 Task: Check a user's "Stars" to find repositories of interest.
Action: Mouse moved to (522, 39)
Screenshot: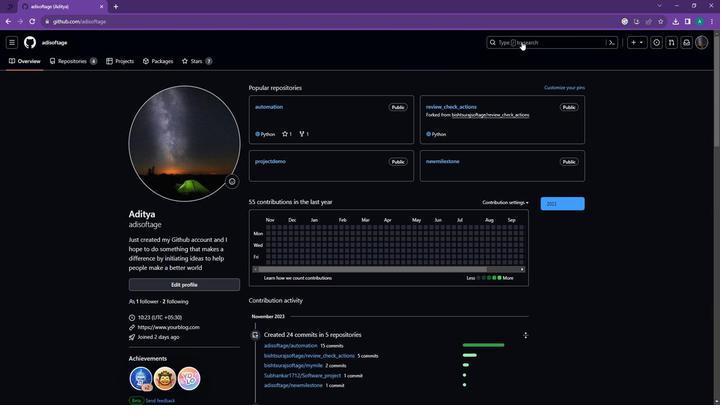 
Action: Mouse pressed left at (522, 39)
Screenshot: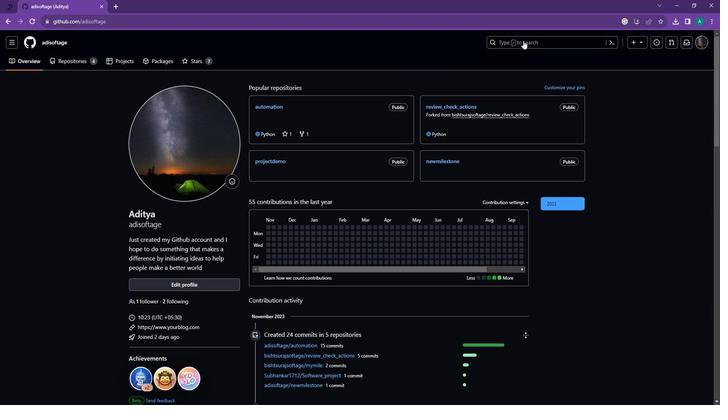 
Action: Key pressed <Key.backspace><Key.backspace><Key.backspace>cyber<Key.enter>
Screenshot: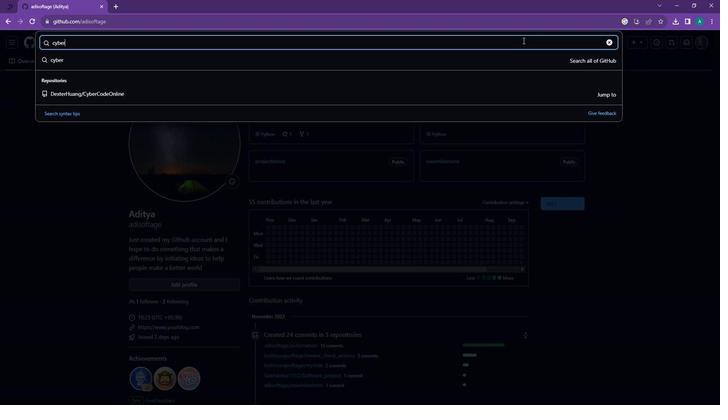 
Action: Mouse moved to (155, 152)
Screenshot: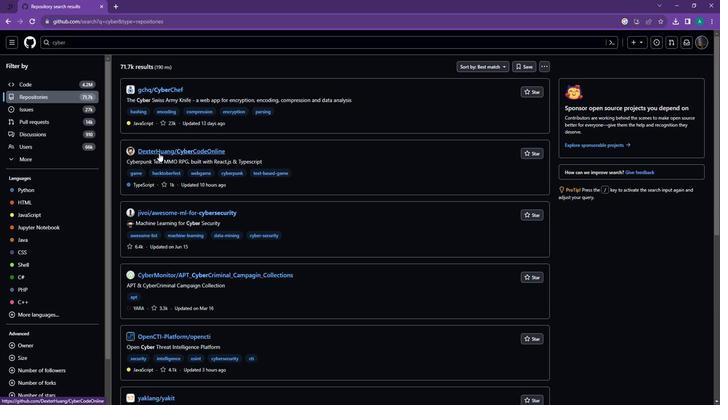 
Action: Mouse pressed left at (155, 152)
Screenshot: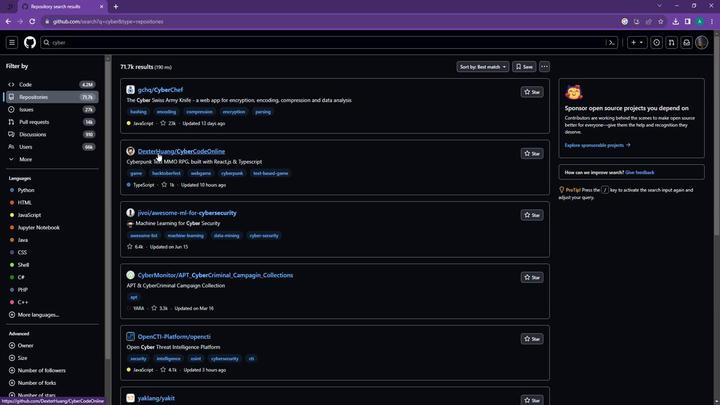 
Action: Mouse moved to (54, 46)
Screenshot: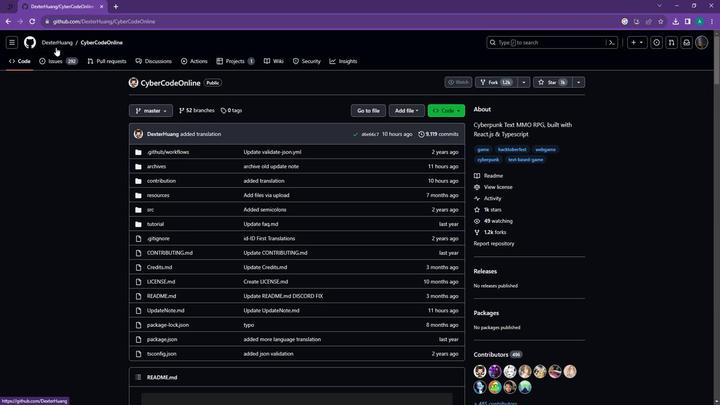
Action: Mouse pressed left at (54, 46)
Screenshot: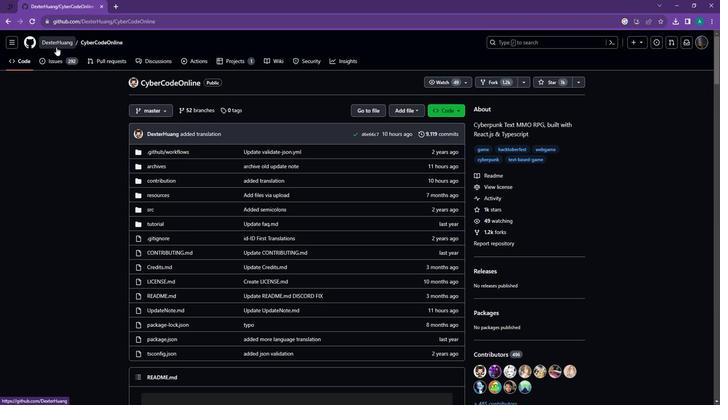 
Action: Mouse moved to (189, 59)
Screenshot: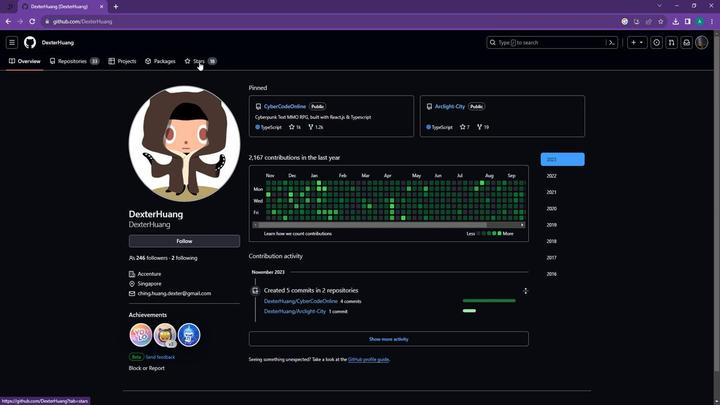 
Action: Mouse pressed left at (189, 59)
Screenshot: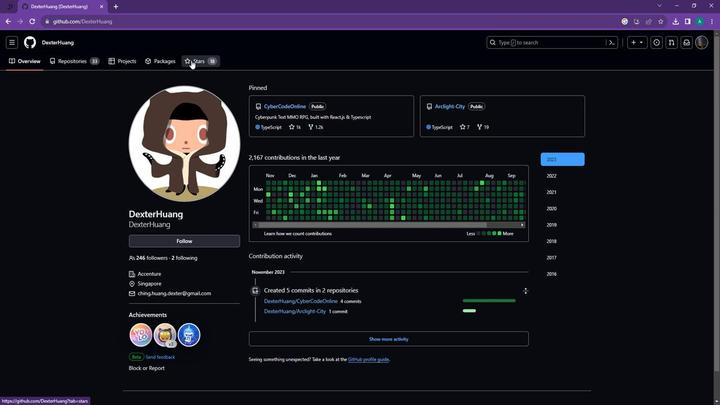 
Action: Mouse moved to (295, 129)
Screenshot: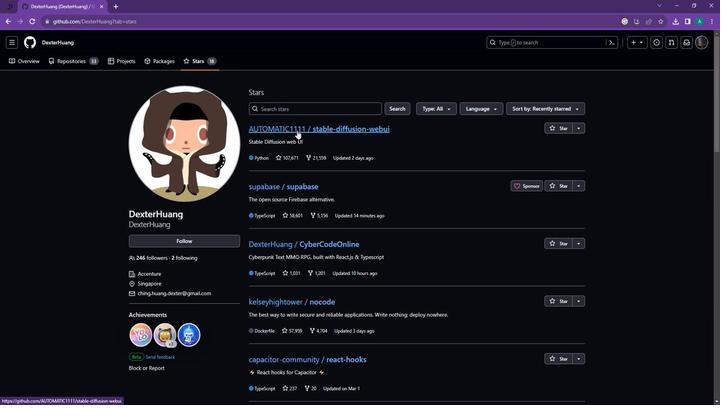 
Action: Mouse pressed left at (295, 129)
Screenshot: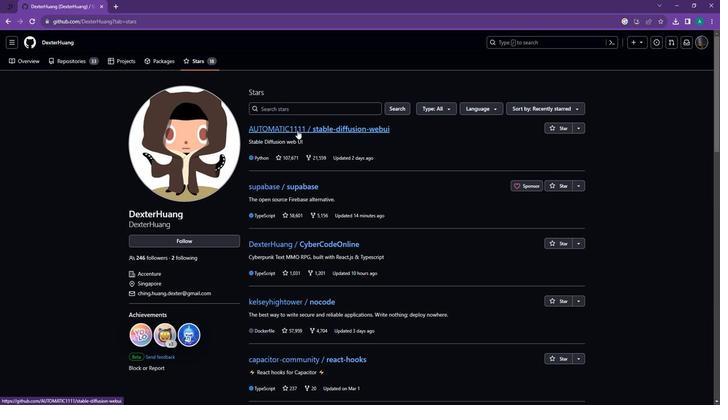 
Action: Mouse moved to (255, 138)
Screenshot: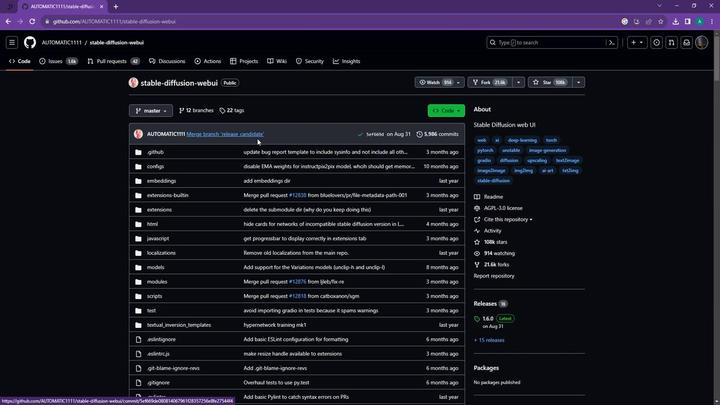 
Action: Mouse scrolled (255, 137) with delta (0, 0)
Screenshot: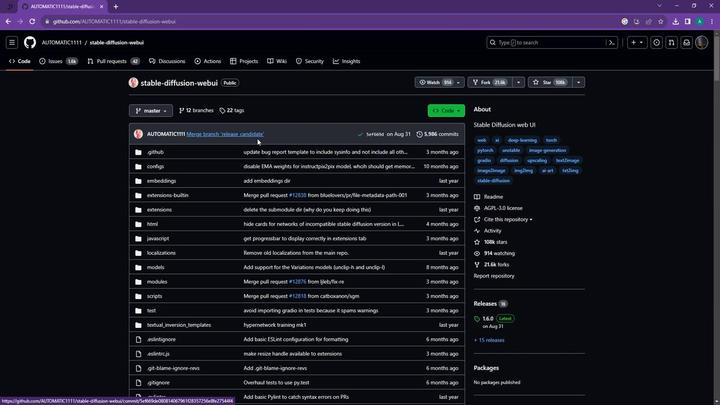 
Action: Mouse moved to (253, 142)
Screenshot: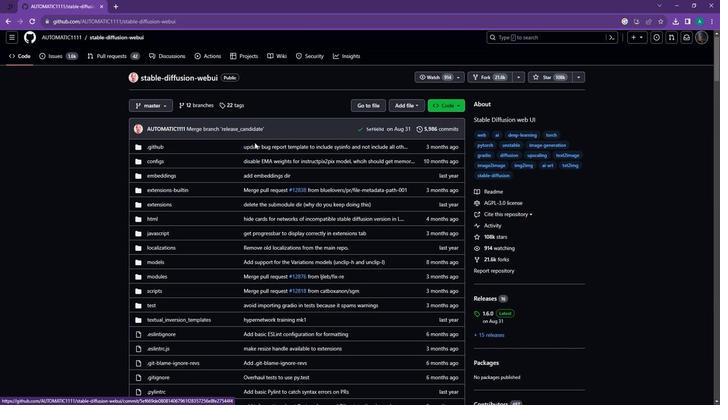 
Action: Mouse scrolled (253, 141) with delta (0, 0)
Screenshot: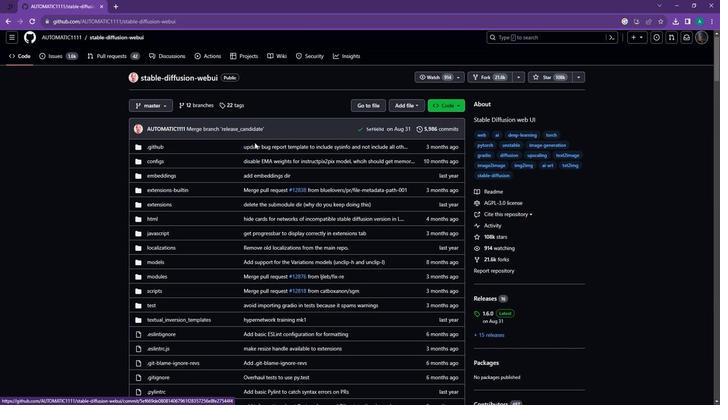 
Action: Mouse moved to (252, 142)
Screenshot: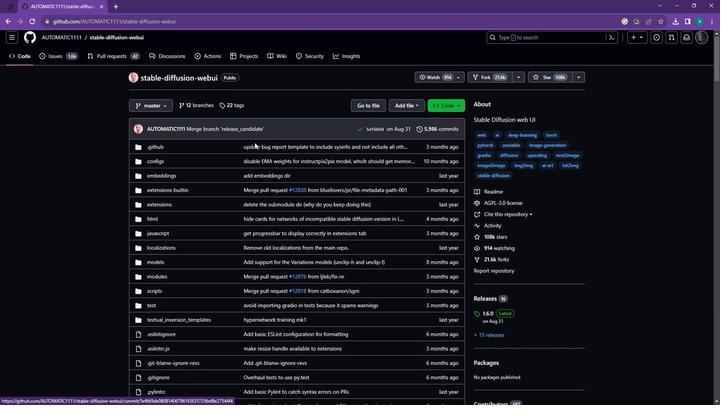 
Action: Mouse scrolled (252, 141) with delta (0, 0)
Screenshot: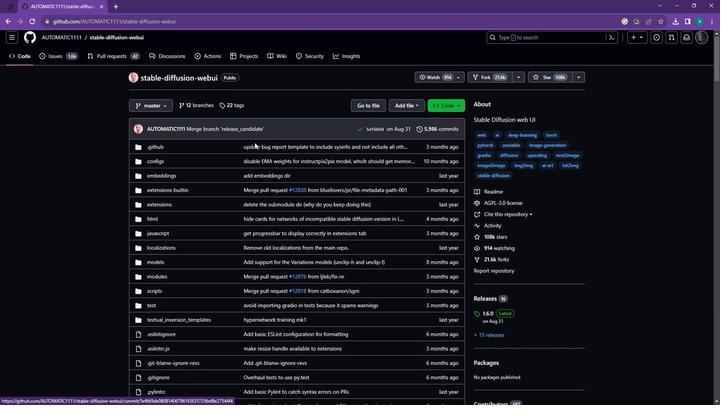 
Action: Mouse moved to (252, 143)
Screenshot: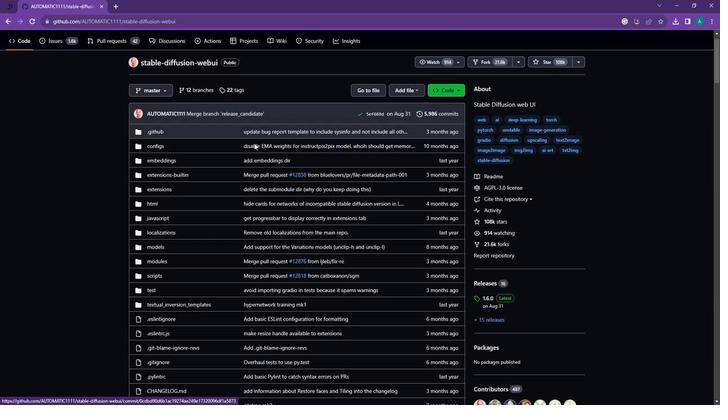 
Action: Mouse scrolled (252, 142) with delta (0, 0)
Screenshot: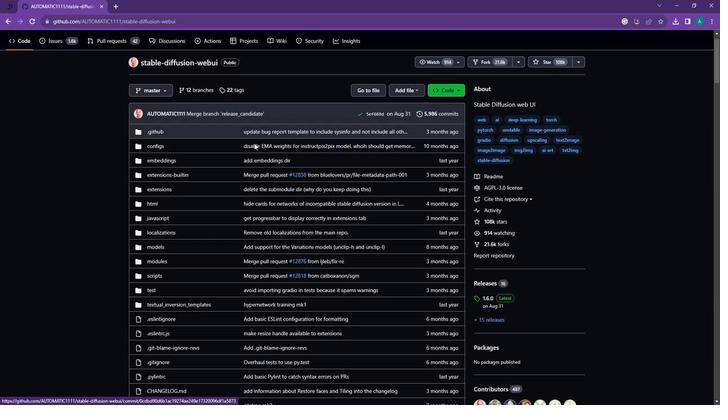 
Action: Mouse moved to (252, 146)
Screenshot: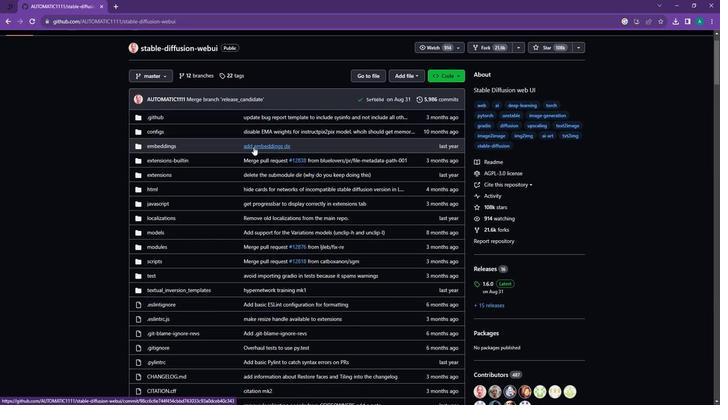 
Action: Mouse scrolled (252, 146) with delta (0, 0)
Screenshot: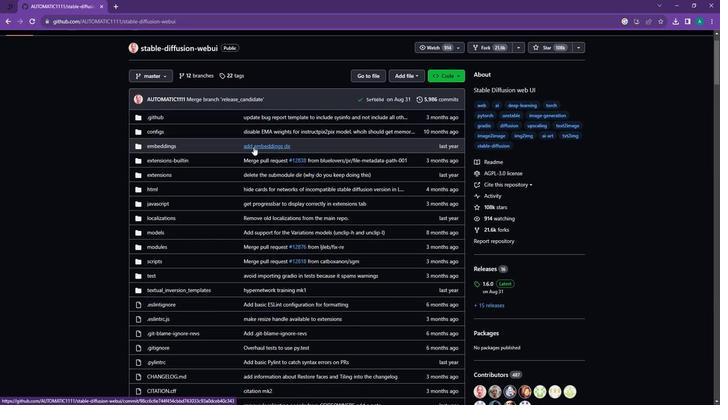 
Action: Mouse moved to (250, 151)
Screenshot: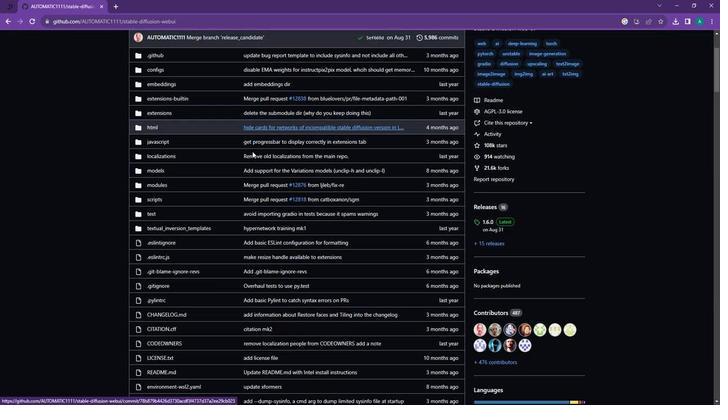 
Action: Mouse scrolled (250, 151) with delta (0, 0)
Screenshot: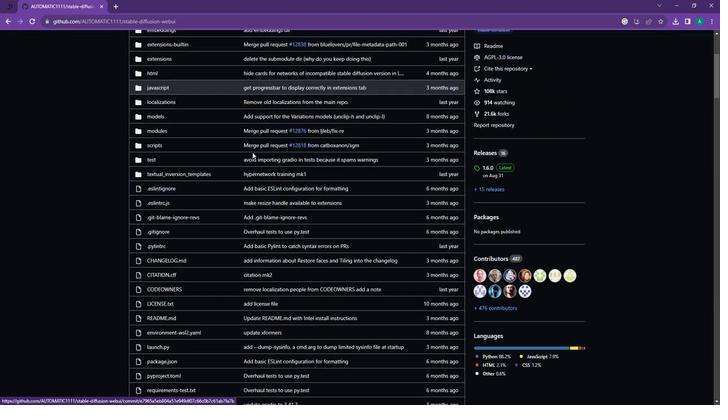 
Action: Mouse moved to (250, 165)
Screenshot: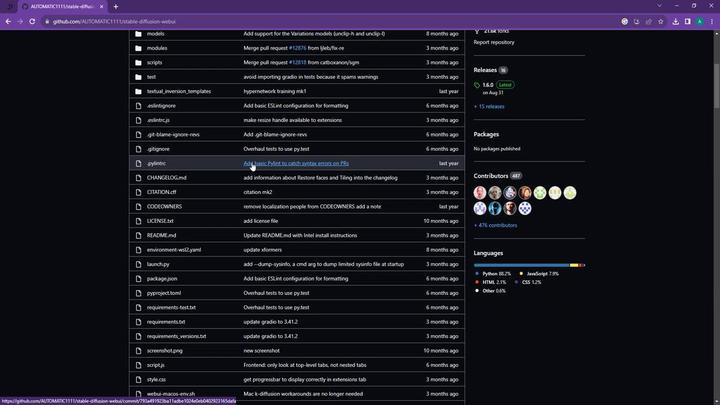 
Action: Mouse scrolled (250, 164) with delta (0, 0)
Screenshot: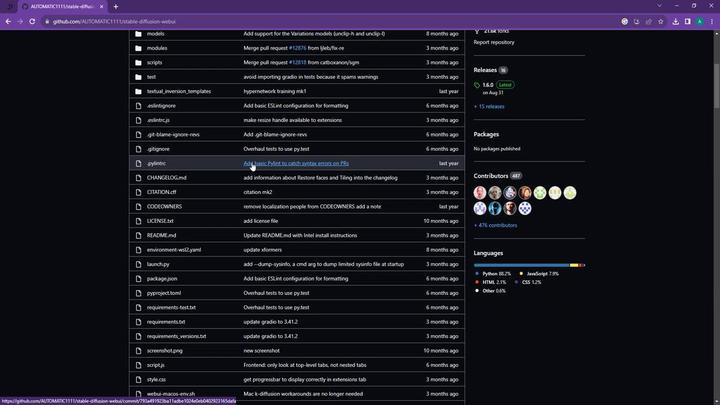 
Action: Mouse moved to (250, 165)
Screenshot: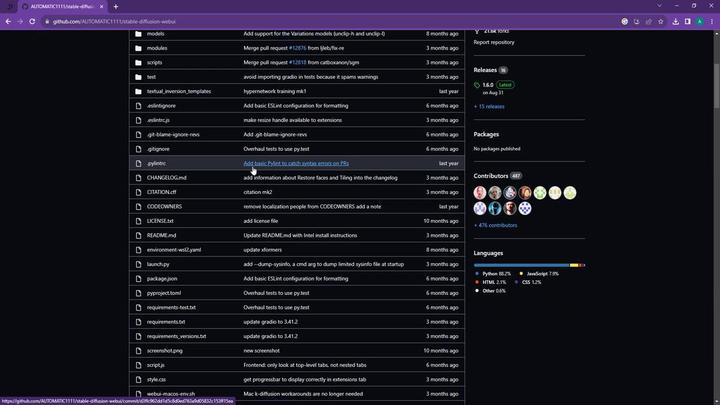 
Action: Mouse scrolled (250, 165) with delta (0, 0)
Screenshot: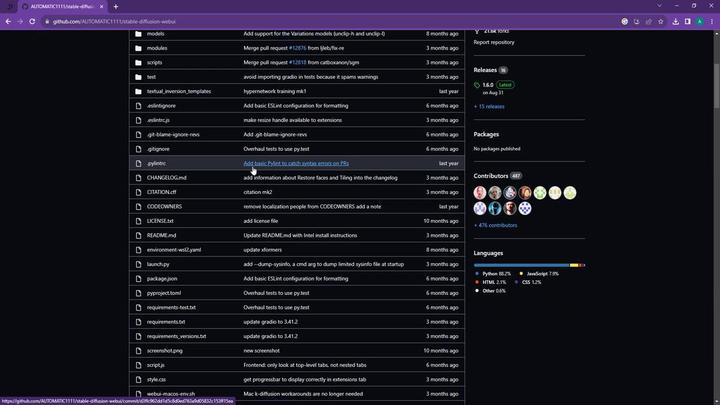 
Action: Mouse scrolled (250, 165) with delta (0, 0)
Screenshot: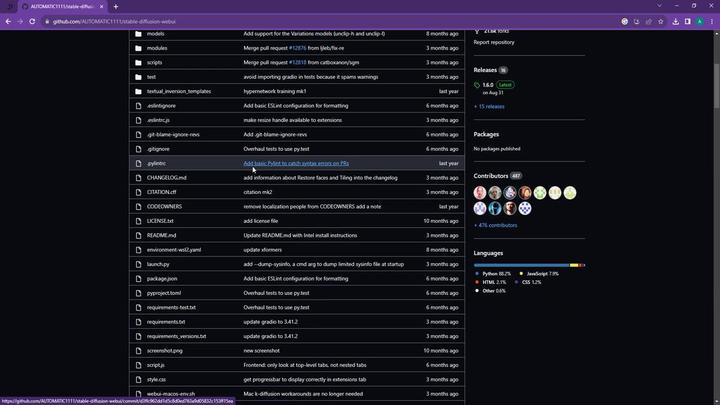 
Action: Mouse scrolled (250, 165) with delta (0, 0)
Screenshot: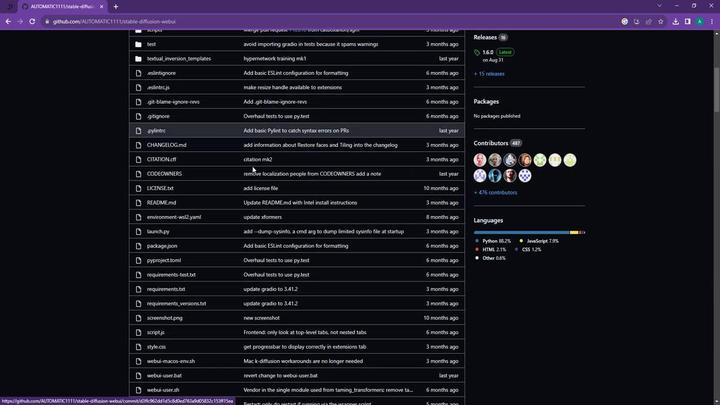 
Action: Mouse moved to (270, 151)
Screenshot: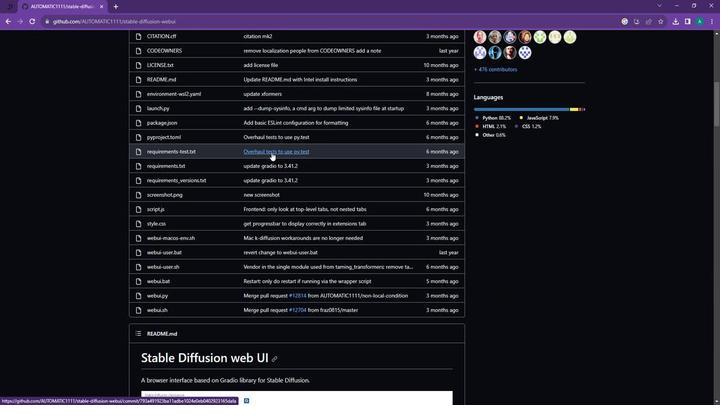 
Action: Mouse scrolled (270, 151) with delta (0, 0)
Screenshot: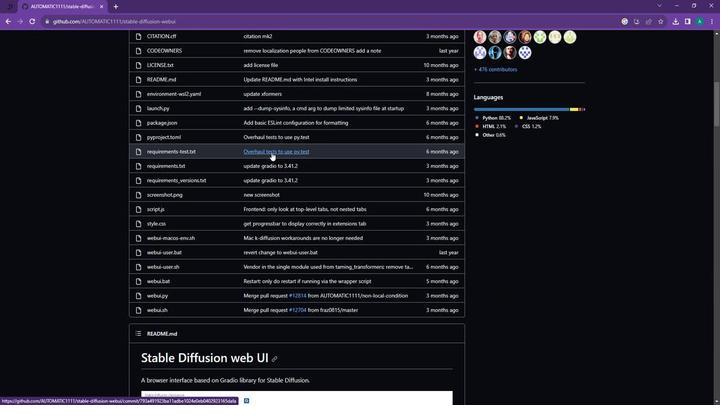 
Action: Mouse moved to (271, 151)
Screenshot: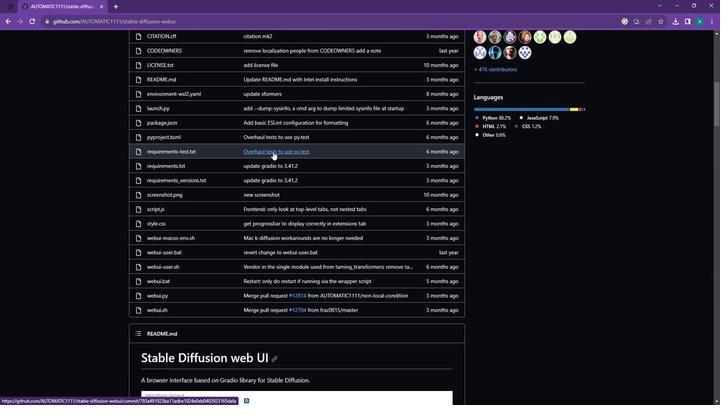 
Action: Mouse scrolled (271, 150) with delta (0, 0)
Screenshot: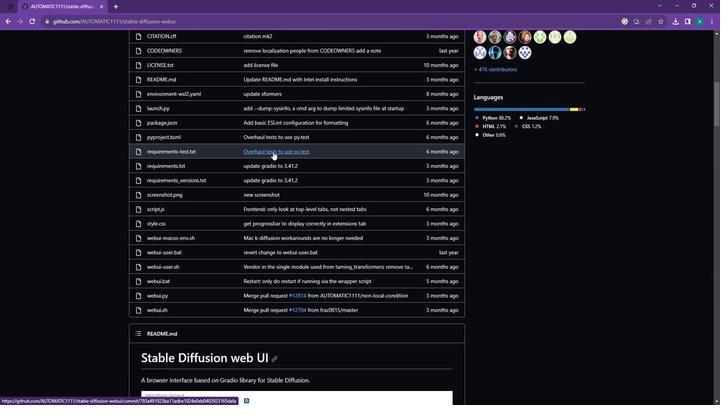 
Action: Mouse moved to (271, 150)
Screenshot: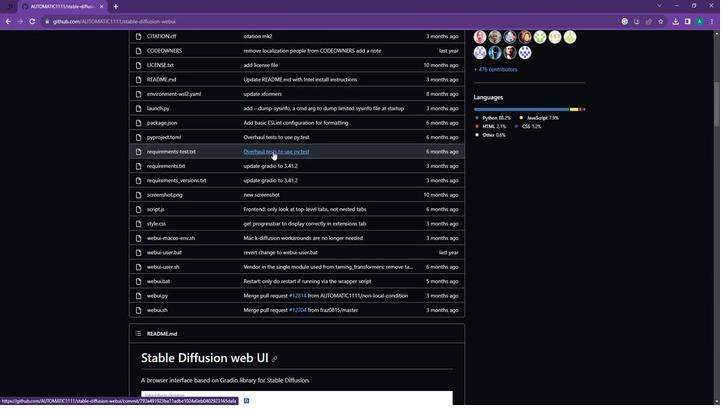 
Action: Mouse scrolled (271, 150) with delta (0, 0)
Screenshot: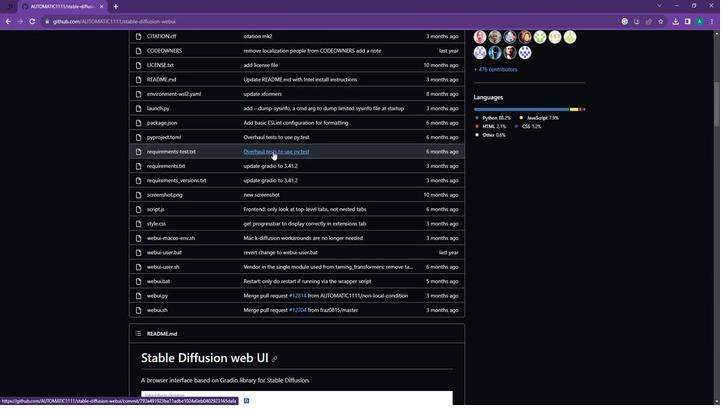 
Action: Mouse scrolled (271, 150) with delta (0, 0)
Screenshot: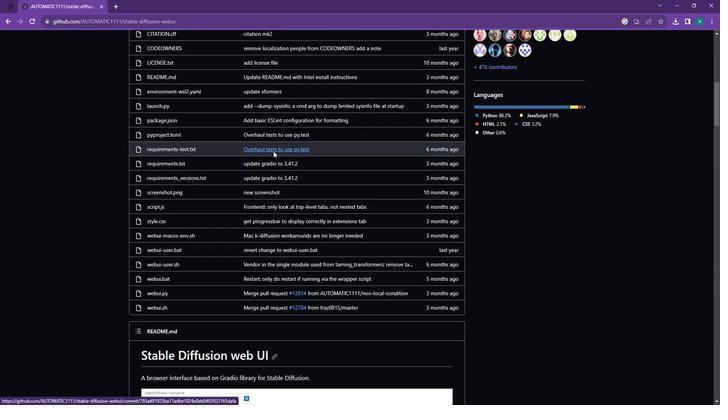 
Action: Mouse moved to (273, 153)
Screenshot: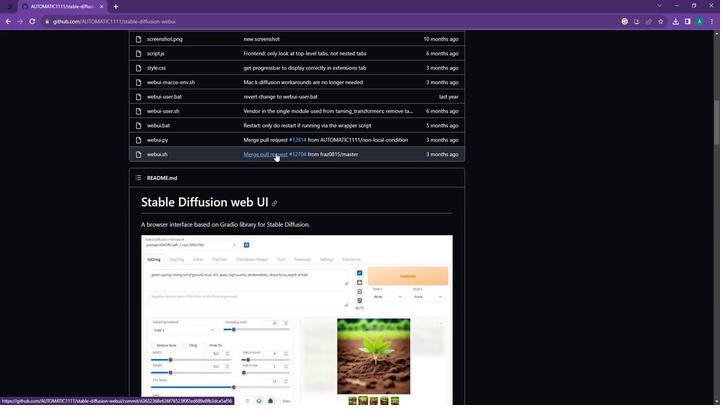 
Action: Mouse scrolled (273, 153) with delta (0, 0)
Screenshot: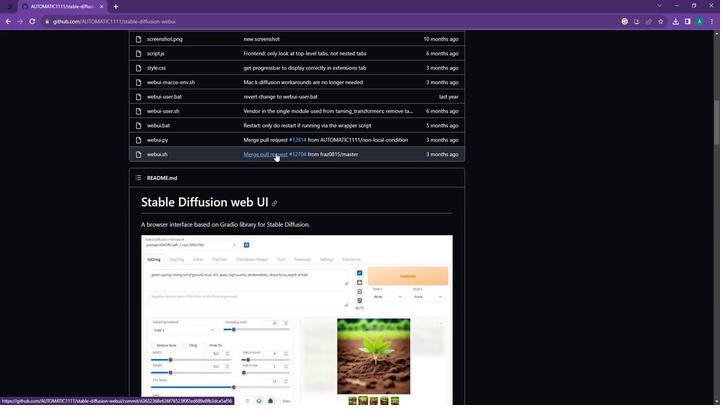 
Action: Mouse moved to (274, 154)
Screenshot: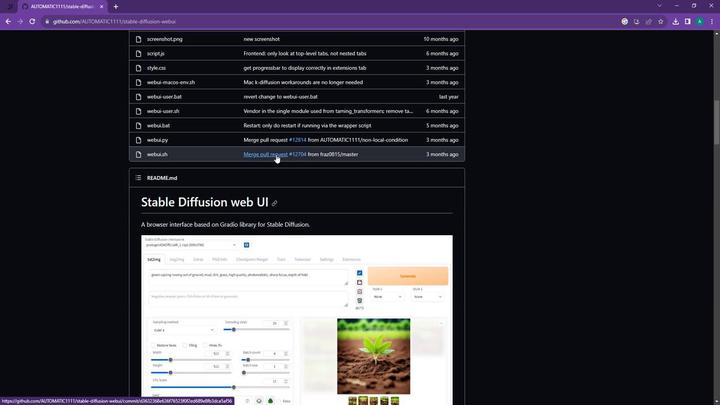 
Action: Mouse scrolled (274, 154) with delta (0, 0)
Screenshot: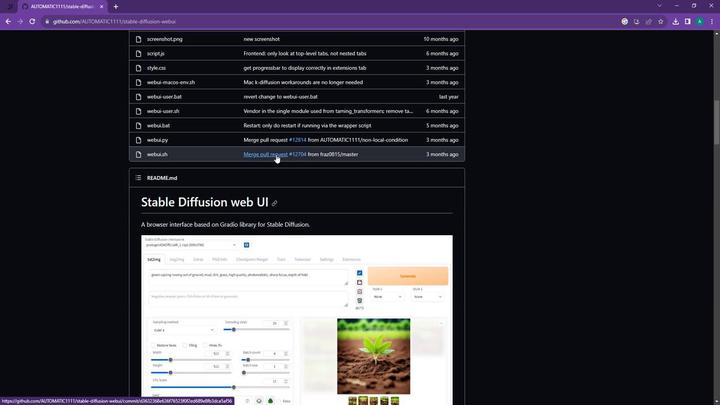 
Action: Mouse moved to (275, 156)
Screenshot: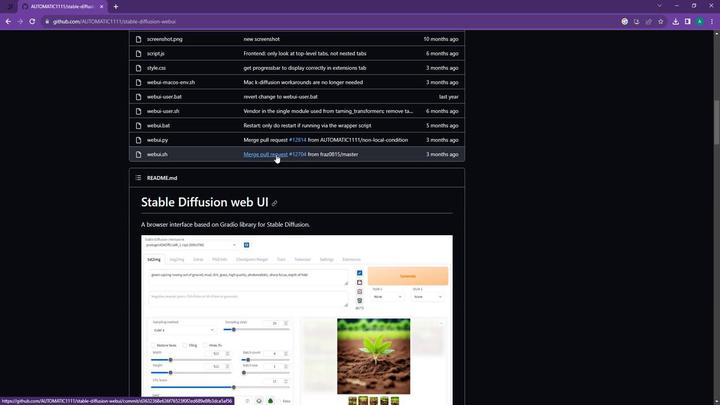 
Action: Mouse scrolled (275, 155) with delta (0, 0)
Screenshot: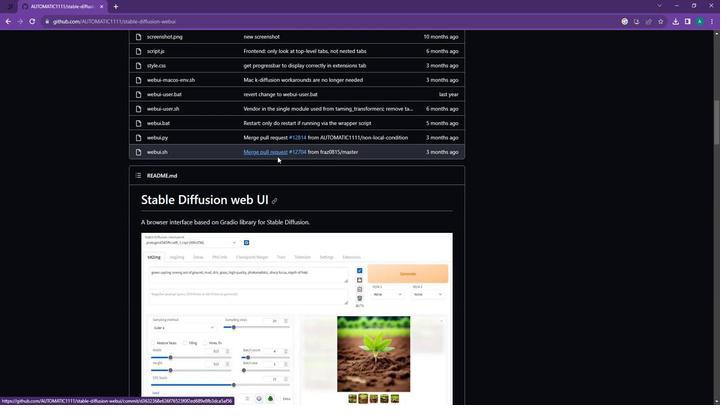 
Action: Mouse moved to (291, 197)
Screenshot: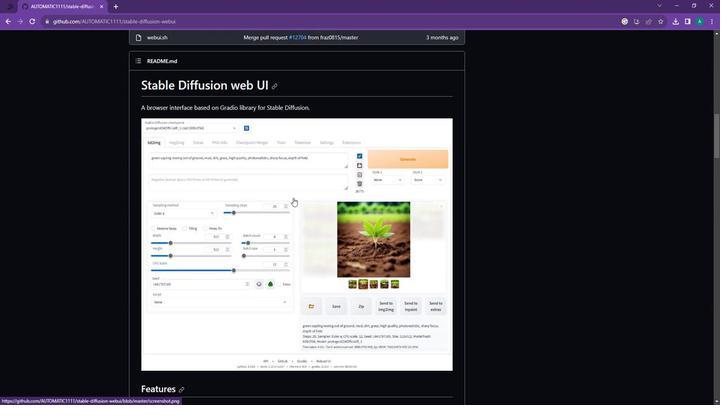 
Action: Mouse scrolled (291, 197) with delta (0, 0)
Screenshot: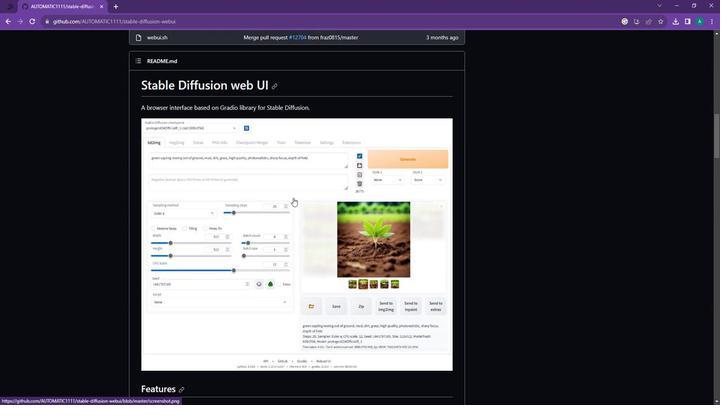 
Action: Mouse scrolled (291, 197) with delta (0, 0)
Screenshot: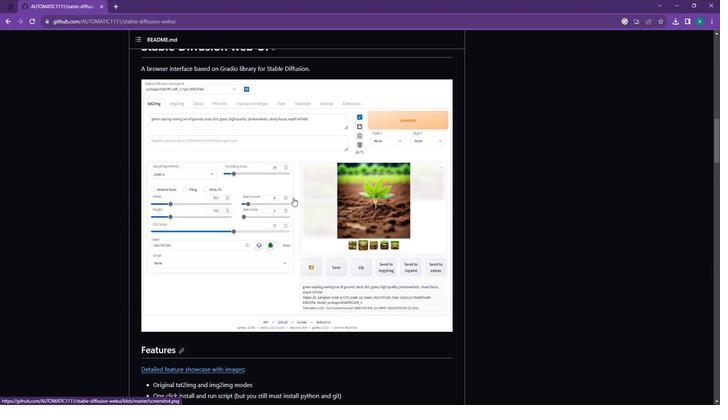 
Action: Mouse scrolled (291, 197) with delta (0, 0)
Screenshot: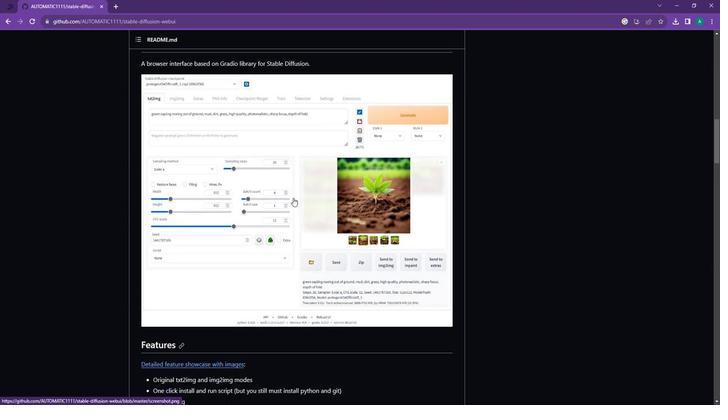 
Action: Mouse moved to (291, 203)
Screenshot: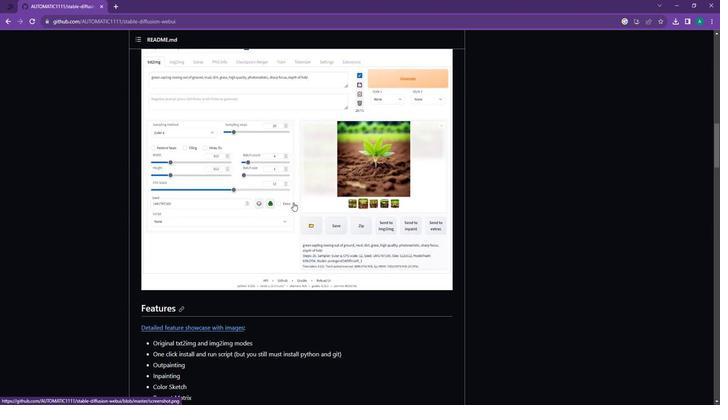 
Action: Mouse scrolled (291, 202) with delta (0, 0)
Screenshot: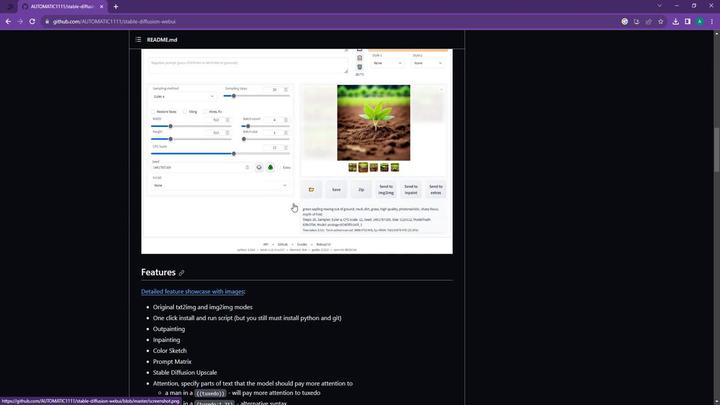 
Action: Mouse scrolled (291, 202) with delta (0, 0)
Screenshot: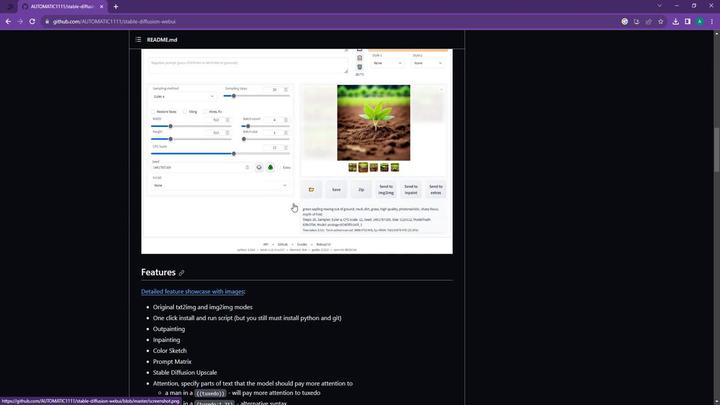 
Action: Mouse scrolled (291, 202) with delta (0, 0)
Screenshot: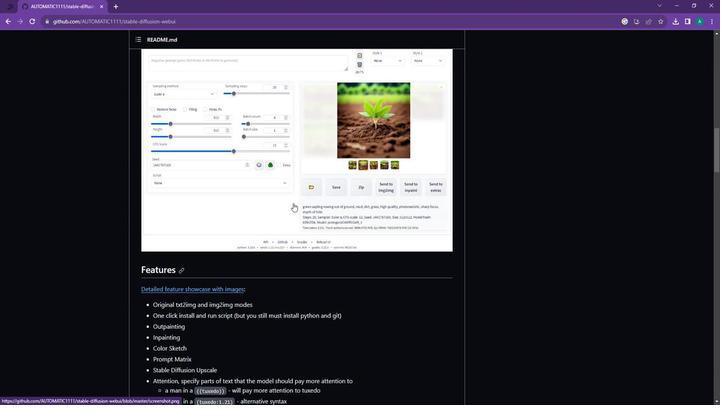 
Action: Mouse scrolled (291, 203) with delta (0, 0)
Screenshot: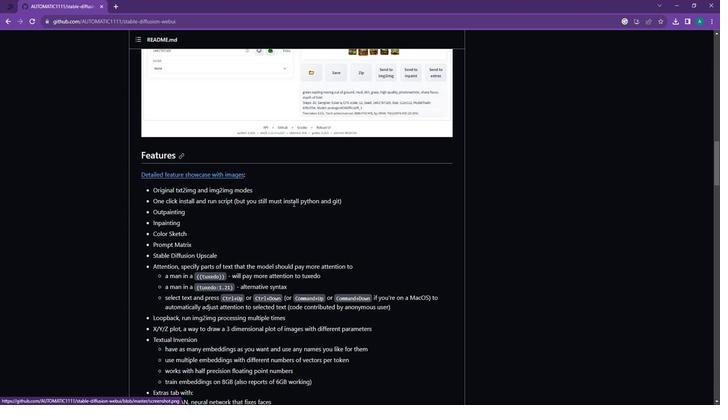 
Action: Mouse scrolled (291, 203) with delta (0, 0)
Screenshot: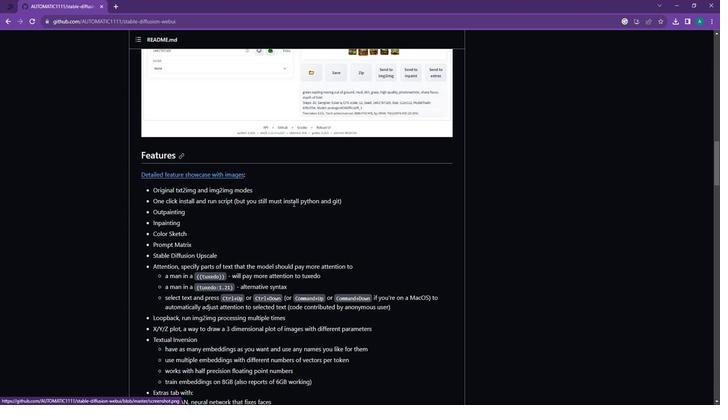 
Action: Mouse scrolled (291, 203) with delta (0, 0)
Screenshot: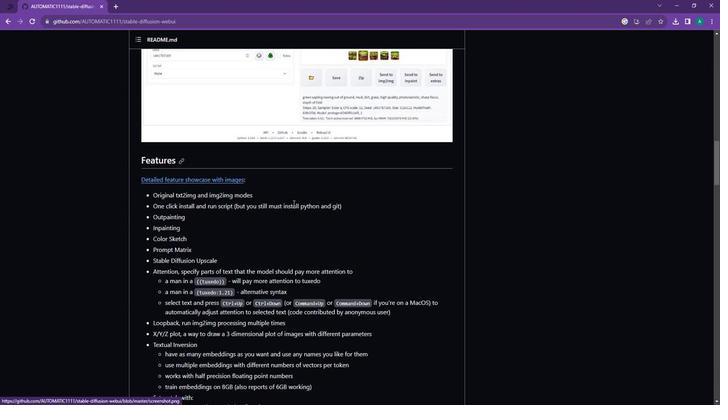 
Action: Mouse scrolled (291, 202) with delta (0, 0)
Screenshot: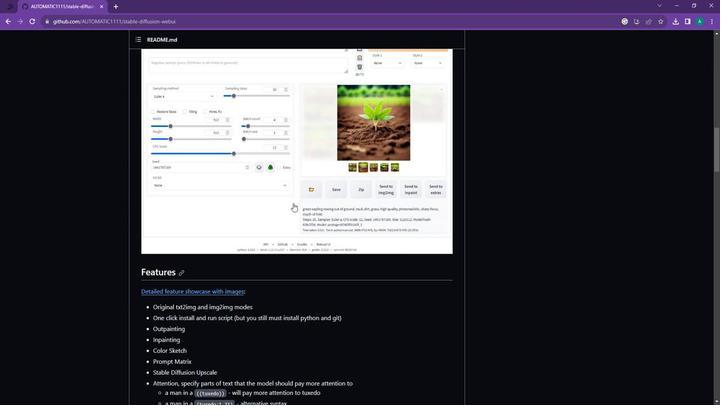 
Action: Mouse scrolled (291, 202) with delta (0, 0)
Screenshot: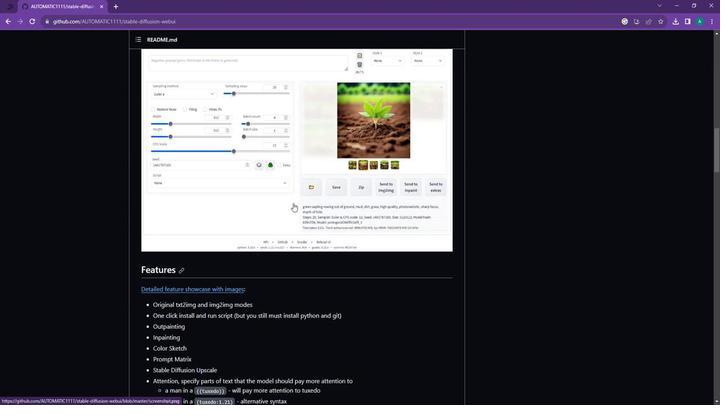 
Action: Mouse scrolled (291, 202) with delta (0, 0)
Screenshot: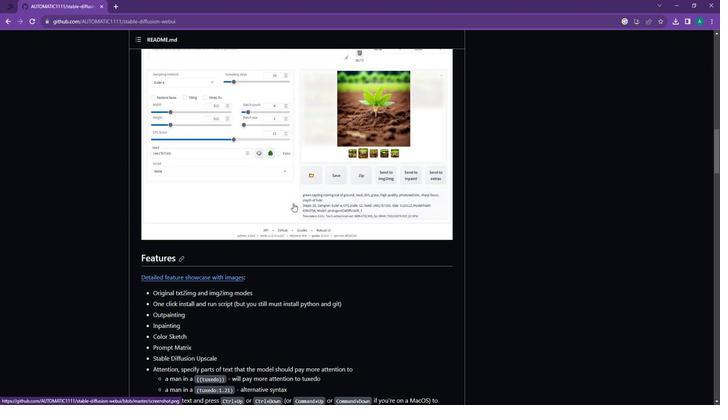 
Action: Mouse scrolled (291, 202) with delta (0, 0)
Screenshot: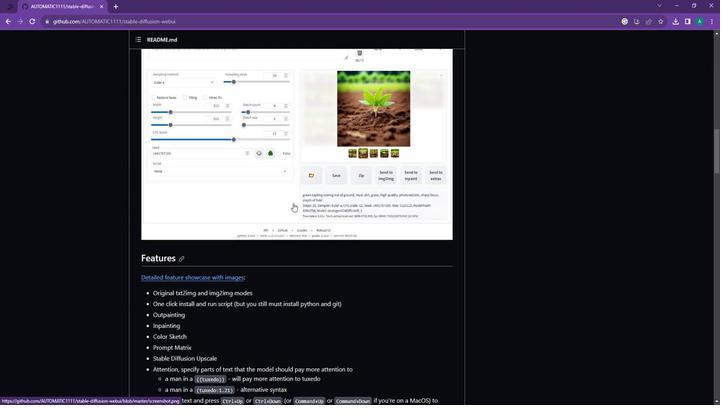 
Action: Mouse scrolled (291, 202) with delta (0, 0)
Screenshot: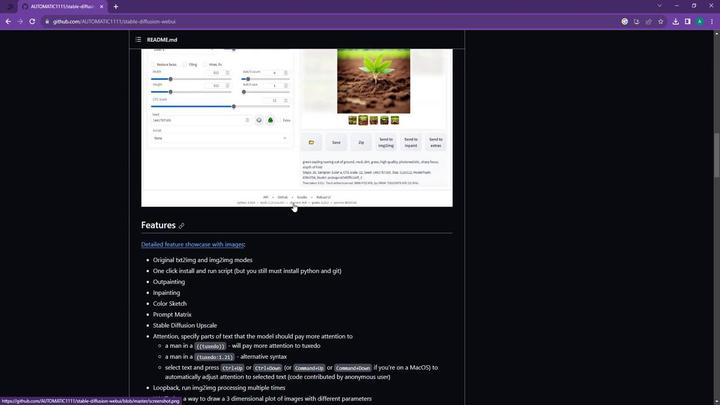 
Action: Mouse scrolled (291, 202) with delta (0, 0)
Screenshot: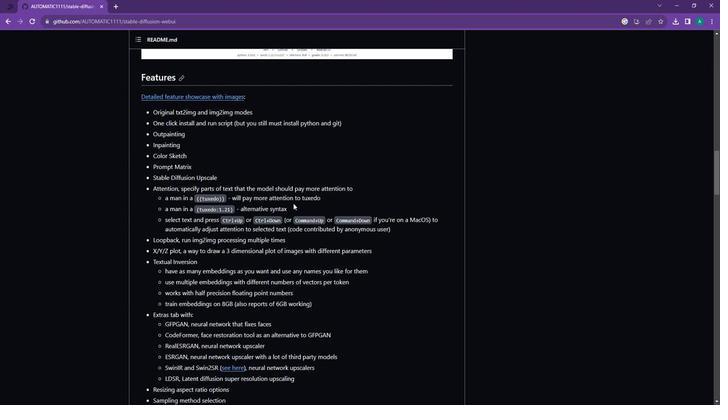 
Action: Mouse scrolled (291, 202) with delta (0, 0)
Screenshot: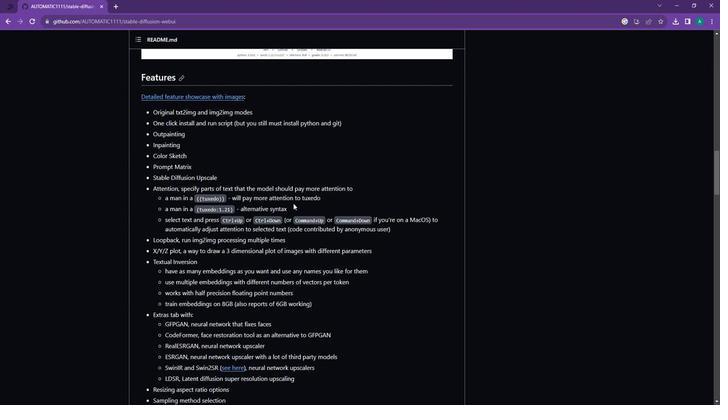 
Action: Mouse moved to (291, 205)
Screenshot: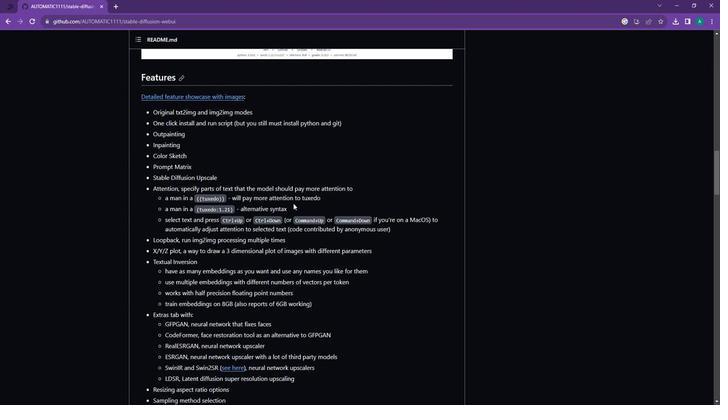
Action: Mouse scrolled (291, 204) with delta (0, 0)
Screenshot: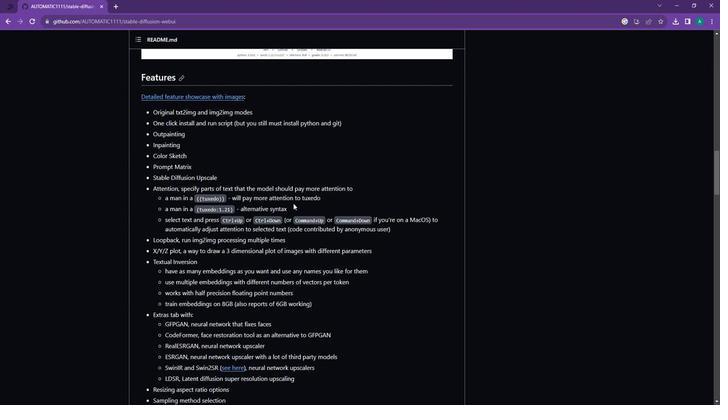 
Action: Mouse moved to (290, 205)
Screenshot: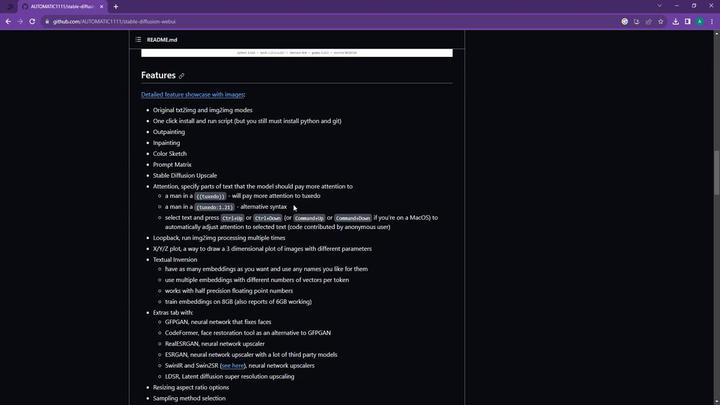 
Action: Mouse scrolled (290, 205) with delta (0, 0)
Screenshot: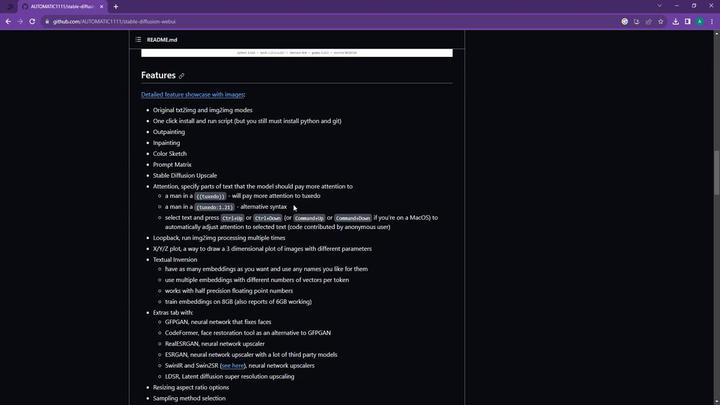 
Action: Mouse moved to (289, 206)
Screenshot: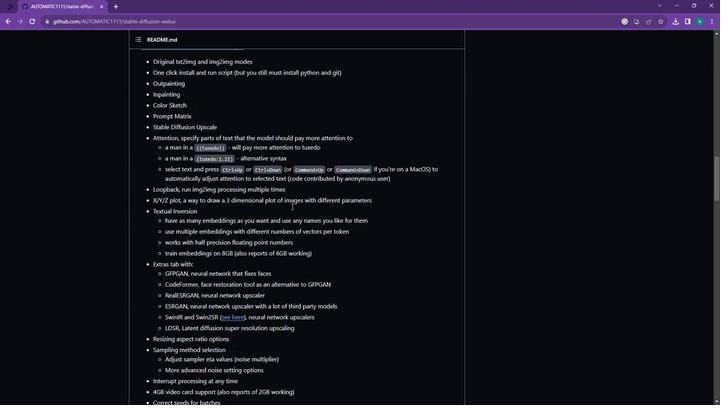 
Action: Mouse scrolled (289, 206) with delta (0, 0)
Screenshot: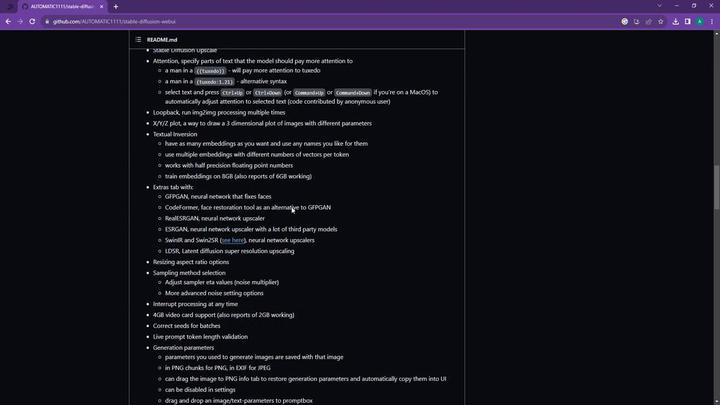 
Action: Mouse moved to (289, 206)
Screenshot: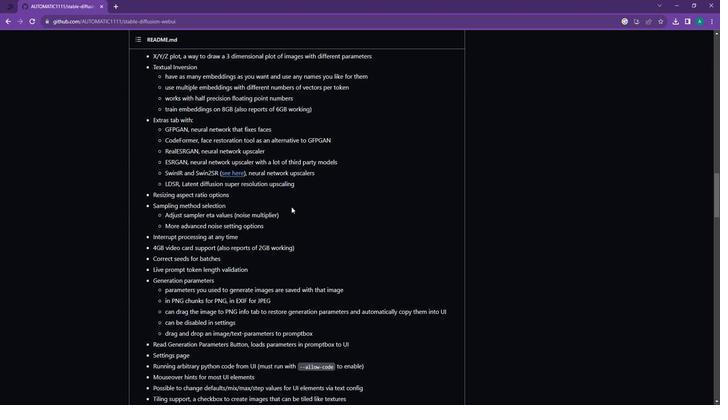 
Action: Mouse scrolled (289, 206) with delta (0, 0)
Screenshot: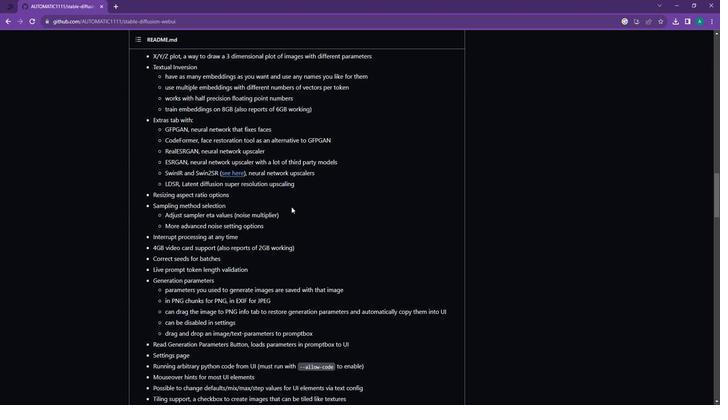 
Action: Mouse scrolled (289, 206) with delta (0, 0)
Screenshot: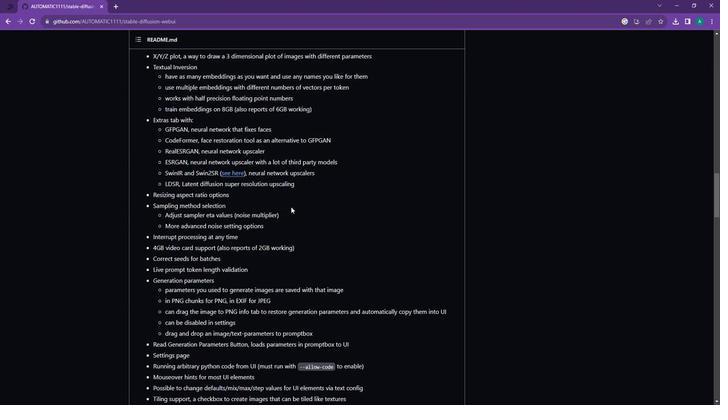 
Action: Mouse scrolled (289, 206) with delta (0, 0)
Screenshot: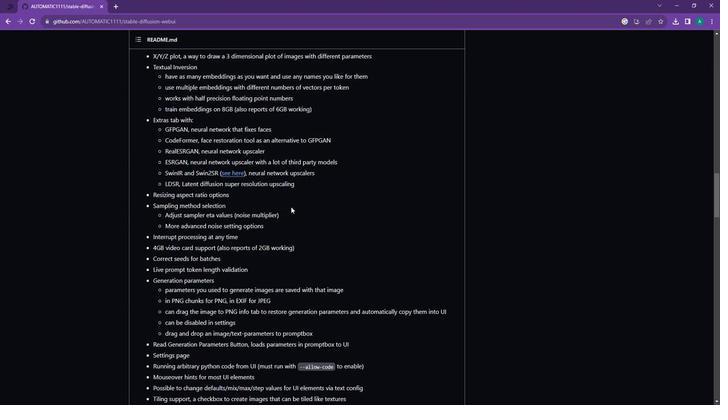 
Action: Mouse moved to (289, 207)
Screenshot: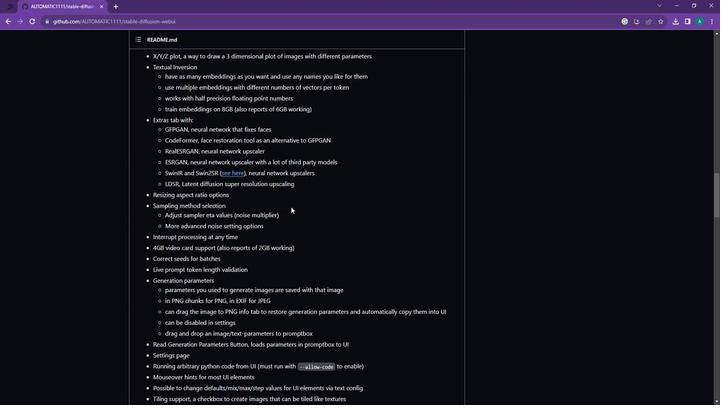 
Action: Mouse scrolled (289, 206) with delta (0, 0)
Screenshot: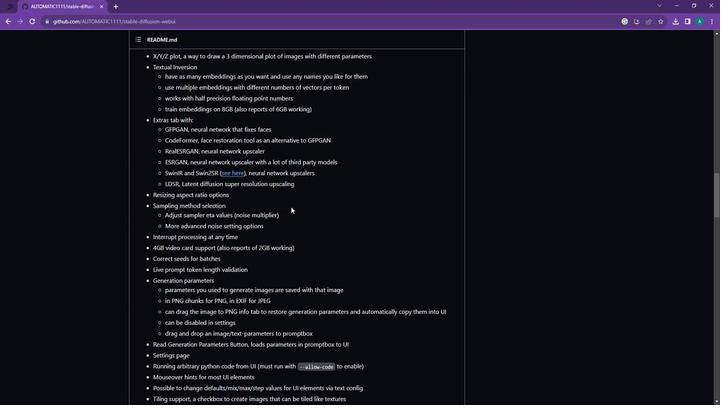 
Action: Mouse scrolled (289, 206) with delta (0, 0)
Screenshot: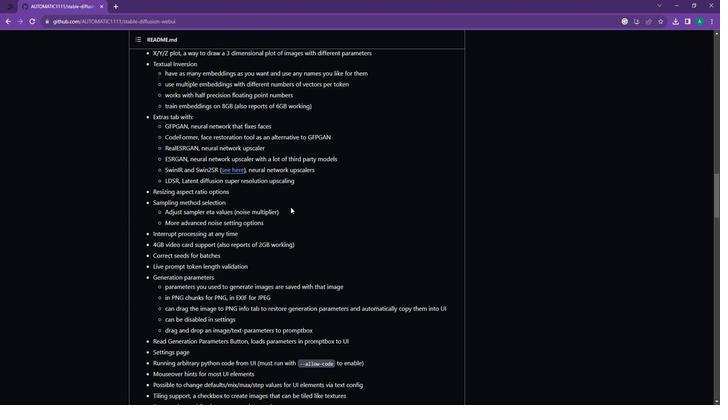 
Action: Mouse moved to (281, 205)
Screenshot: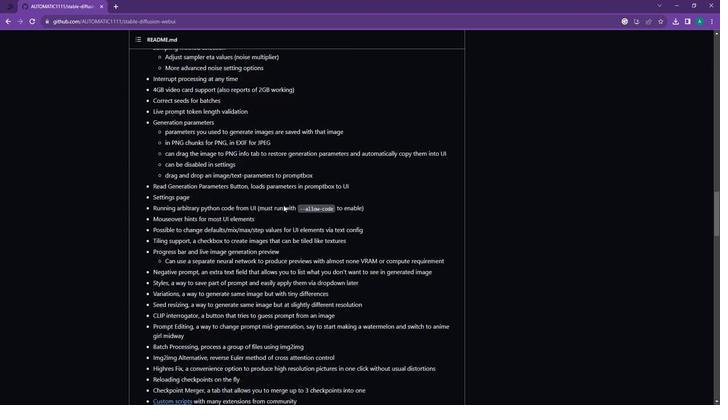 
Action: Mouse scrolled (281, 204) with delta (0, 0)
Screenshot: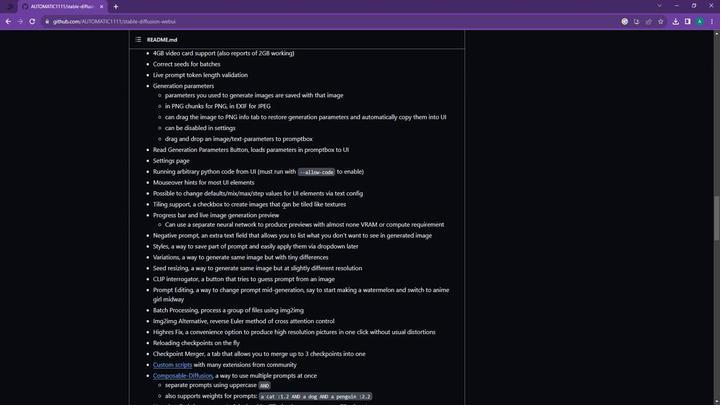 
Action: Mouse scrolled (281, 204) with delta (0, 0)
Screenshot: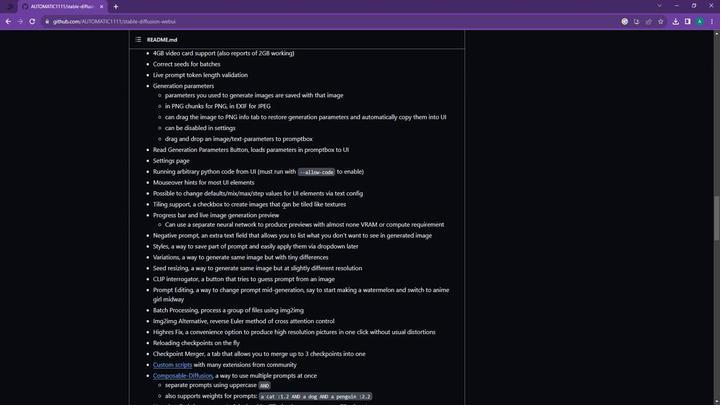
Action: Mouse moved to (281, 205)
Screenshot: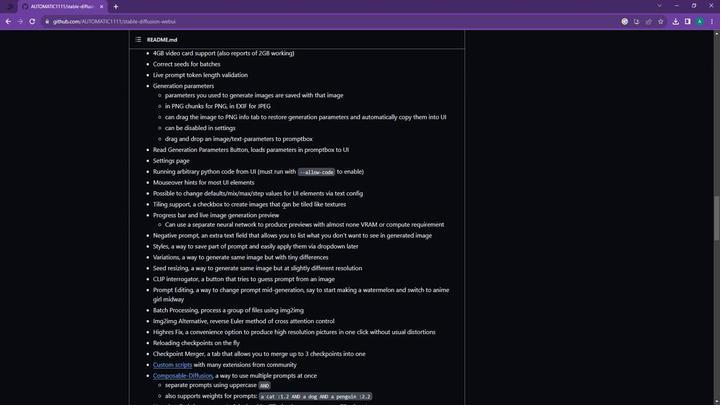 
Action: Mouse scrolled (281, 204) with delta (0, 0)
Screenshot: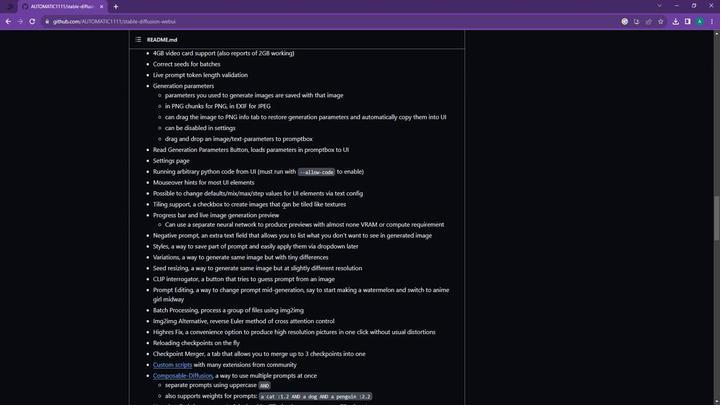
Action: Mouse moved to (251, 182)
Screenshot: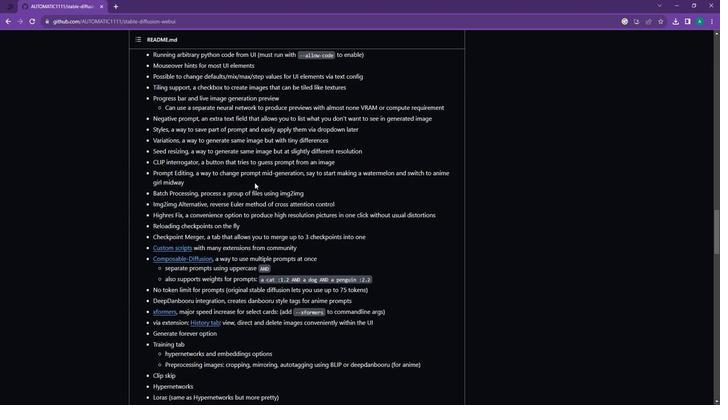 
Action: Mouse scrolled (251, 182) with delta (0, 0)
Screenshot: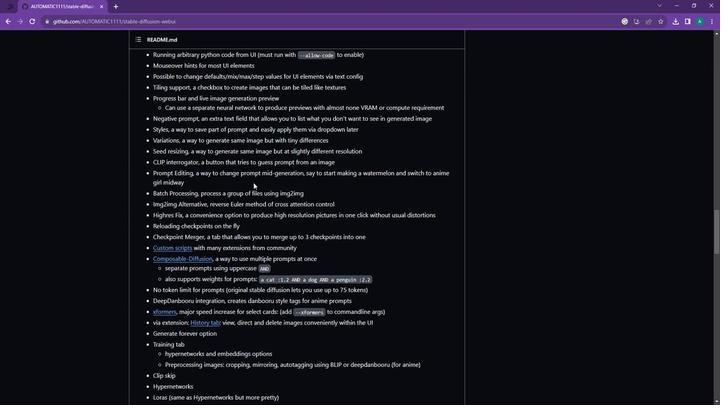 
Action: Mouse moved to (251, 182)
Screenshot: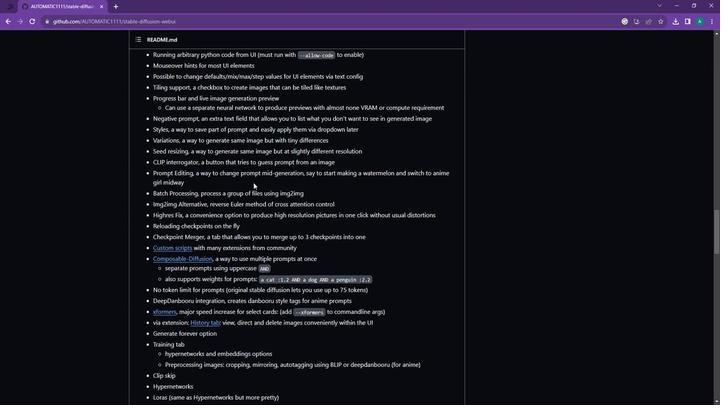 
Action: Mouse scrolled (251, 182) with delta (0, 0)
Screenshot: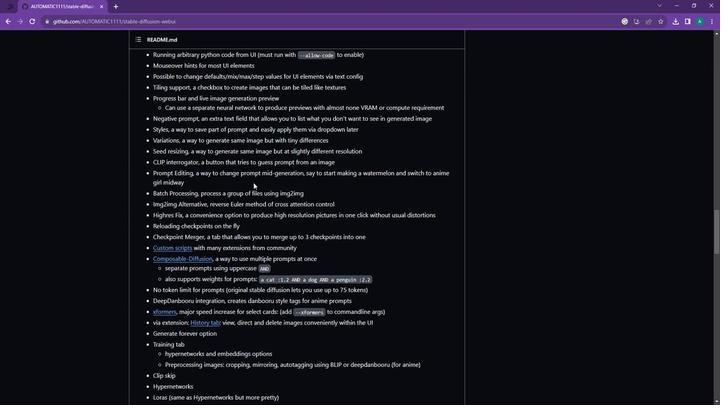 
Action: Mouse moved to (245, 181)
Screenshot: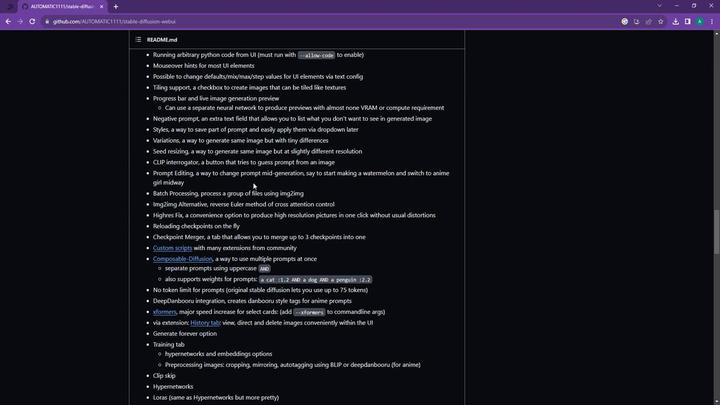 
Action: Mouse scrolled (245, 181) with delta (0, 0)
Screenshot: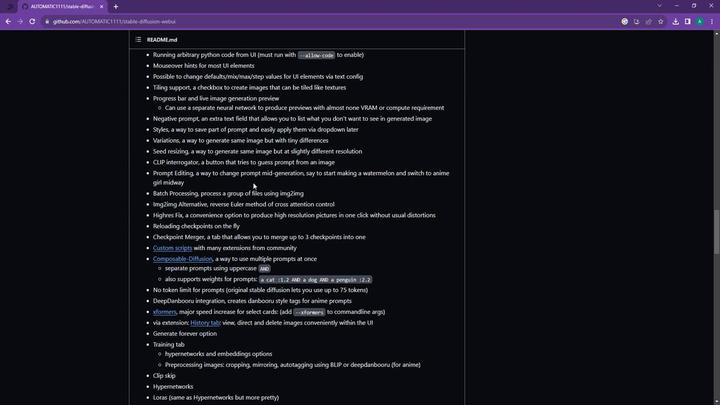 
Action: Mouse moved to (3, 22)
Screenshot: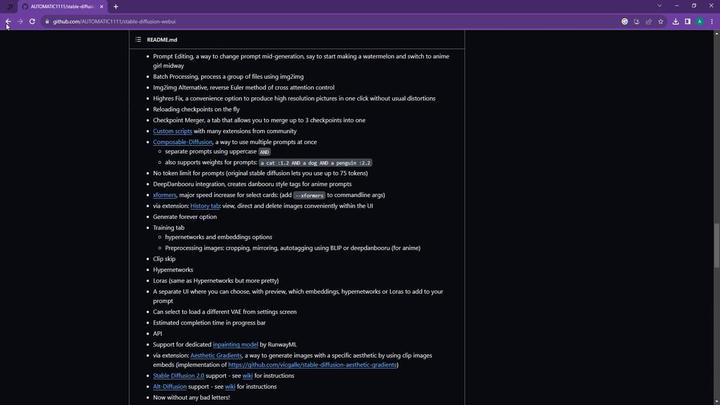 
Action: Mouse pressed left at (3, 22)
Screenshot: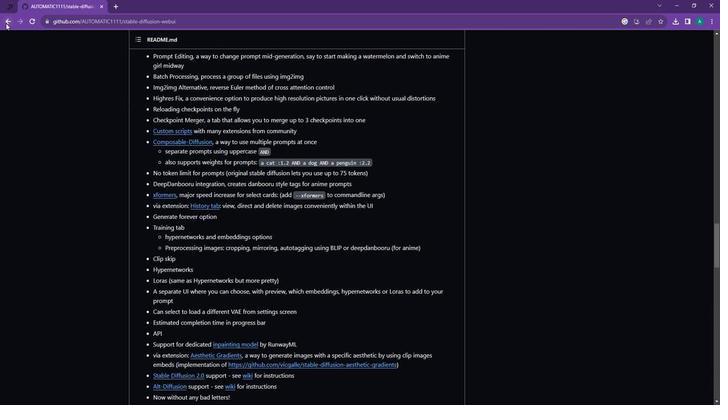
Action: Mouse moved to (299, 189)
Screenshot: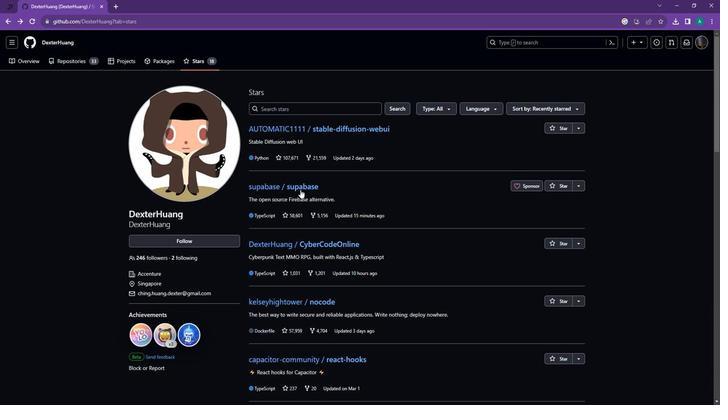 
Action: Mouse pressed left at (299, 189)
Screenshot: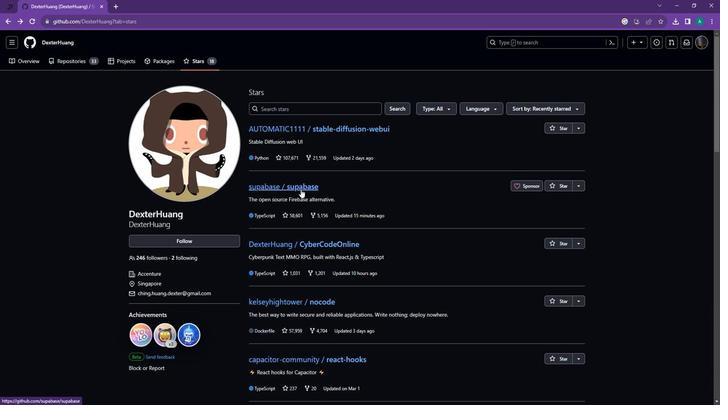 
Action: Mouse moved to (289, 185)
Screenshot: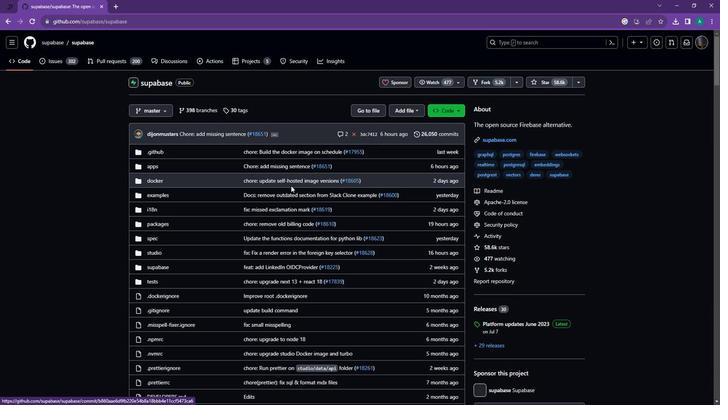 
Action: Mouse scrolled (289, 185) with delta (0, 0)
Screenshot: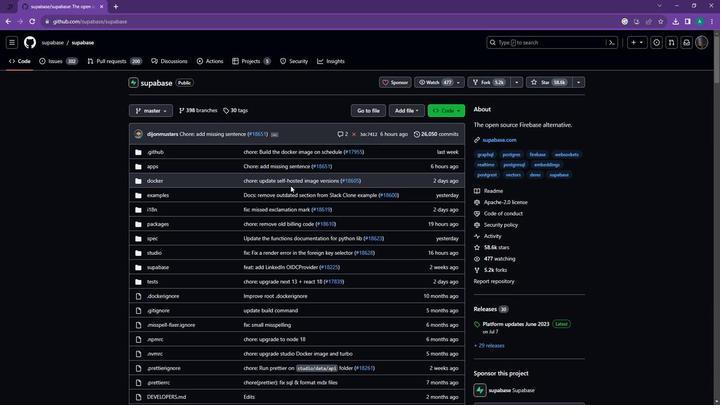 
Action: Mouse scrolled (289, 185) with delta (0, 0)
Screenshot: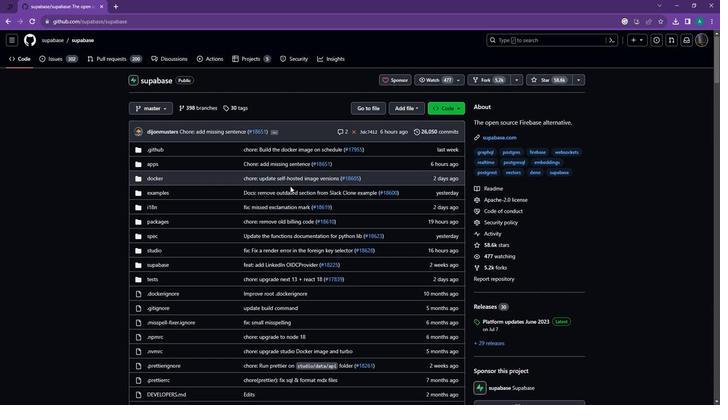 
Action: Mouse moved to (288, 186)
Screenshot: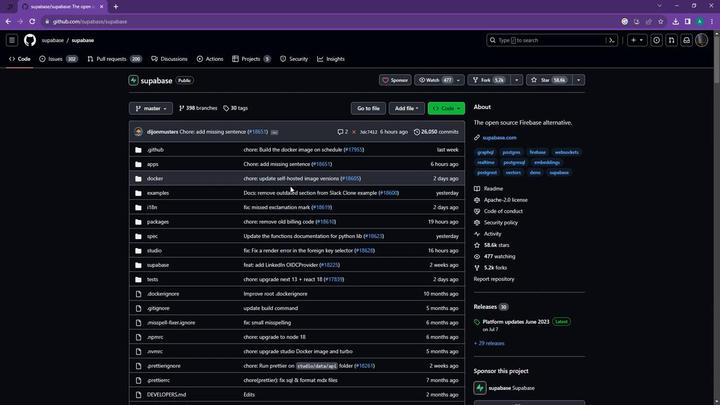 
Action: Mouse scrolled (288, 185) with delta (0, 0)
Screenshot: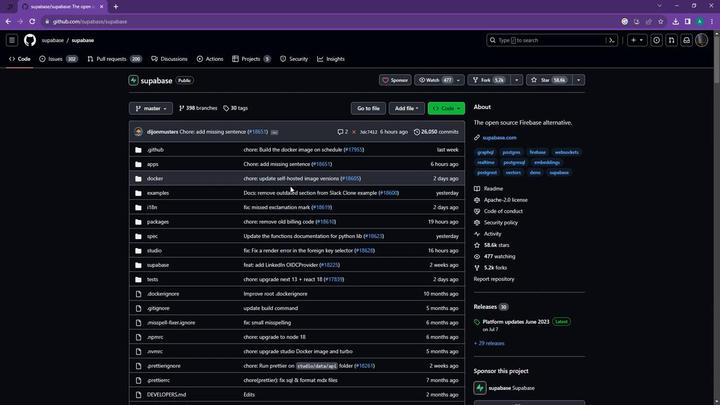 
Action: Mouse moved to (289, 189)
Screenshot: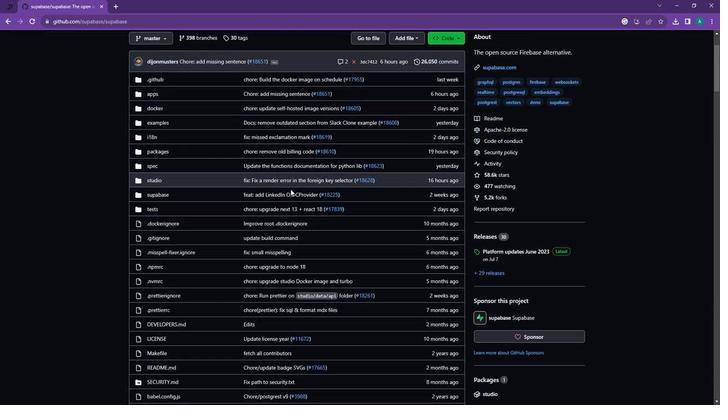
Action: Mouse scrolled (289, 188) with delta (0, 0)
Screenshot: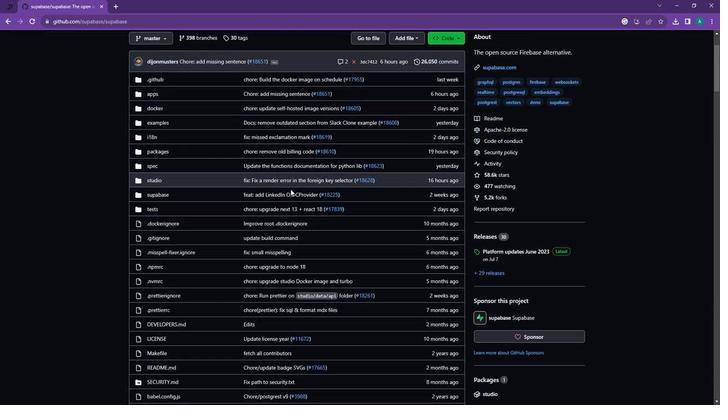 
Action: Mouse scrolled (289, 188) with delta (0, 0)
Screenshot: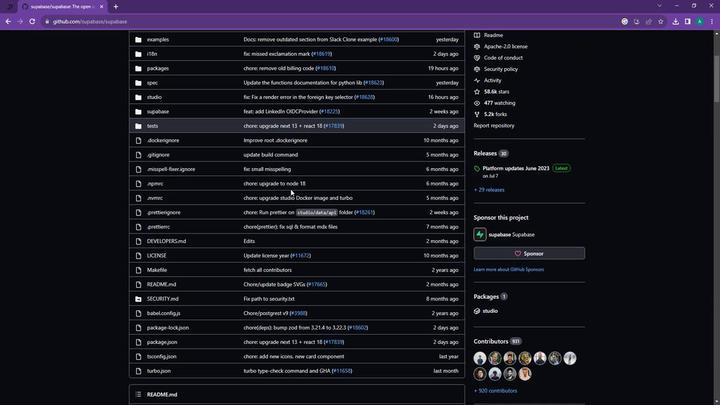
Action: Mouse scrolled (289, 188) with delta (0, 0)
Screenshot: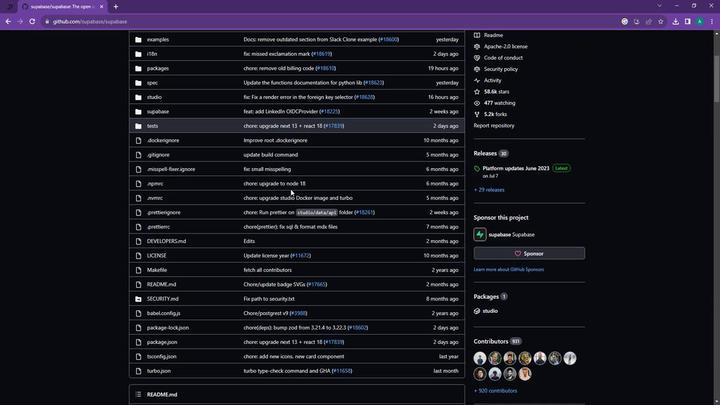 
Action: Mouse moved to (289, 189)
Screenshot: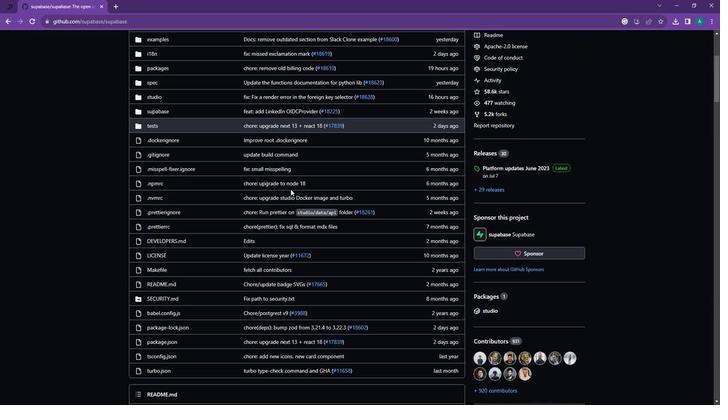 
Action: Mouse scrolled (289, 188) with delta (0, 0)
Screenshot: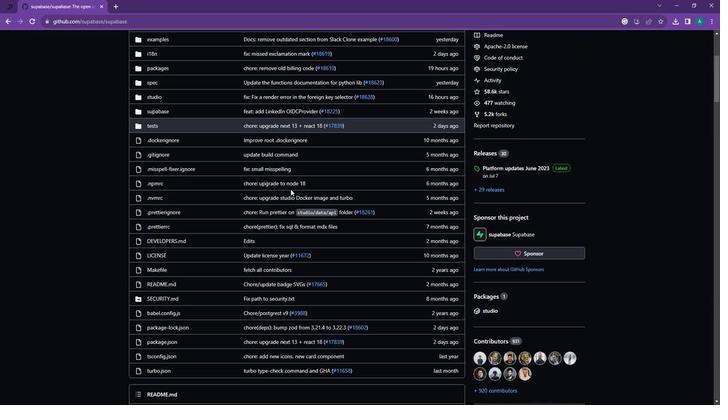 
Action: Mouse moved to (289, 189)
Screenshot: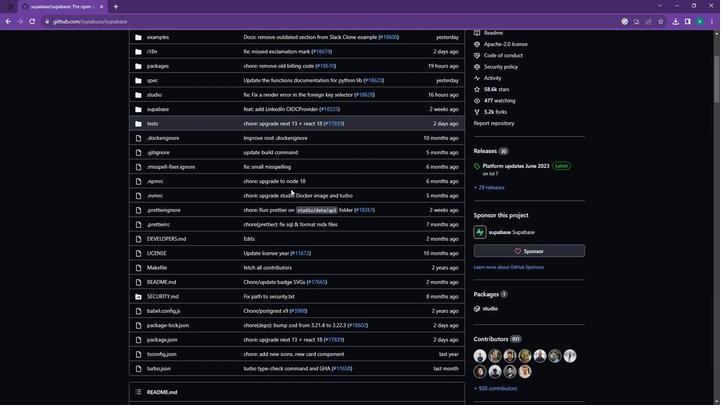
Action: Mouse scrolled (289, 188) with delta (0, 0)
Screenshot: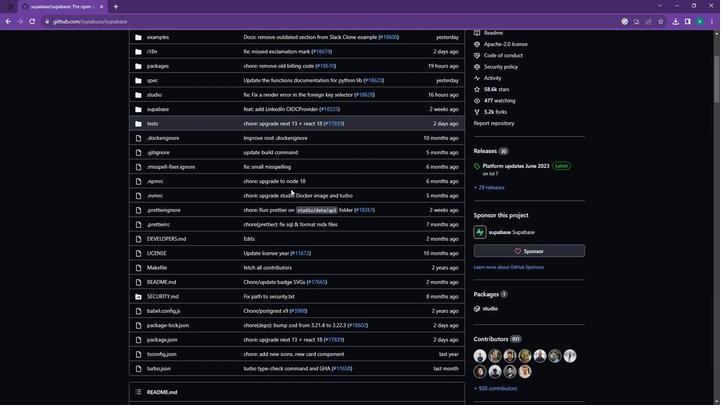 
Action: Mouse moved to (290, 189)
Screenshot: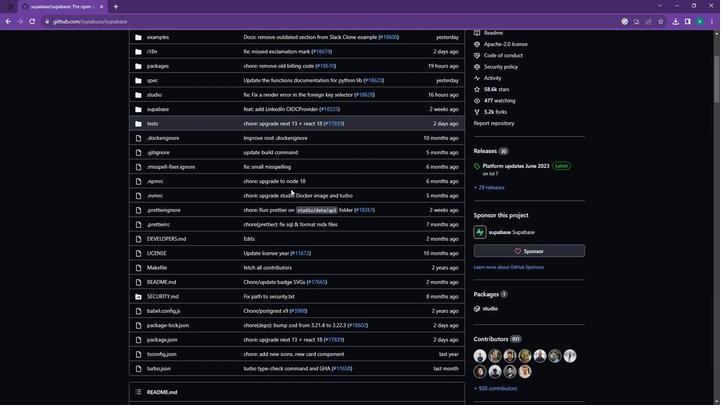 
Action: Mouse scrolled (290, 188) with delta (0, 0)
Screenshot: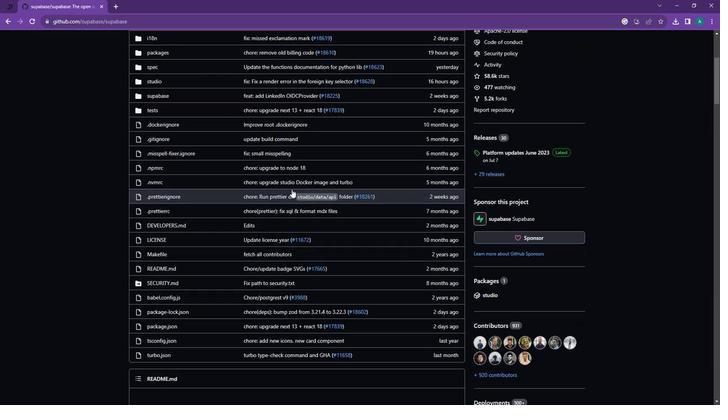 
Action: Mouse moved to (290, 189)
Screenshot: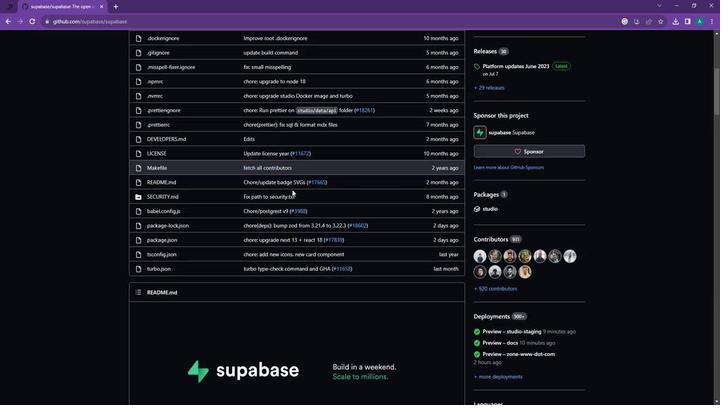 
Action: Mouse scrolled (290, 189) with delta (0, 0)
Screenshot: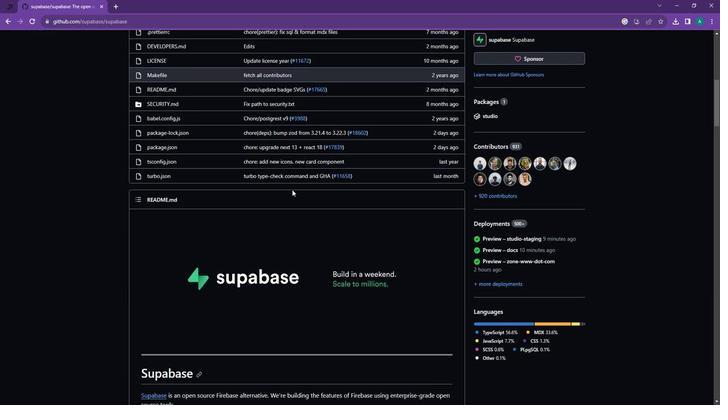 
Action: Mouse scrolled (290, 189) with delta (0, 0)
Screenshot: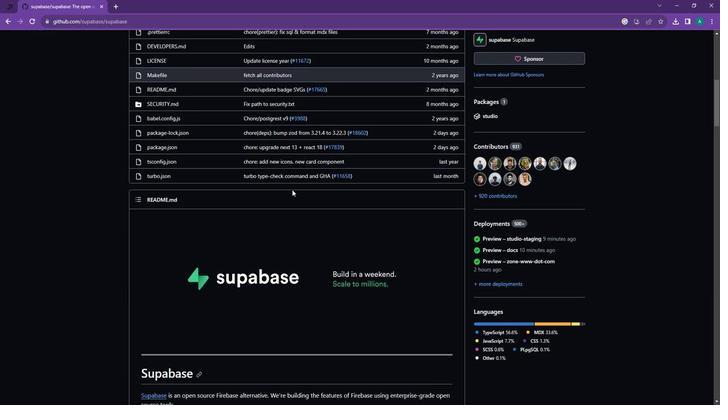 
Action: Mouse scrolled (290, 189) with delta (0, 0)
Screenshot: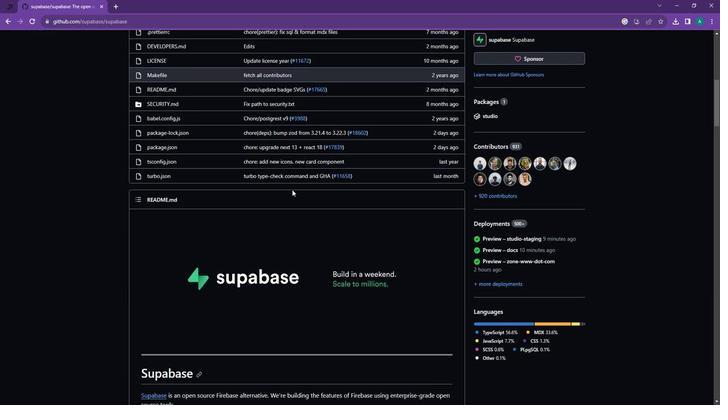 
Action: Mouse scrolled (290, 189) with delta (0, 0)
Screenshot: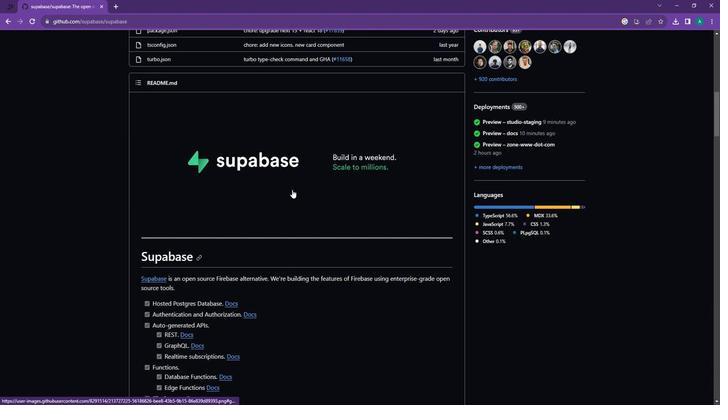 
Action: Mouse scrolled (290, 189) with delta (0, 0)
Screenshot: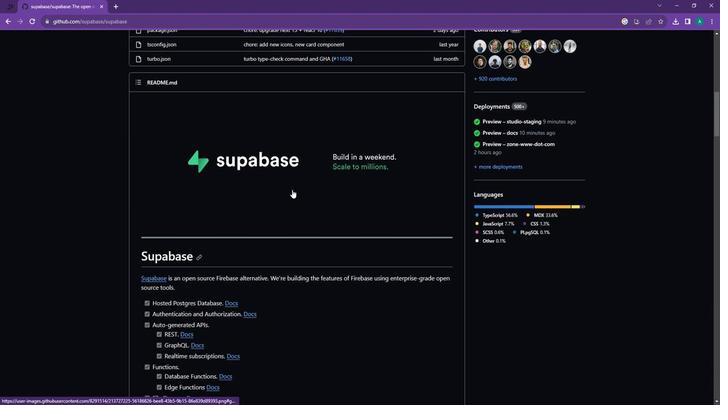 
Action: Mouse scrolled (290, 189) with delta (0, 0)
Screenshot: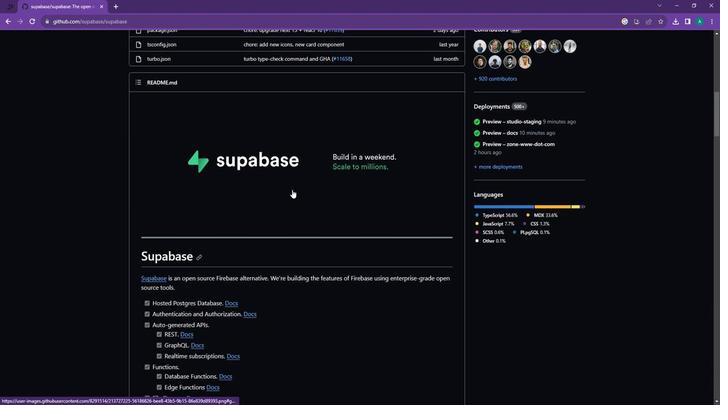 
Action: Mouse scrolled (290, 189) with delta (0, 0)
Screenshot: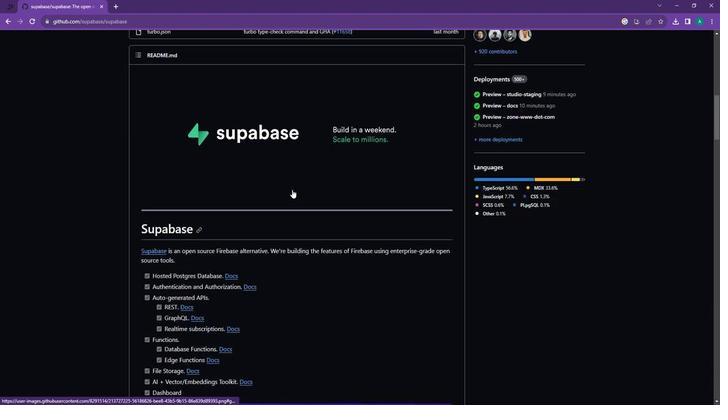 
Action: Mouse scrolled (290, 189) with delta (0, 0)
Screenshot: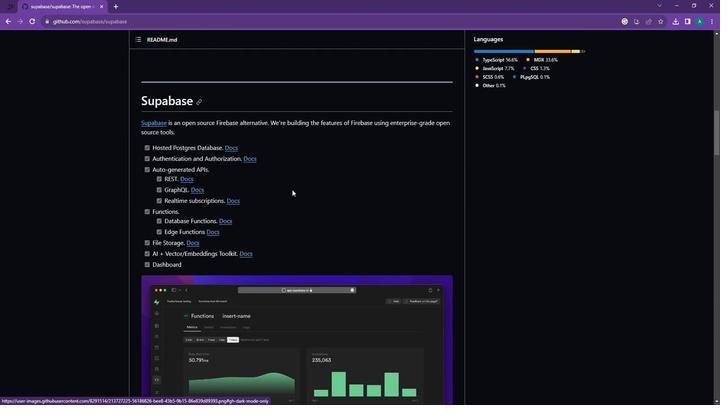 
Action: Mouse scrolled (290, 189) with delta (0, 0)
Screenshot: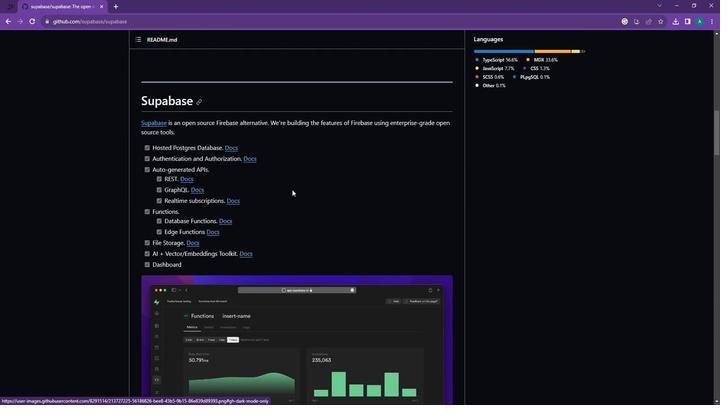 
Action: Mouse scrolled (290, 189) with delta (0, 0)
Screenshot: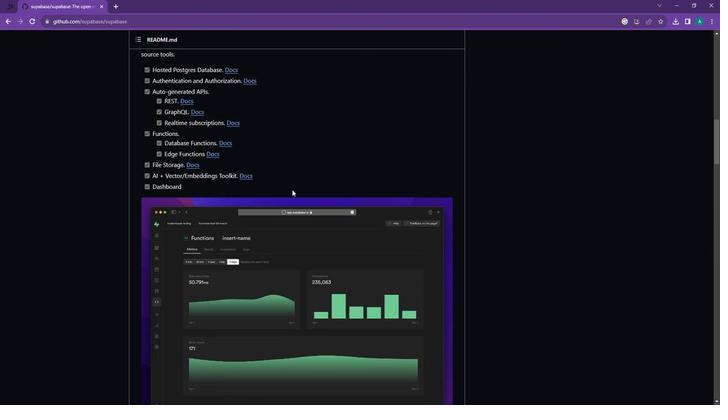 
Action: Mouse scrolled (290, 189) with delta (0, 0)
Screenshot: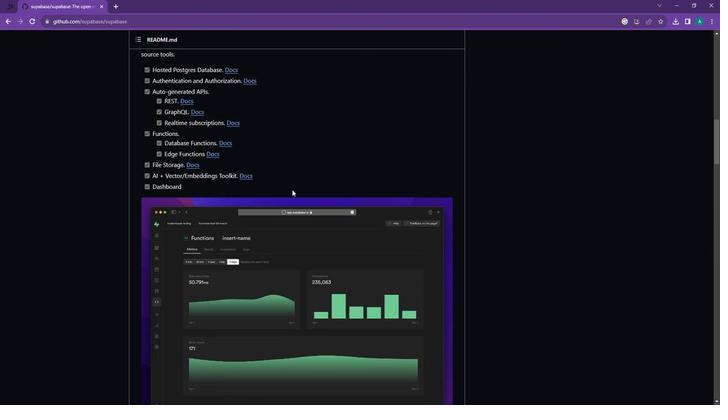 
Action: Mouse moved to (290, 189)
Screenshot: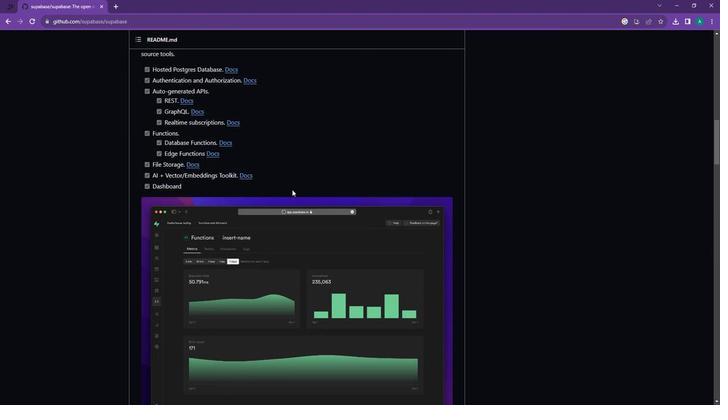 
Action: Mouse scrolled (290, 189) with delta (0, 0)
Screenshot: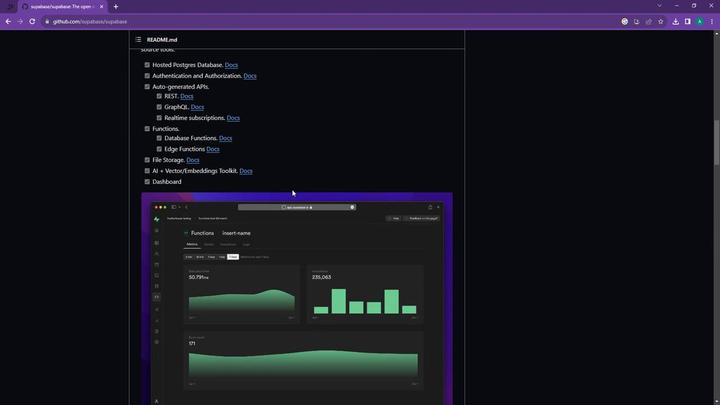 
Action: Mouse moved to (290, 191)
Screenshot: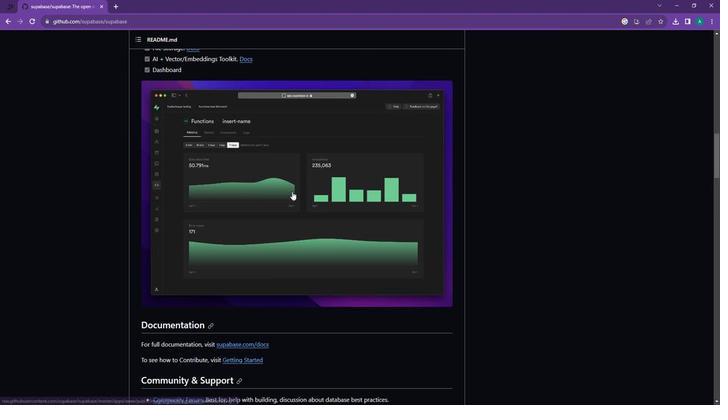 
Action: Mouse scrolled (290, 191) with delta (0, 0)
Screenshot: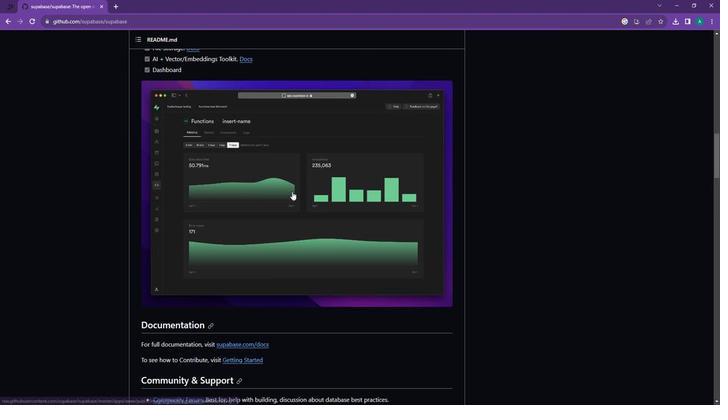 
Action: Mouse scrolled (290, 191) with delta (0, 0)
Screenshot: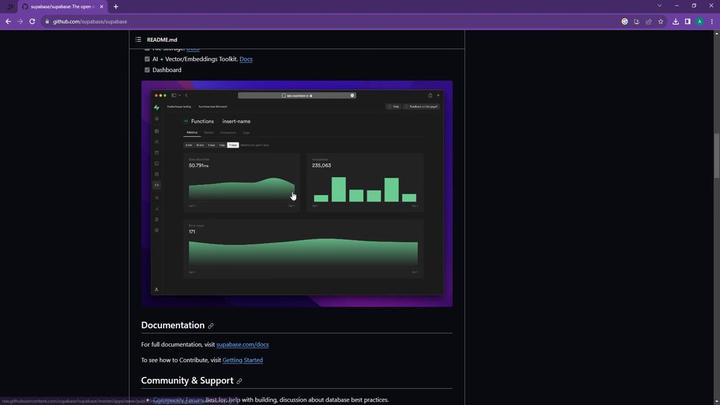 
Action: Mouse scrolled (290, 191) with delta (0, 0)
Screenshot: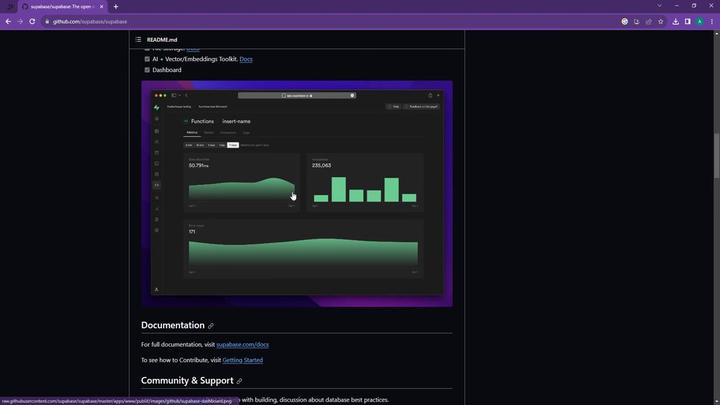 
Action: Mouse scrolled (290, 191) with delta (0, 0)
Screenshot: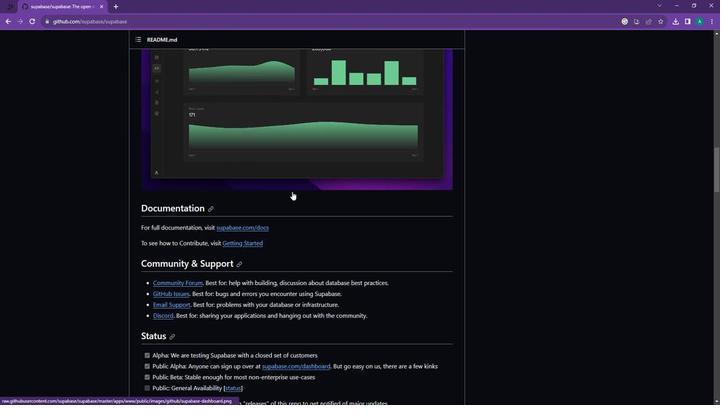 
Action: Mouse scrolled (290, 191) with delta (0, 0)
Screenshot: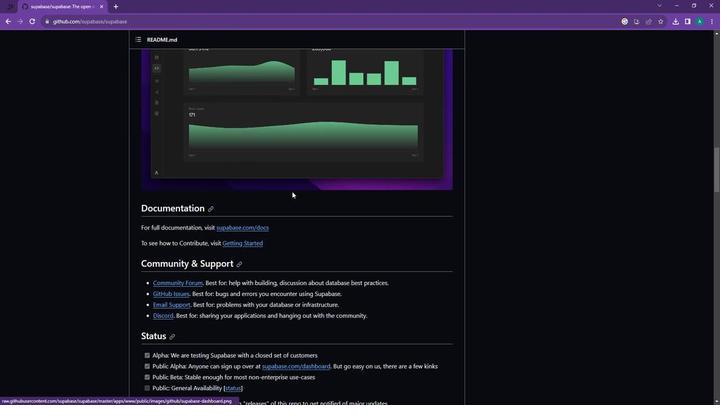 
Action: Mouse scrolled (290, 191) with delta (0, 0)
Screenshot: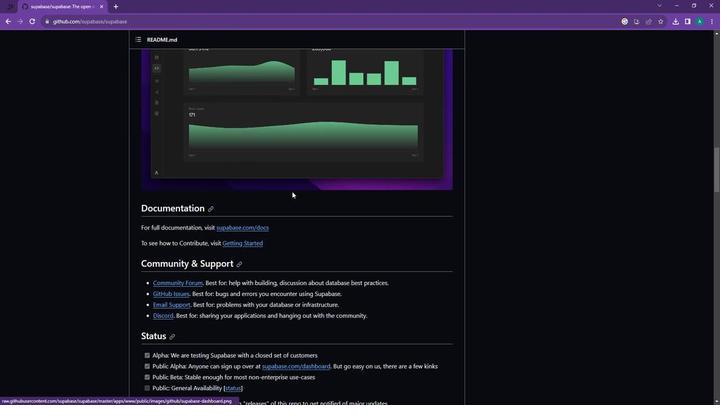
Action: Mouse scrolled (290, 191) with delta (0, 0)
Screenshot: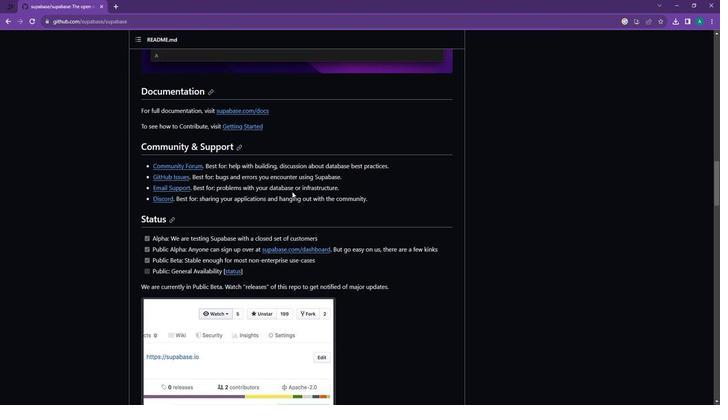 
Action: Mouse scrolled (290, 191) with delta (0, 0)
Screenshot: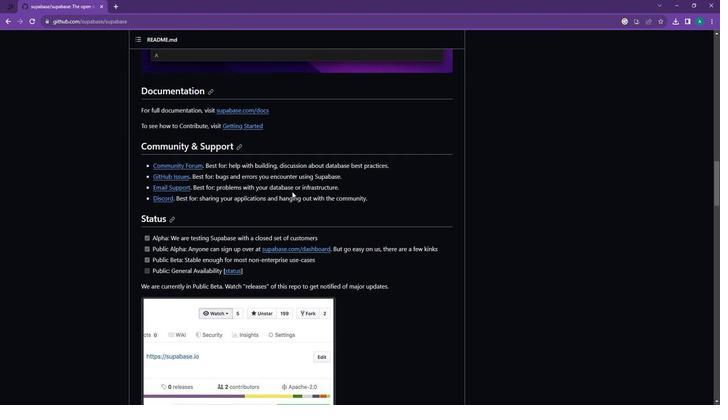
Action: Mouse scrolled (290, 191) with delta (0, 0)
Screenshot: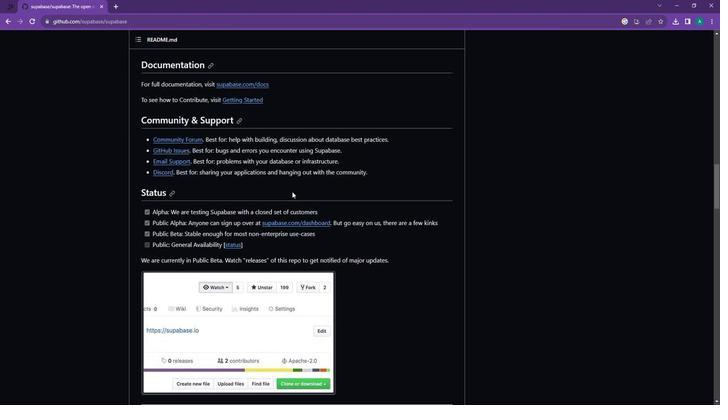
Action: Mouse scrolled (290, 191) with delta (0, 0)
Screenshot: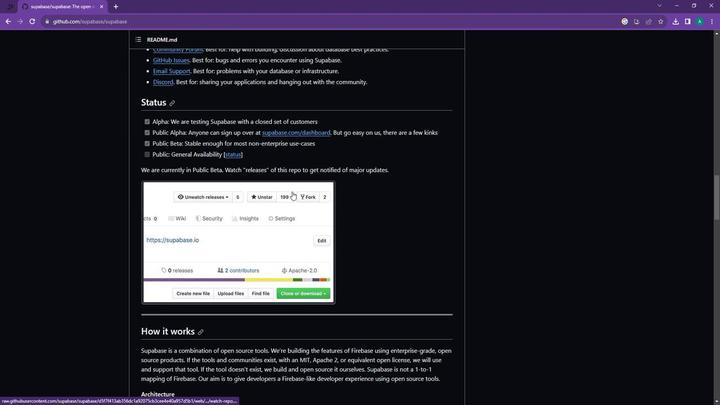 
Action: Mouse scrolled (290, 191) with delta (0, 0)
Screenshot: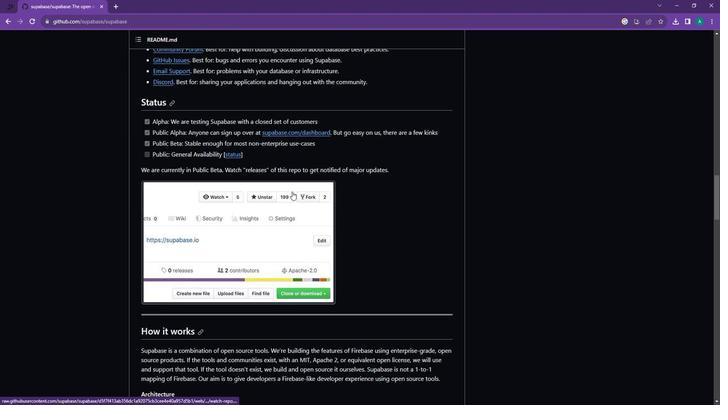 
Action: Mouse scrolled (290, 191) with delta (0, 0)
Screenshot: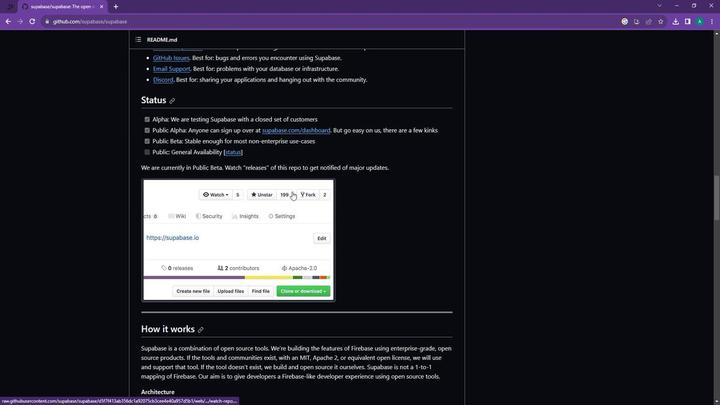 
Action: Mouse scrolled (290, 191) with delta (0, 0)
Screenshot: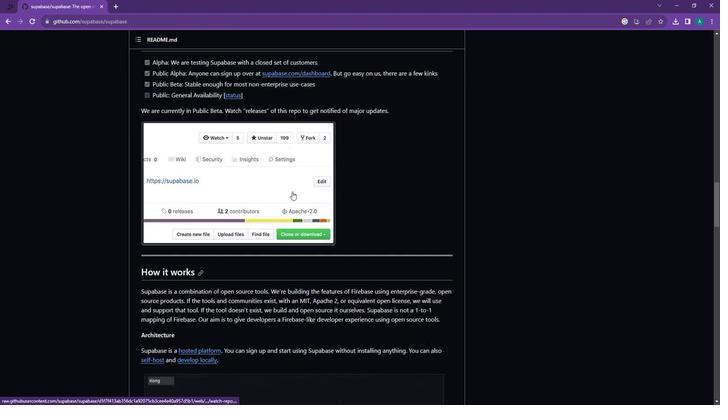 
Action: Mouse moved to (290, 192)
Screenshot: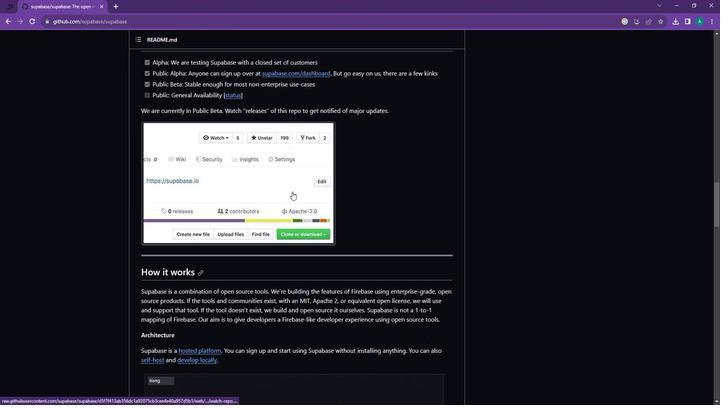 
Action: Mouse scrolled (290, 191) with delta (0, 0)
Screenshot: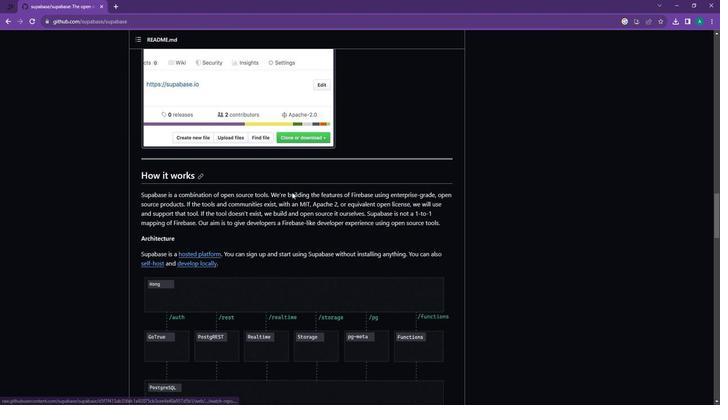 
Action: Mouse scrolled (290, 191) with delta (0, 0)
Screenshot: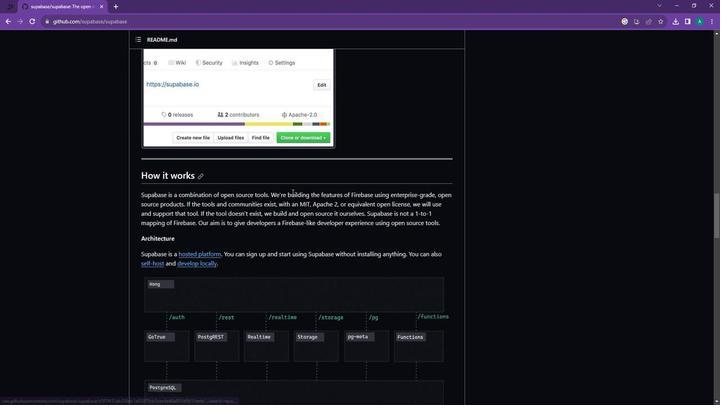 
Action: Mouse scrolled (290, 191) with delta (0, 0)
Screenshot: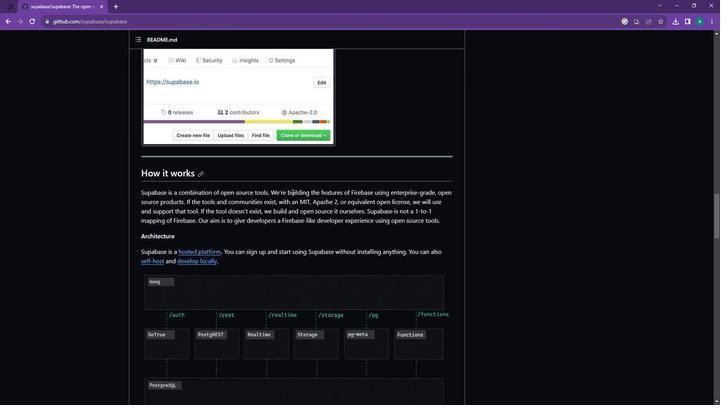 
Action: Mouse scrolled (290, 191) with delta (0, 0)
Screenshot: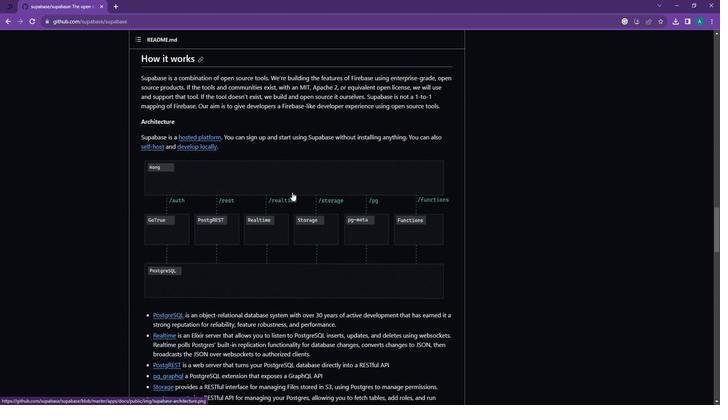 
Action: Mouse scrolled (290, 191) with delta (0, 0)
Screenshot: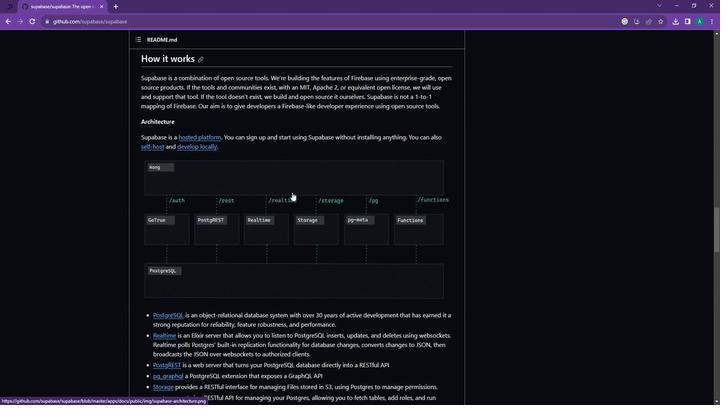 
Action: Mouse scrolled (290, 191) with delta (0, 0)
Screenshot: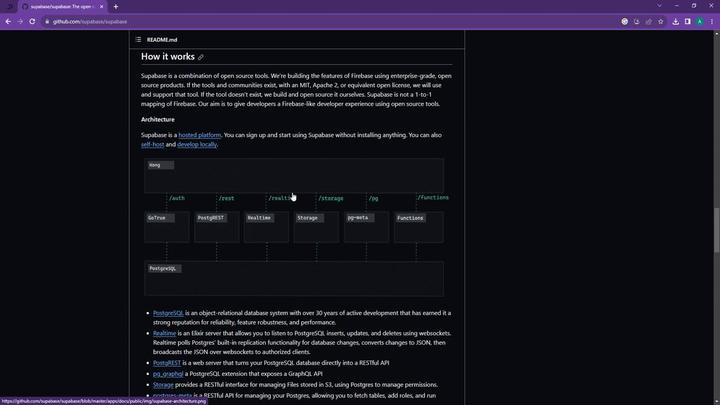 
Action: Mouse scrolled (290, 191) with delta (0, 0)
Screenshot: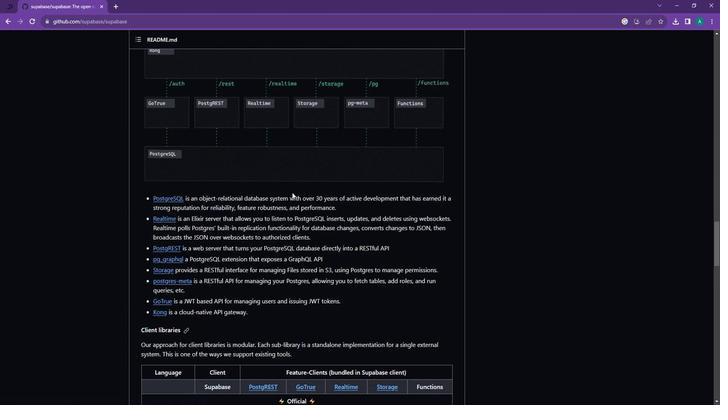 
Action: Mouse scrolled (290, 191) with delta (0, 0)
Screenshot: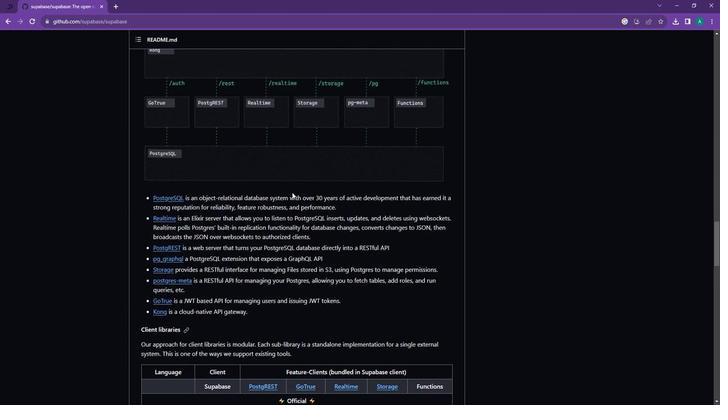 
Action: Mouse scrolled (290, 191) with delta (0, 0)
Screenshot: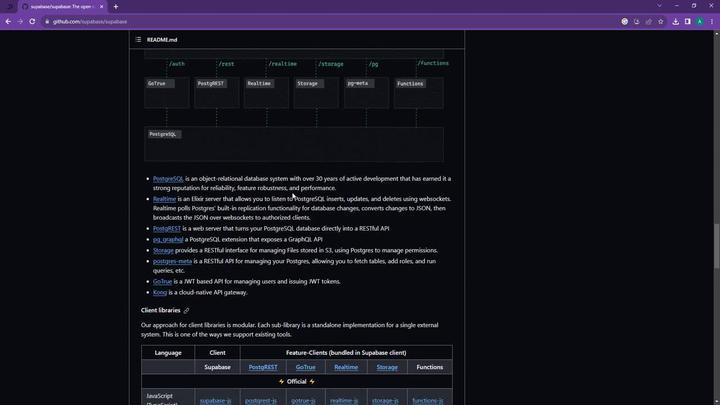 
Action: Mouse moved to (273, 186)
Screenshot: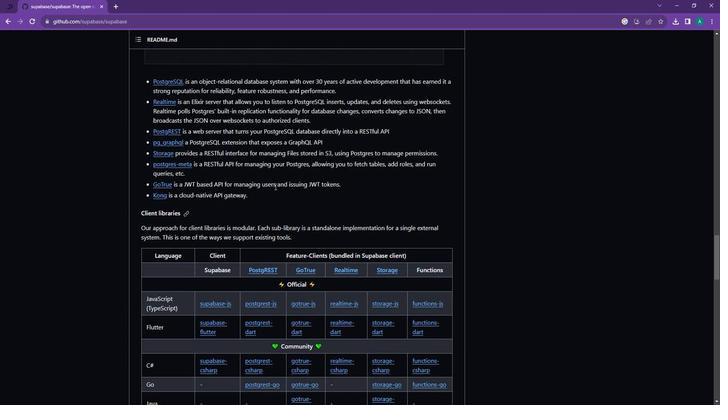 
Action: Mouse scrolled (273, 186) with delta (0, 0)
Screenshot: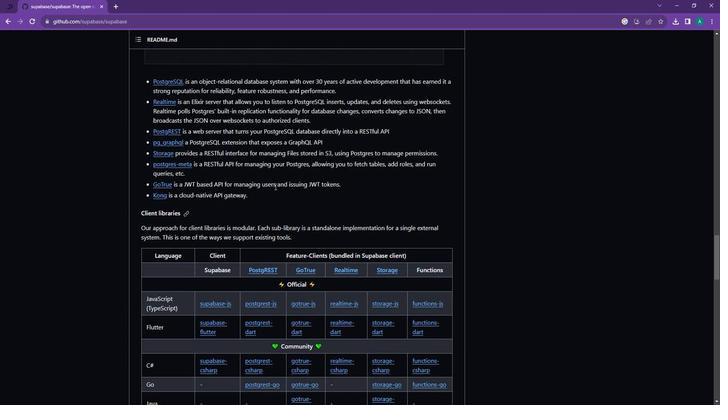 
Action: Mouse moved to (273, 186)
Screenshot: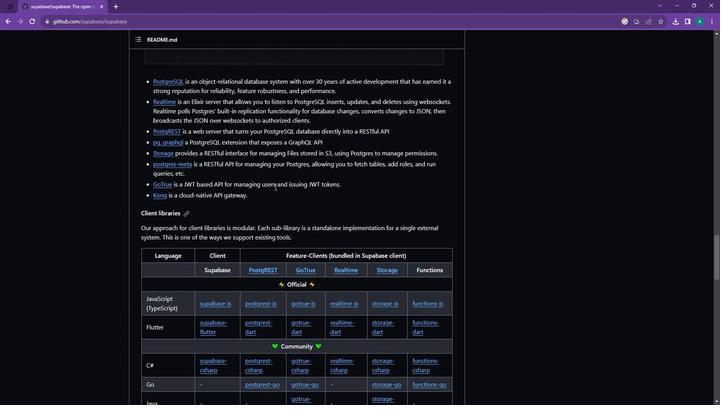 
Action: Mouse scrolled (273, 186) with delta (0, 0)
Screenshot: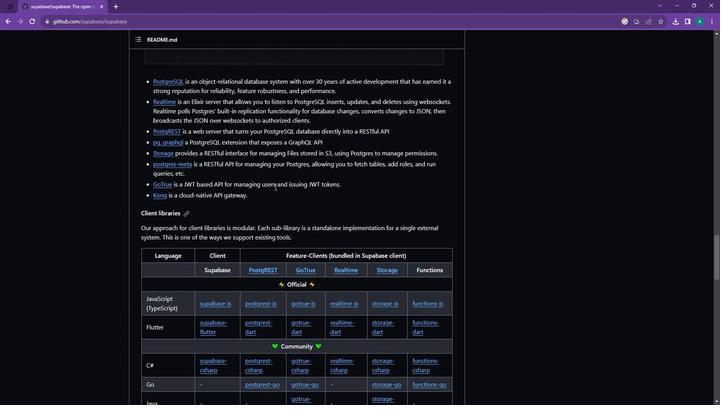 
Action: Mouse moved to (273, 189)
Screenshot: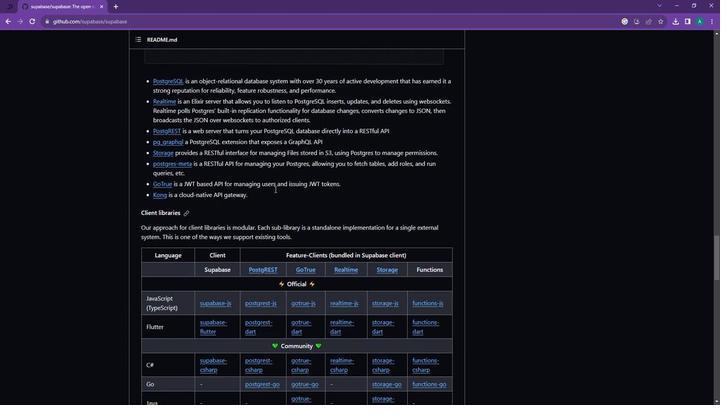 
Action: Mouse scrolled (273, 188) with delta (0, 0)
Screenshot: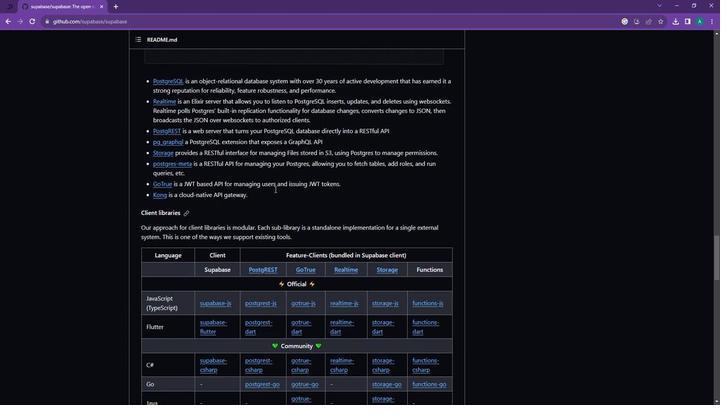 
Action: Mouse moved to (273, 190)
Screenshot: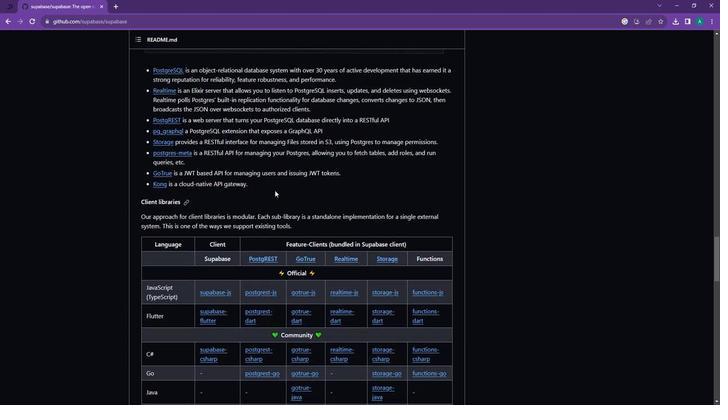 
Action: Mouse scrolled (273, 189) with delta (0, 0)
Screenshot: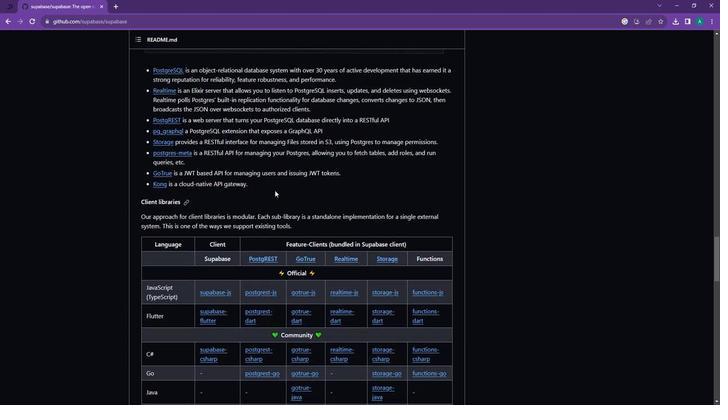 
Action: Mouse moved to (273, 190)
Screenshot: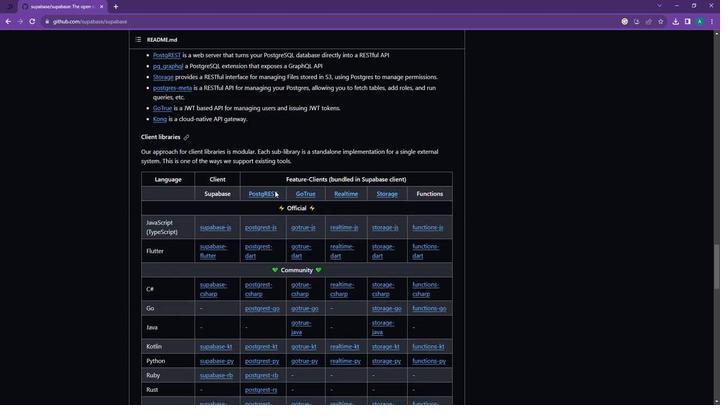 
Action: Mouse scrolled (273, 190) with delta (0, 0)
Screenshot: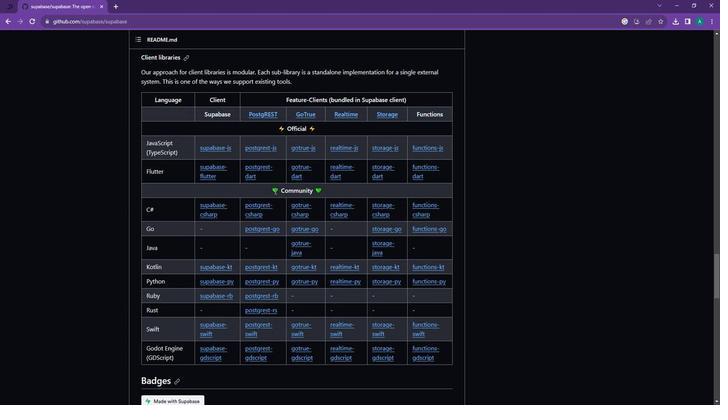 
Action: Mouse scrolled (273, 190) with delta (0, 0)
Screenshot: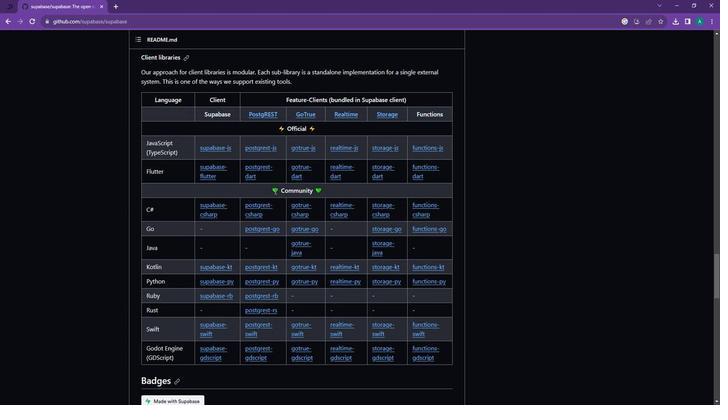 
Action: Mouse scrolled (273, 190) with delta (0, 0)
Screenshot: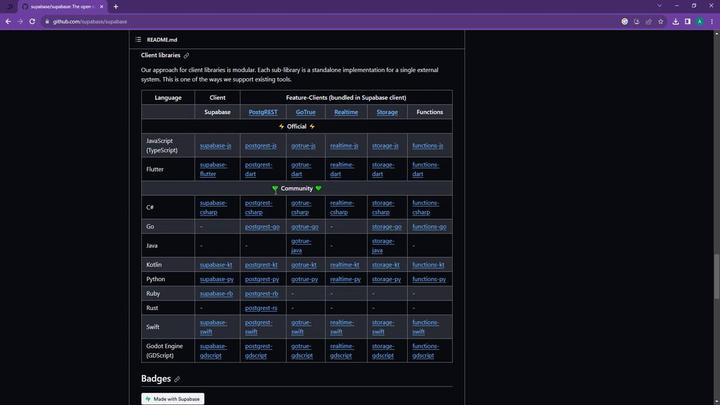 
Action: Mouse scrolled (273, 190) with delta (0, 0)
Screenshot: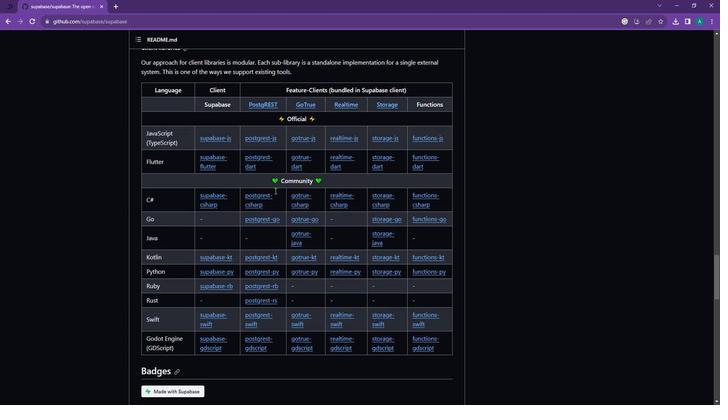 
Action: Mouse scrolled (273, 190) with delta (0, 0)
Screenshot: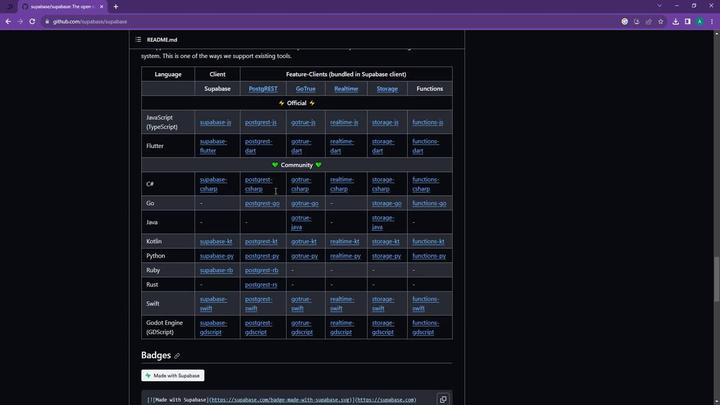 
Action: Mouse scrolled (273, 190) with delta (0, 0)
Screenshot: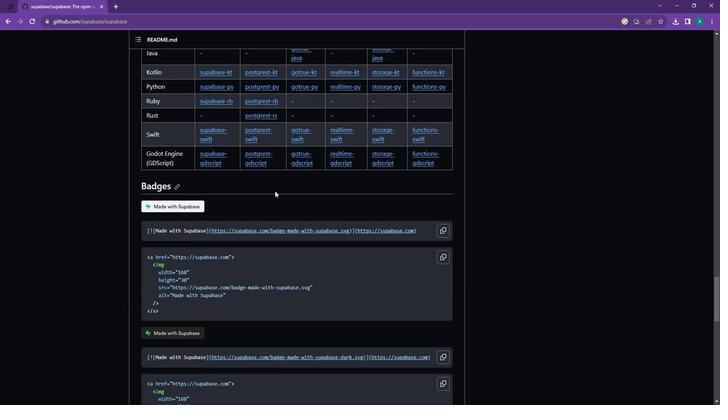 
Action: Mouse scrolled (273, 190) with delta (0, 0)
Screenshot: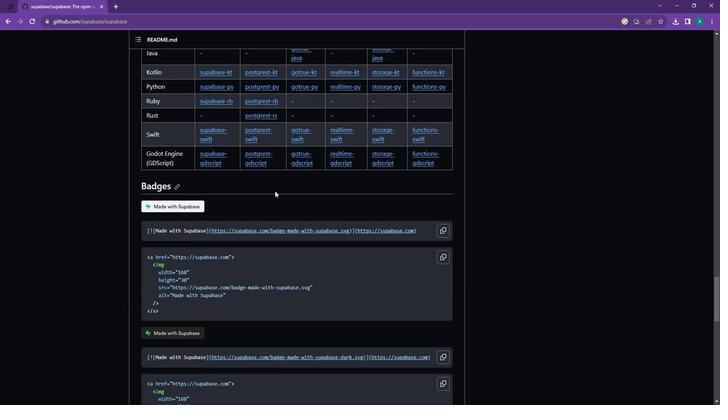 
Action: Mouse scrolled (273, 190) with delta (0, 0)
Screenshot: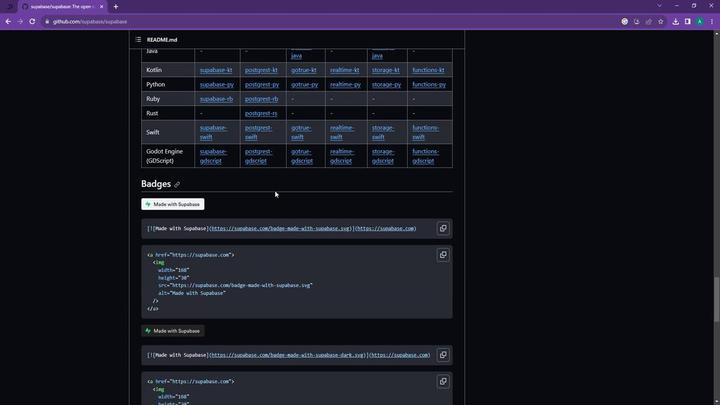 
Action: Mouse moved to (273, 191)
Screenshot: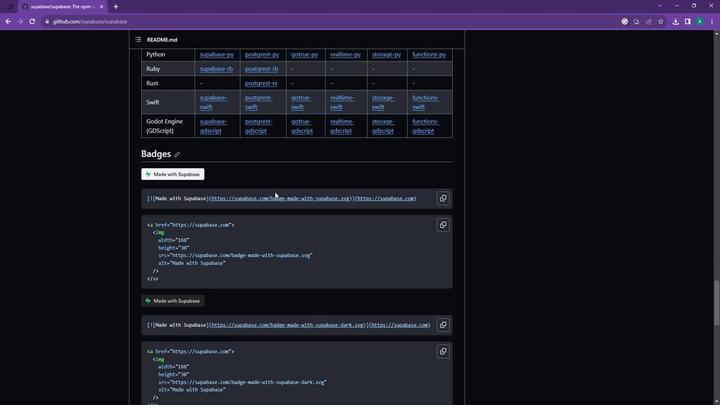 
Action: Mouse scrolled (273, 191) with delta (0, 0)
Screenshot: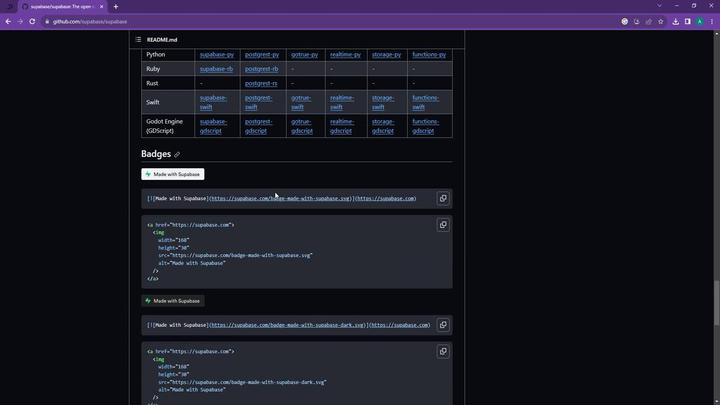 
Action: Mouse scrolled (273, 191) with delta (0, 0)
Screenshot: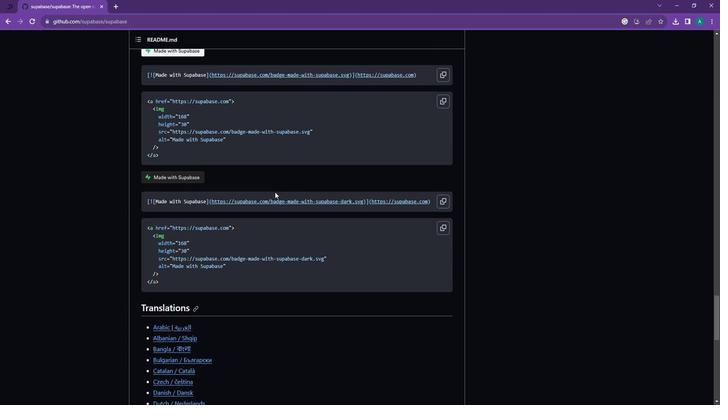 
Action: Mouse scrolled (273, 191) with delta (0, 0)
Screenshot: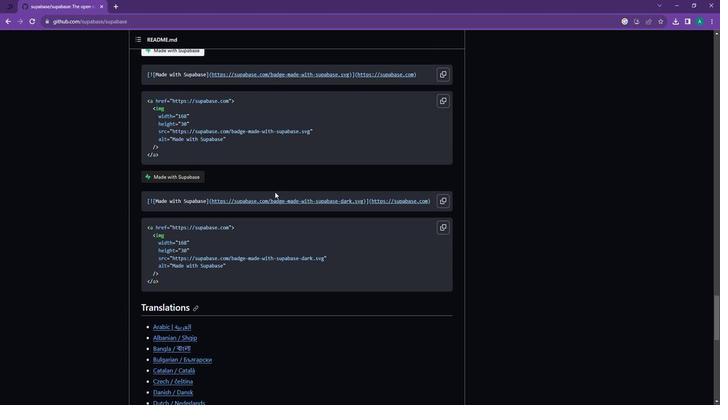 
Action: Mouse moved to (273, 192)
Screenshot: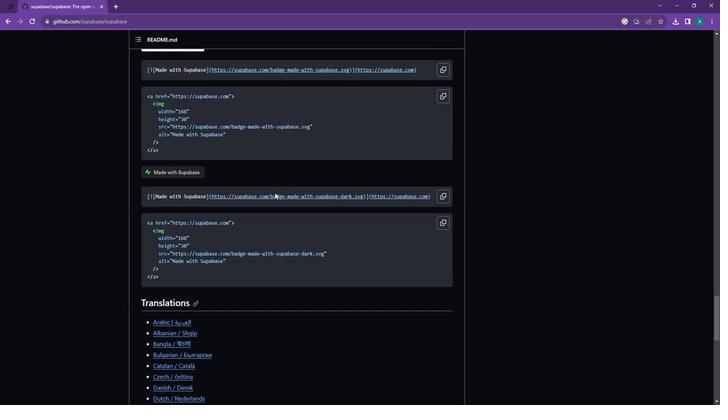 
Action: Mouse scrolled (273, 192) with delta (0, 0)
Screenshot: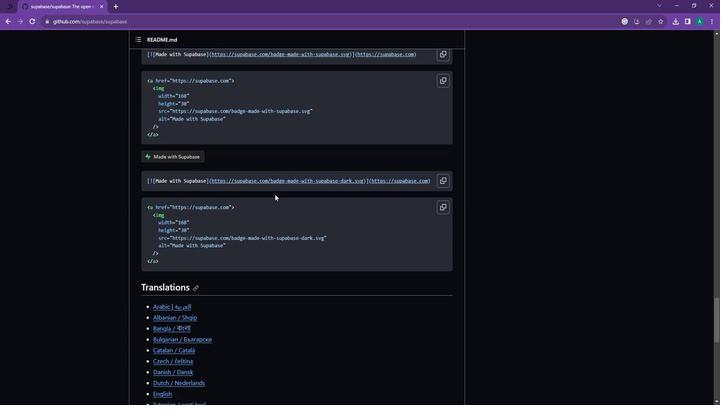 
Action: Mouse moved to (273, 194)
Screenshot: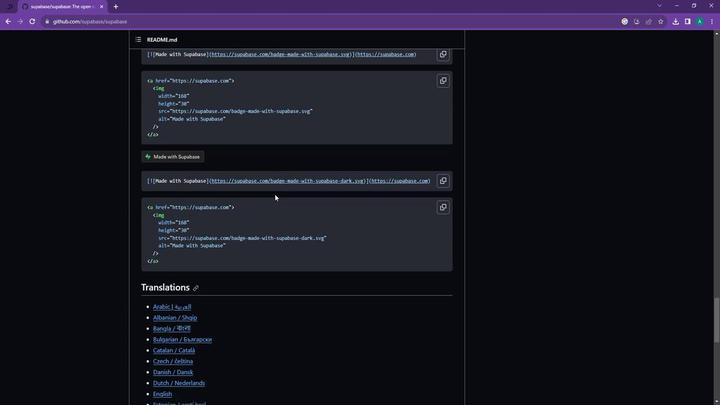 
Action: Mouse scrolled (273, 194) with delta (0, 0)
Screenshot: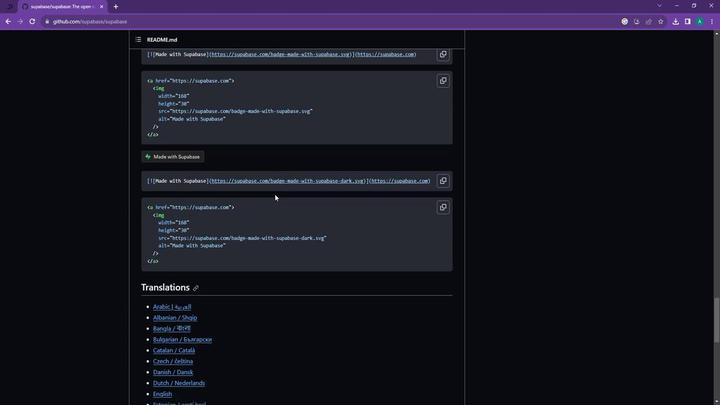 
Action: Mouse scrolled (273, 194) with delta (0, 0)
Screenshot: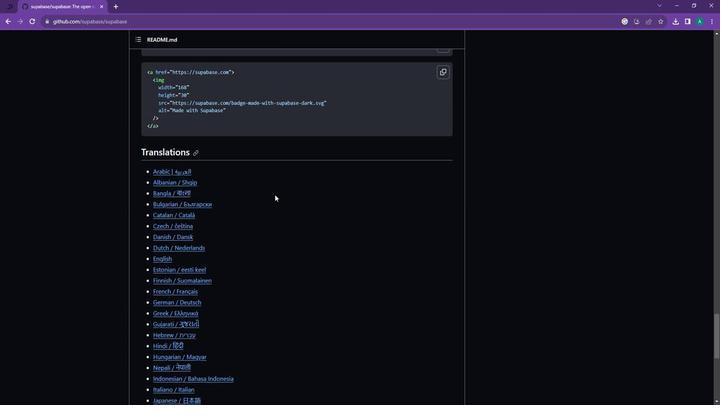 
Action: Mouse scrolled (273, 194) with delta (0, 0)
Screenshot: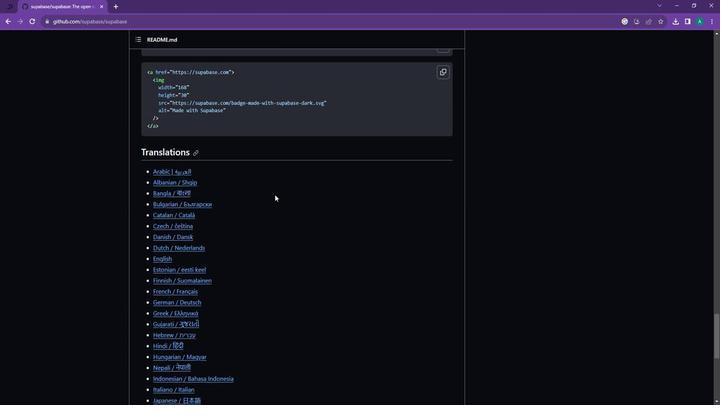 
Action: Mouse scrolled (273, 194) with delta (0, 0)
Screenshot: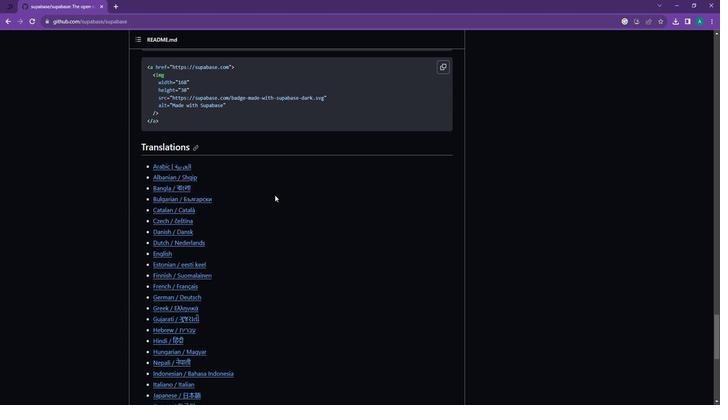 
Action: Mouse moved to (273, 195)
Screenshot: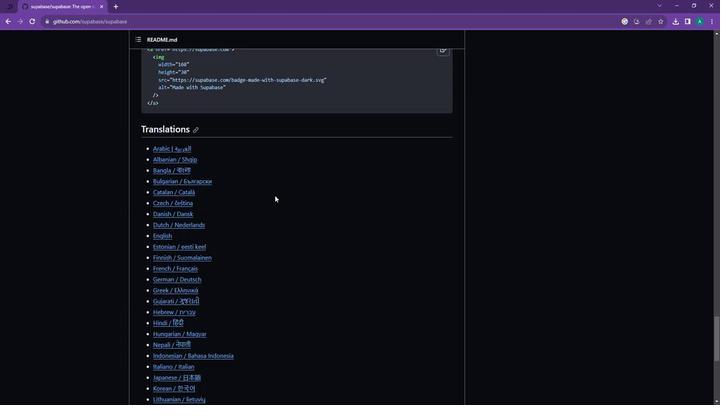 
Action: Mouse scrolled (273, 195) with delta (0, 0)
Screenshot: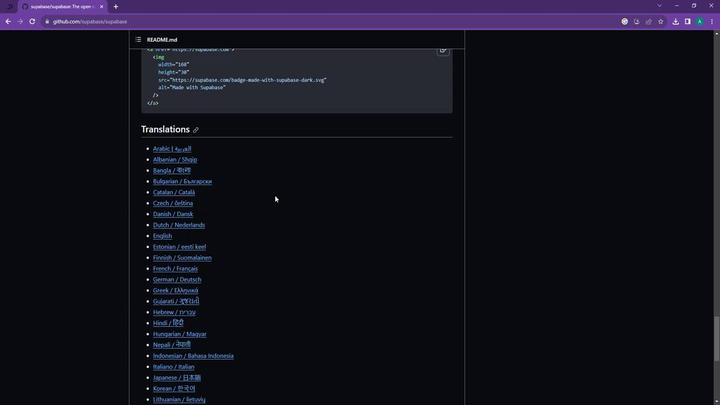 
Action: Mouse moved to (272, 196)
Screenshot: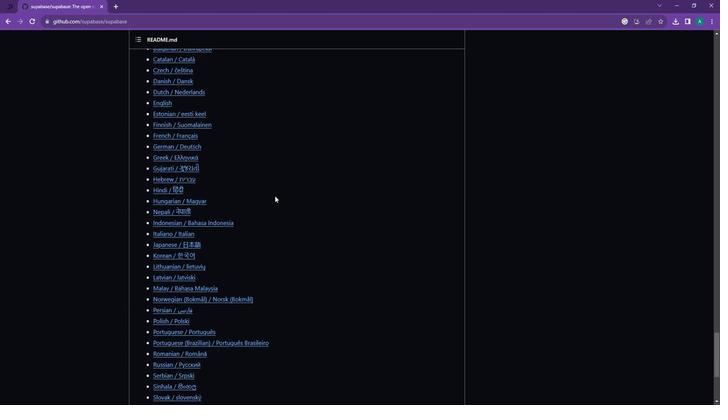 
Action: Mouse scrolled (272, 195) with delta (0, 0)
Screenshot: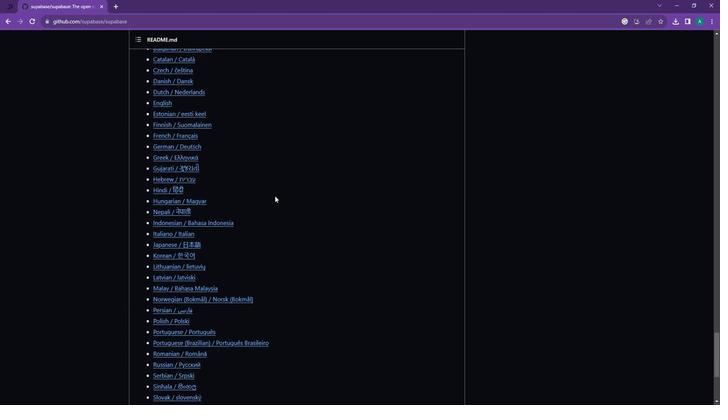 
Action: Mouse scrolled (272, 195) with delta (0, 0)
Screenshot: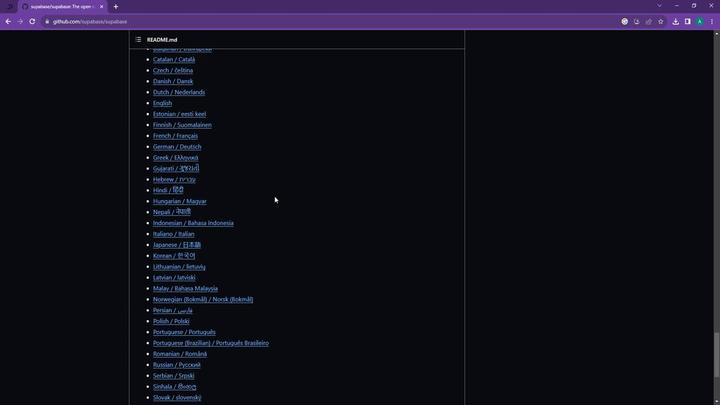 
Action: Mouse scrolled (272, 195) with delta (0, 0)
Screenshot: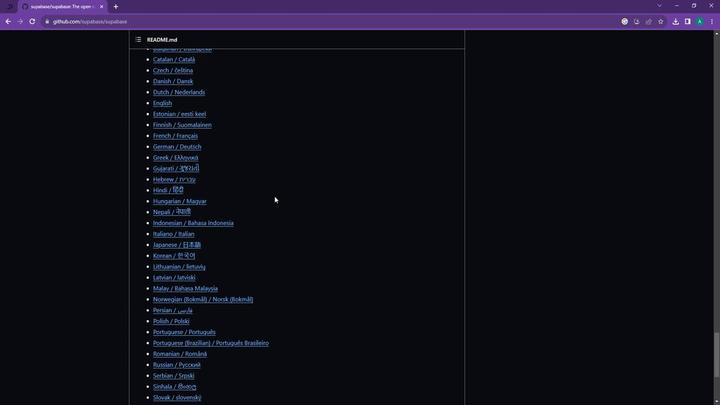 
Action: Mouse scrolled (272, 195) with delta (0, 0)
Screenshot: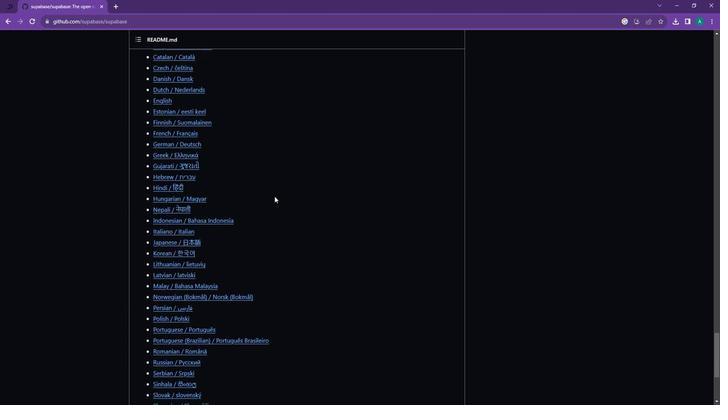 
Action: Mouse moved to (231, 198)
Screenshot: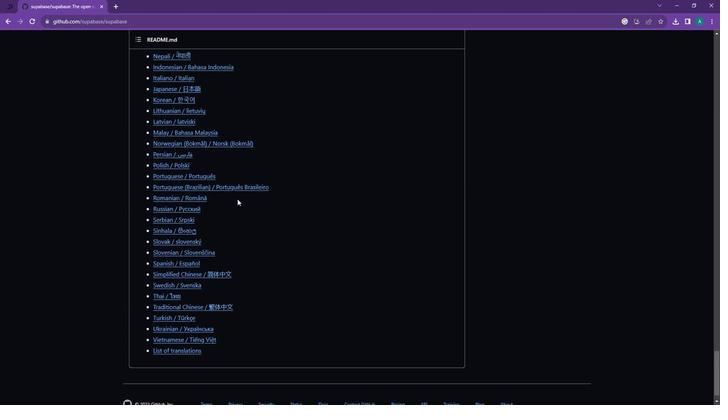 
Action: Mouse scrolled (231, 198) with delta (0, 0)
Screenshot: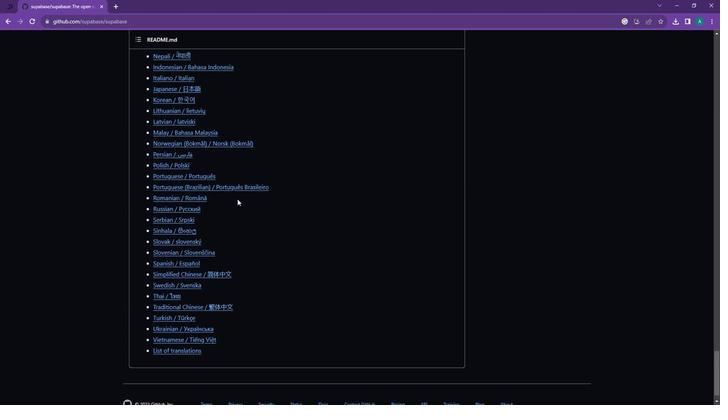 
Action: Mouse moved to (207, 185)
Screenshot: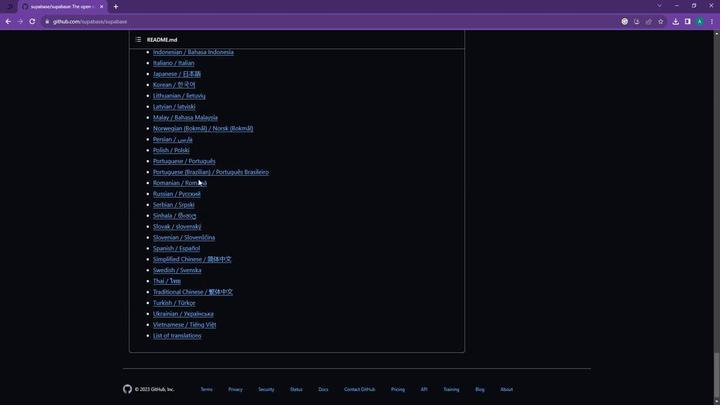
Action: Mouse scrolled (207, 184) with delta (0, 0)
Screenshot: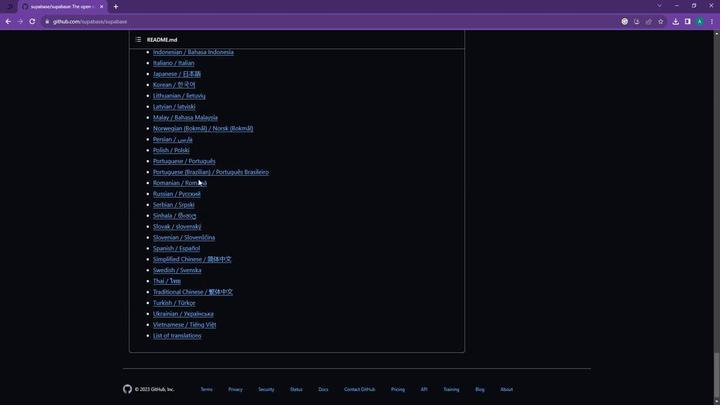 
Action: Mouse moved to (1, 21)
Screenshot: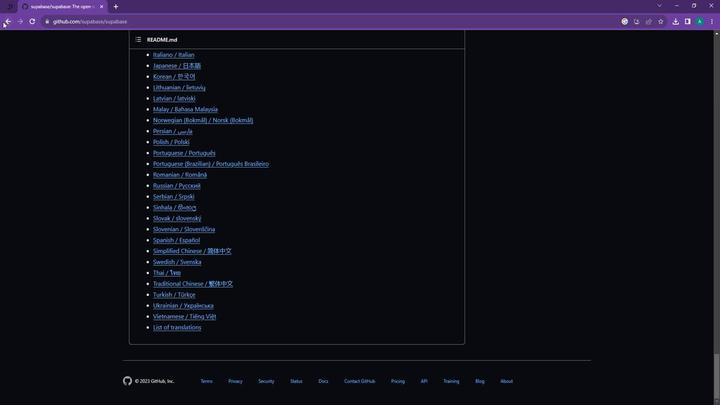 
Action: Mouse pressed left at (1, 21)
Screenshot: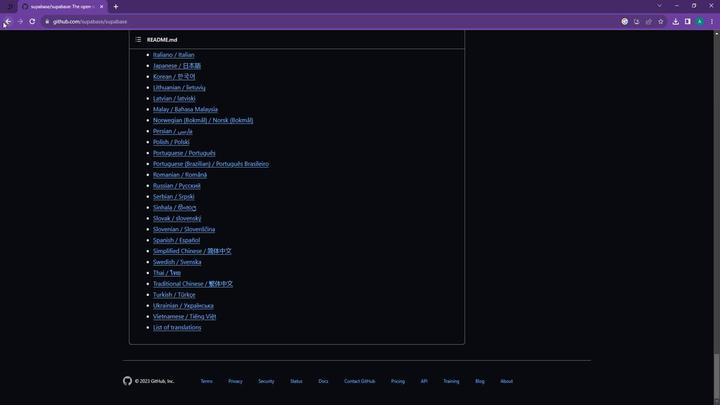 
Action: Mouse moved to (302, 336)
Screenshot: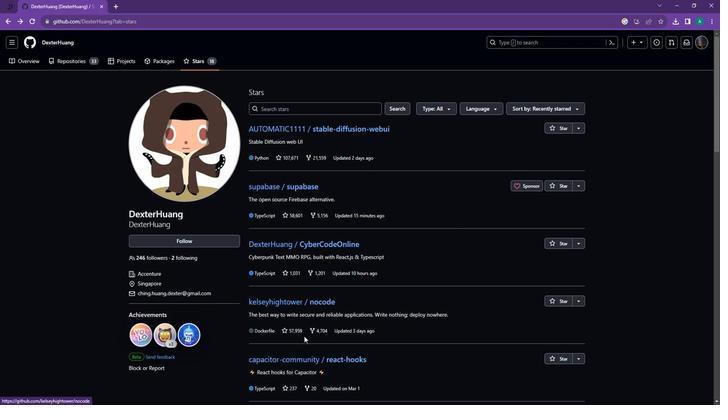 
Action: Mouse scrolled (302, 335) with delta (0, 0)
Screenshot: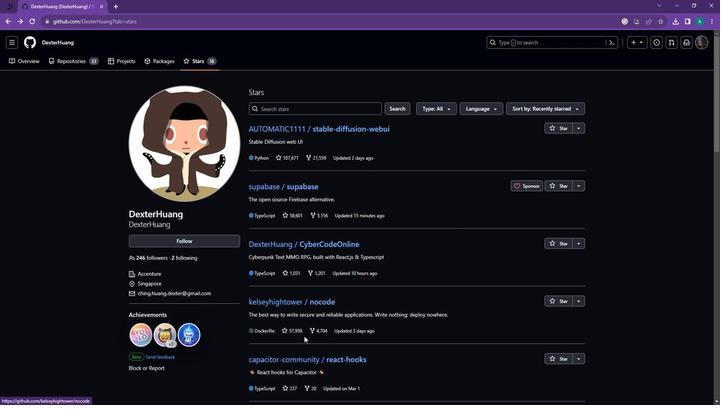 
Action: Mouse scrolled (302, 335) with delta (0, 0)
Screenshot: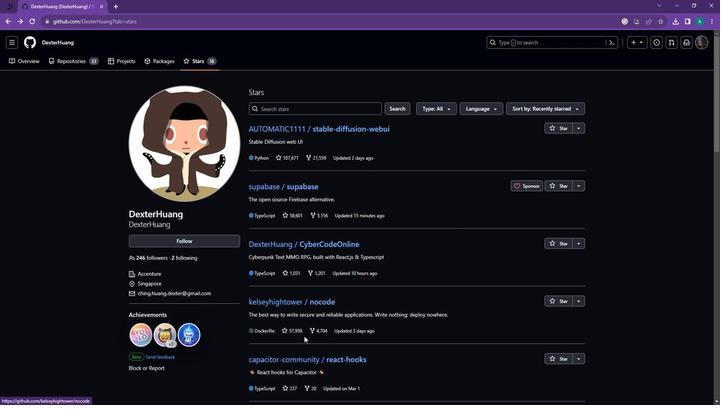 
Action: Mouse scrolled (302, 335) with delta (0, 0)
Screenshot: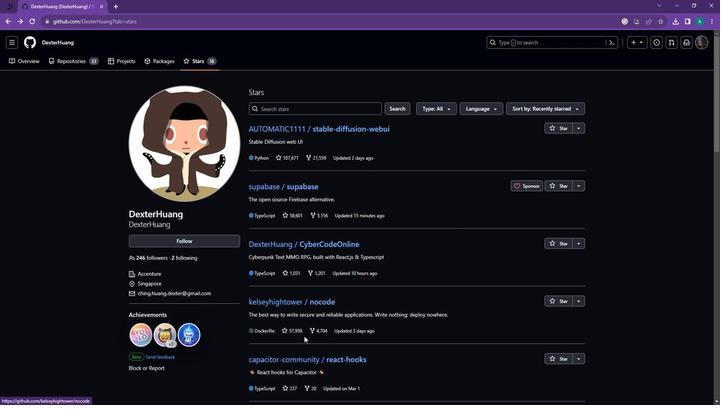 
Action: Mouse moved to (285, 302)
Screenshot: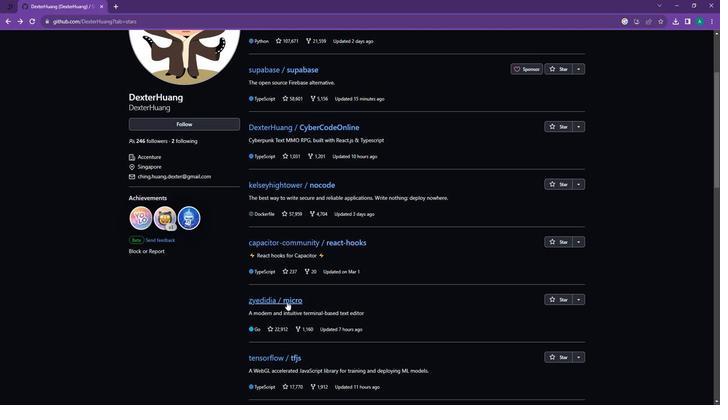 
Action: Mouse pressed left at (285, 302)
Screenshot: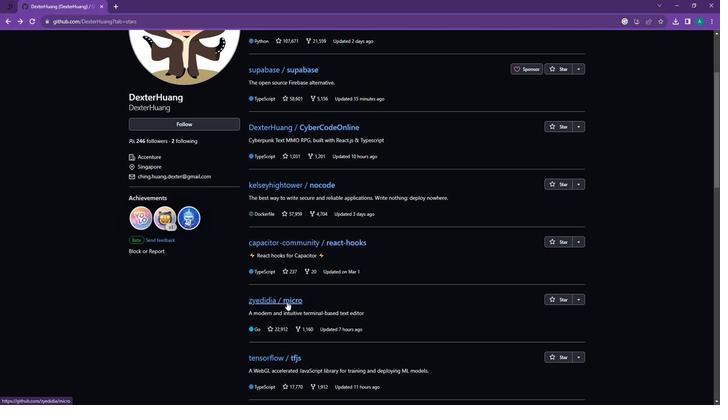 
Action: Mouse moved to (192, 153)
Screenshot: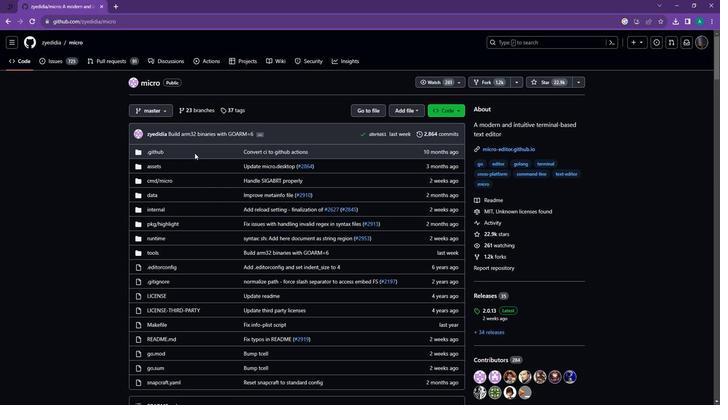 
Action: Mouse scrolled (192, 152) with delta (0, 0)
Screenshot: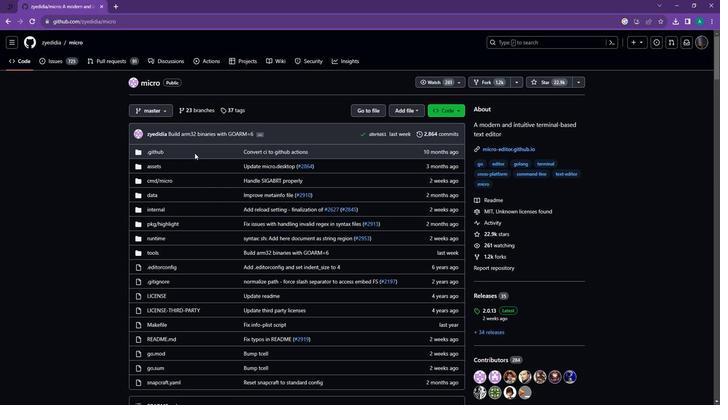 
Action: Mouse moved to (194, 158)
Screenshot: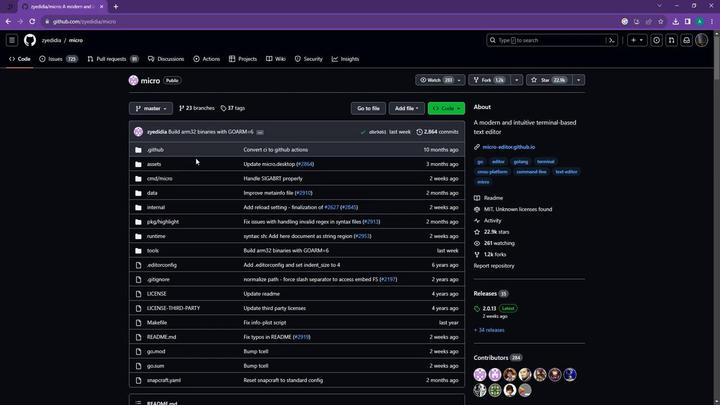 
Action: Mouse scrolled (194, 157) with delta (0, 0)
Screenshot: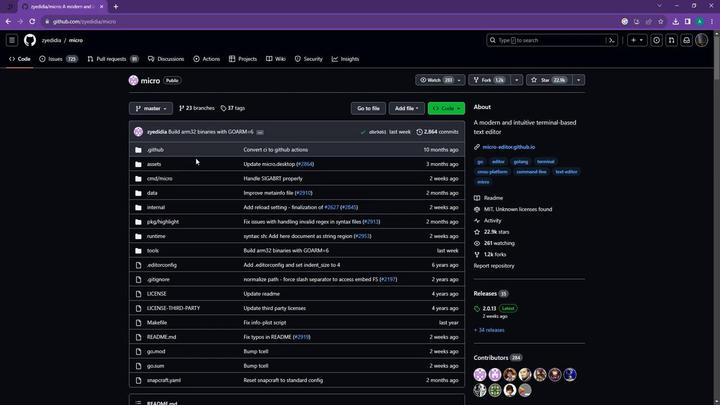 
Action: Mouse moved to (195, 163)
Screenshot: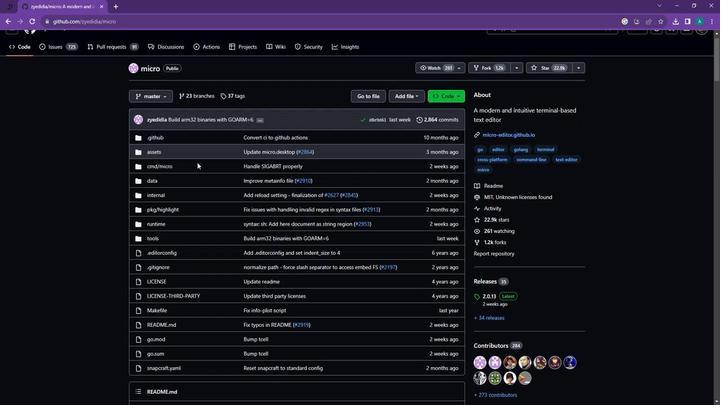
Action: Mouse scrolled (195, 162) with delta (0, 0)
Screenshot: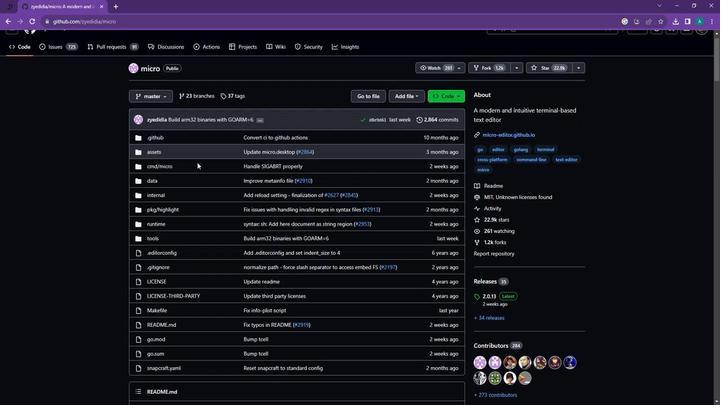 
Action: Mouse moved to (195, 164)
Screenshot: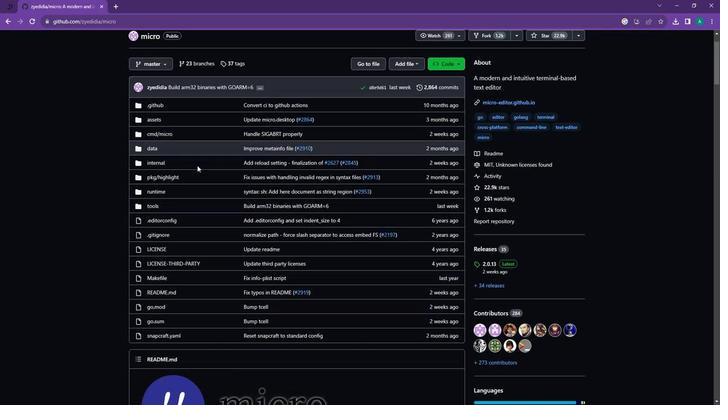 
Action: Mouse scrolled (195, 164) with delta (0, 0)
Screenshot: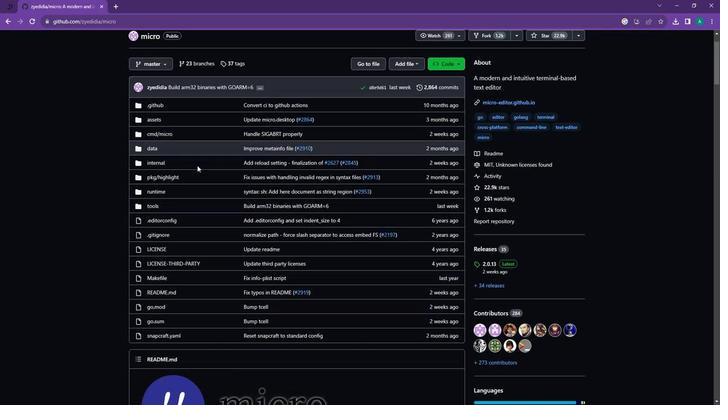 
Action: Mouse moved to (196, 168)
Screenshot: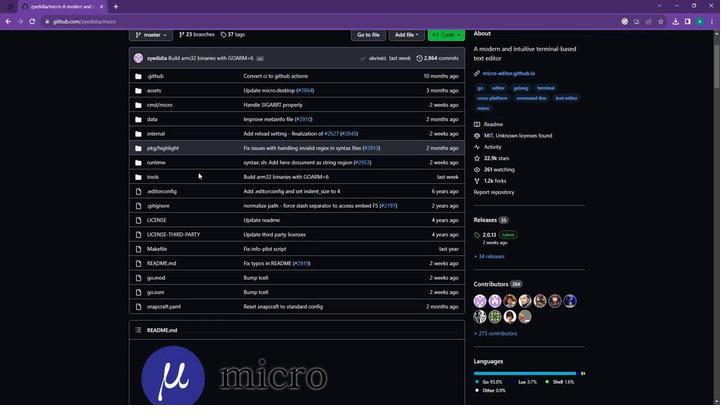 
Action: Mouse scrolled (196, 168) with delta (0, 0)
Screenshot: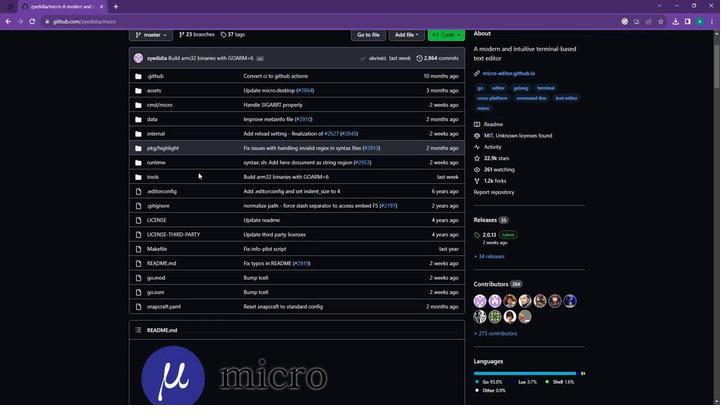 
Action: Mouse moved to (197, 180)
Screenshot: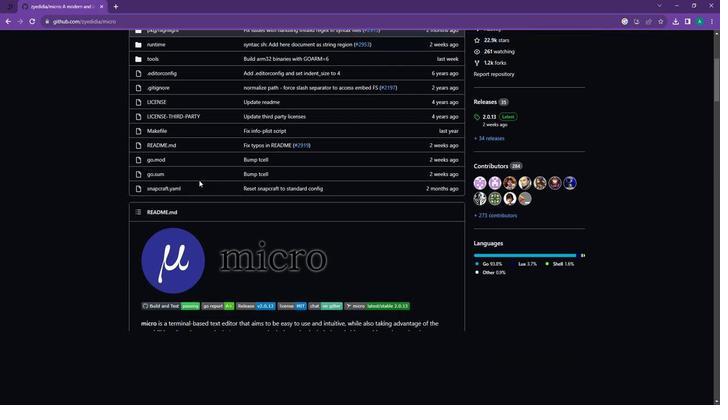 
Action: Mouse scrolled (197, 180) with delta (0, 0)
Screenshot: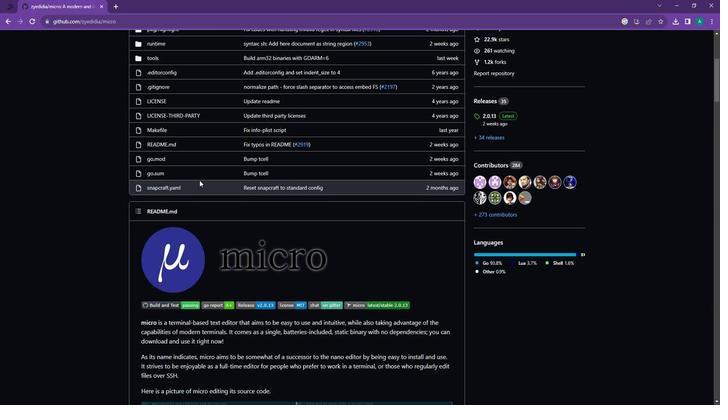 
Action: Mouse scrolled (197, 180) with delta (0, 0)
Screenshot: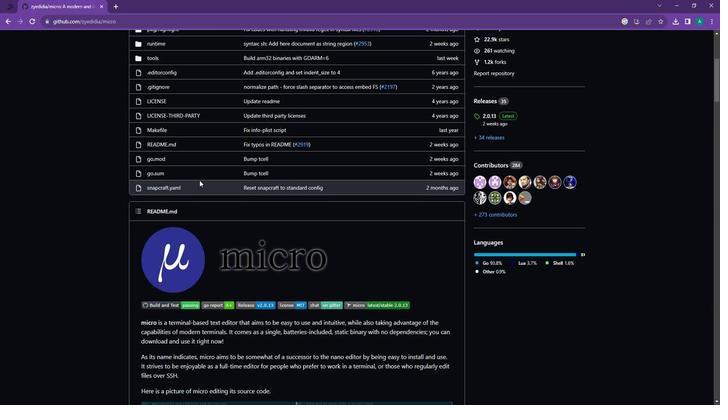 
Action: Mouse scrolled (197, 180) with delta (0, 0)
Screenshot: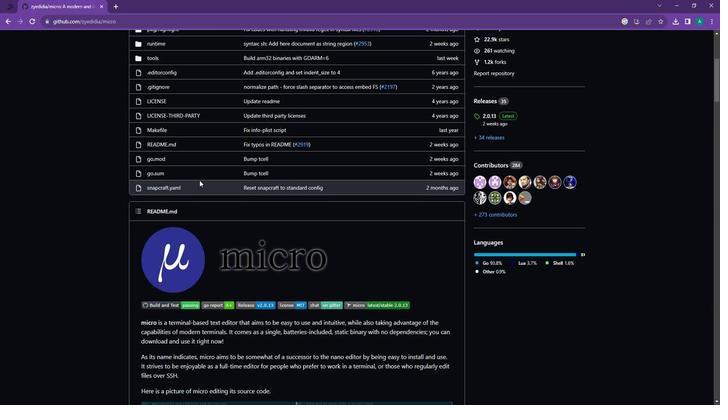 
Action: Mouse scrolled (197, 180) with delta (0, 0)
Screenshot: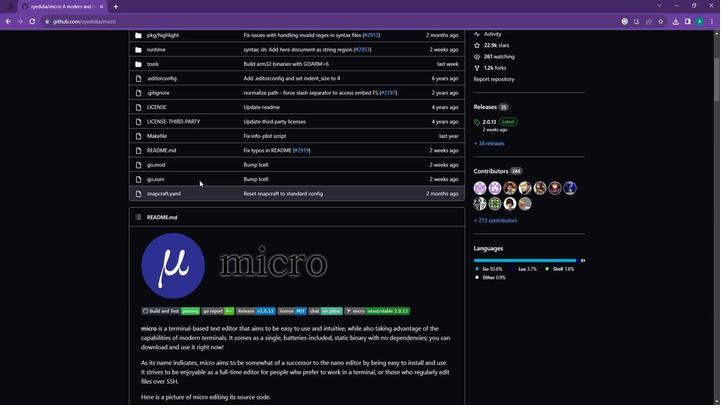 
Action: Mouse scrolled (197, 179) with delta (0, 0)
Screenshot: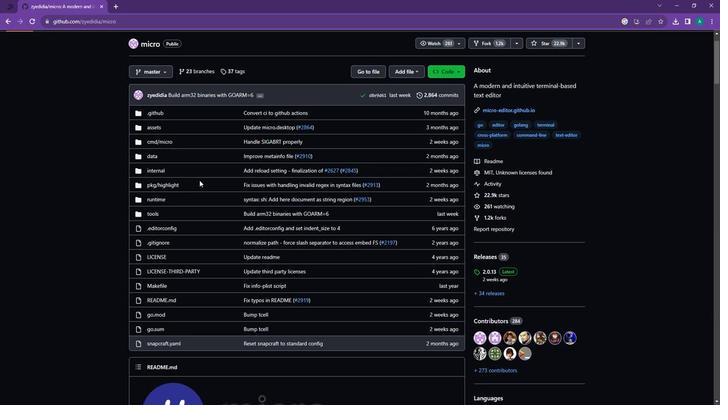 
Action: Mouse scrolled (197, 179) with delta (0, 0)
Screenshot: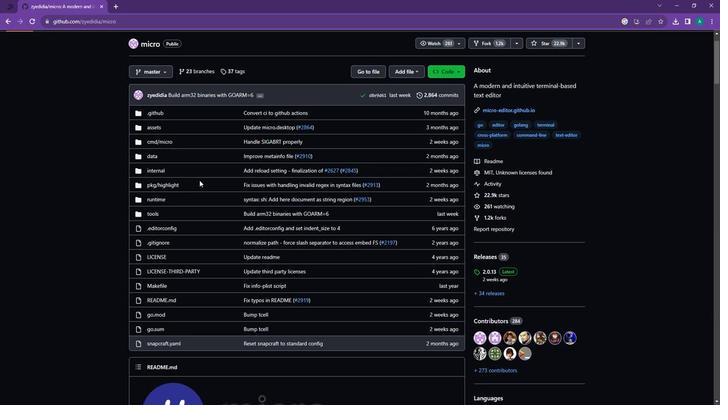 
Action: Mouse scrolled (197, 179) with delta (0, 0)
Screenshot: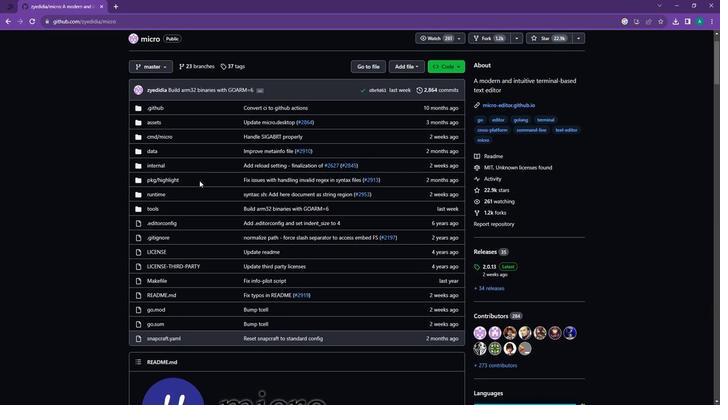
Action: Mouse moved to (197, 180)
Screenshot: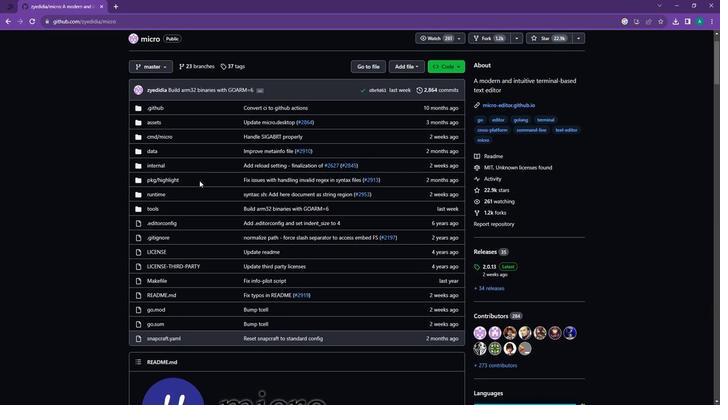 
Action: Mouse scrolled (197, 180) with delta (0, 0)
Screenshot: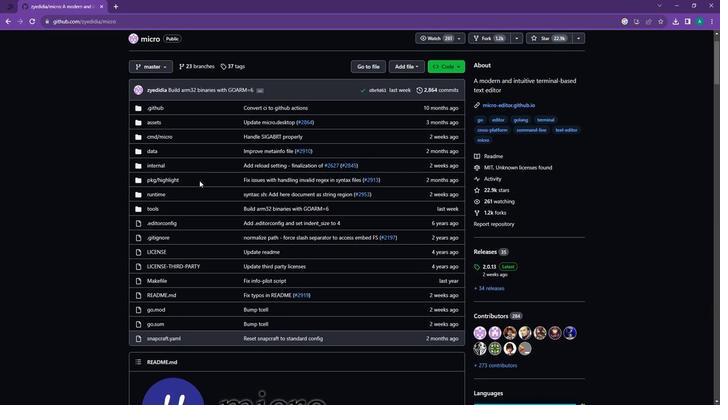 
Action: Mouse moved to (197, 180)
Screenshot: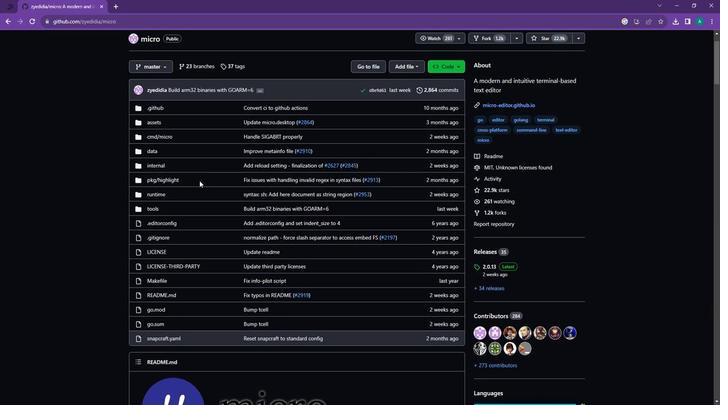 
Action: Mouse scrolled (197, 180) with delta (0, 0)
Screenshot: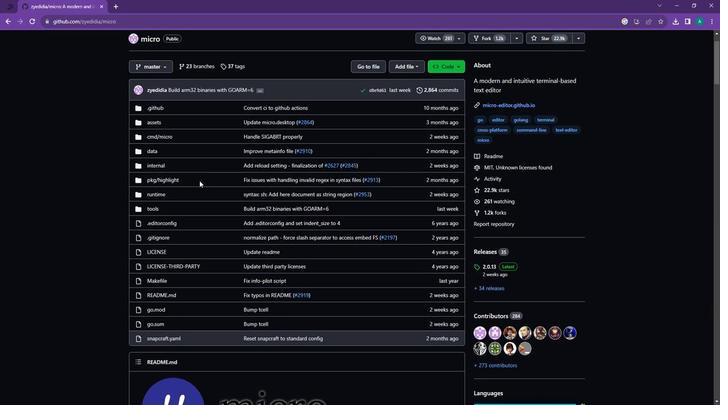
Action: Mouse moved to (198, 181)
Screenshot: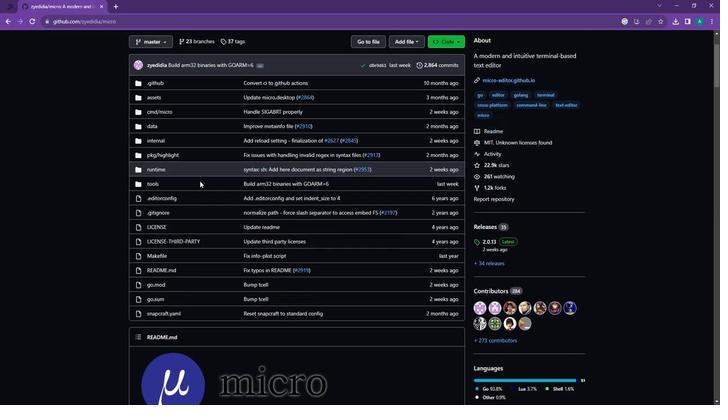 
Action: Mouse scrolled (198, 180) with delta (0, 0)
Screenshot: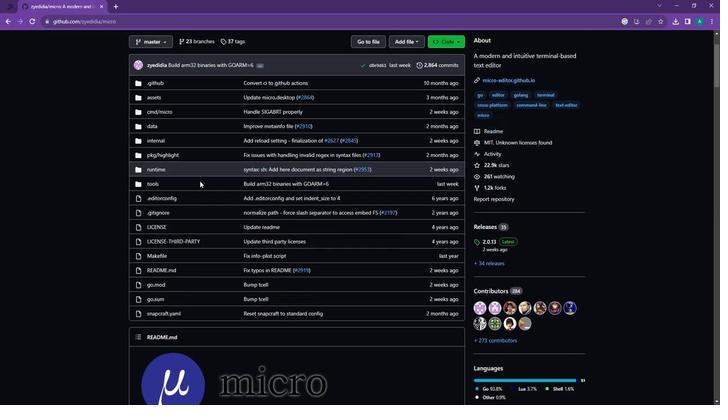 
Action: Mouse moved to (199, 184)
Screenshot: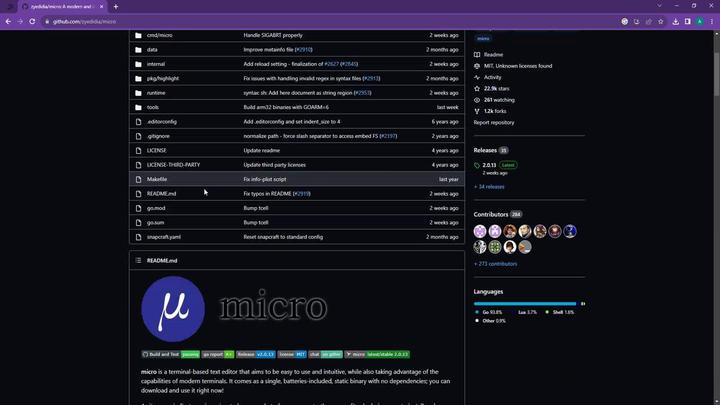 
Action: Mouse scrolled (199, 183) with delta (0, 0)
Screenshot: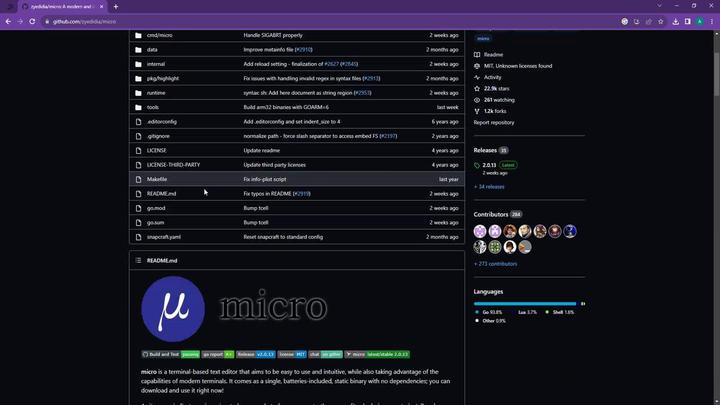 
Action: Mouse moved to (204, 193)
Screenshot: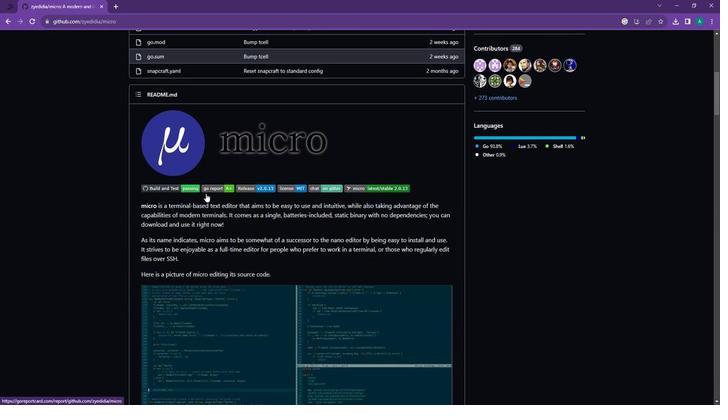 
Action: Mouse scrolled (204, 192) with delta (0, 0)
Screenshot: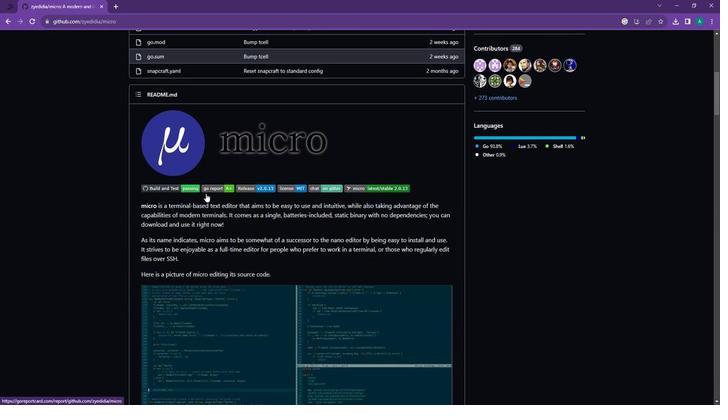 
Action: Mouse moved to (204, 194)
Screenshot: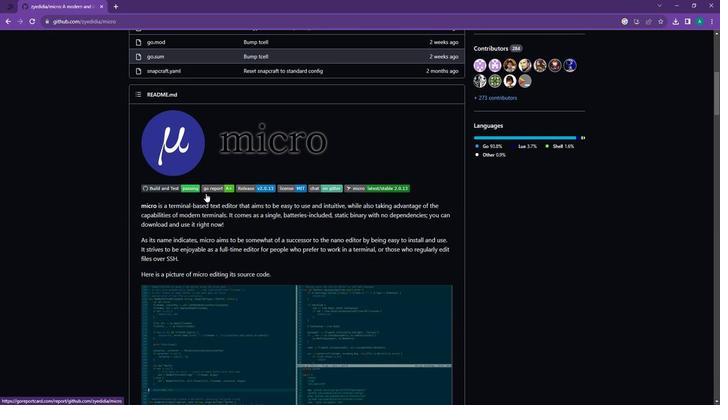 
Action: Mouse scrolled (204, 194) with delta (0, 0)
Screenshot: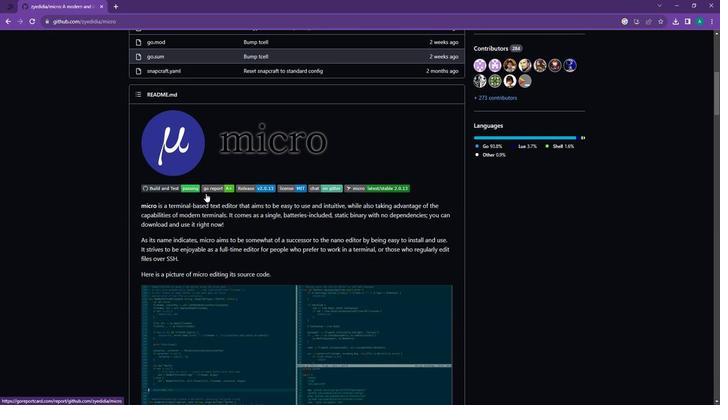 
Action: Mouse moved to (204, 194)
Screenshot: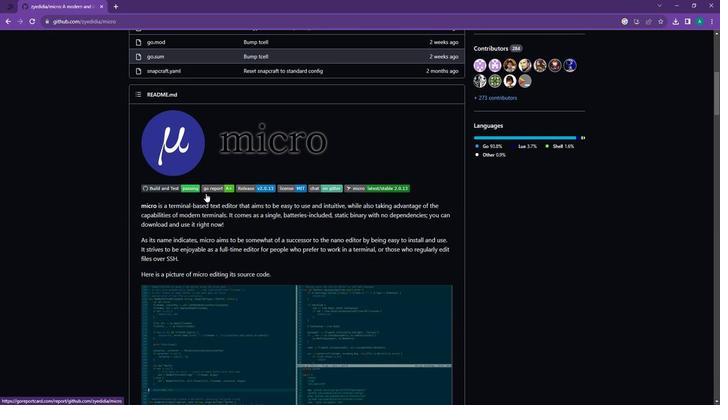 
Action: Mouse scrolled (204, 194) with delta (0, 0)
Screenshot: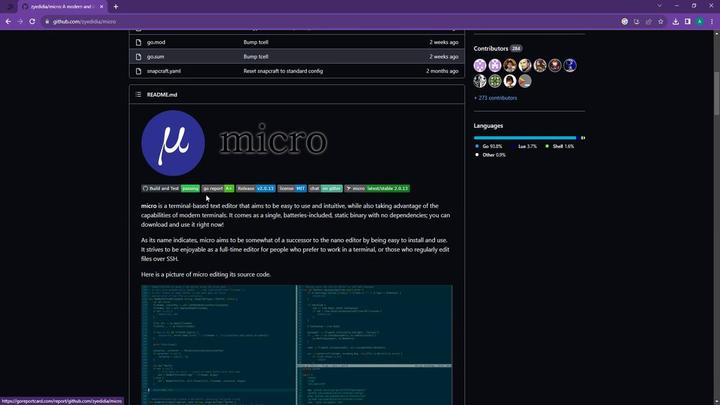 
Action: Mouse moved to (204, 195)
Screenshot: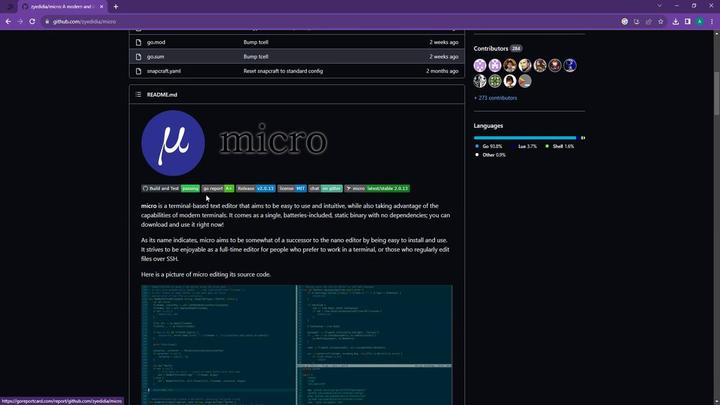 
Action: Mouse scrolled (204, 195) with delta (0, 0)
Screenshot: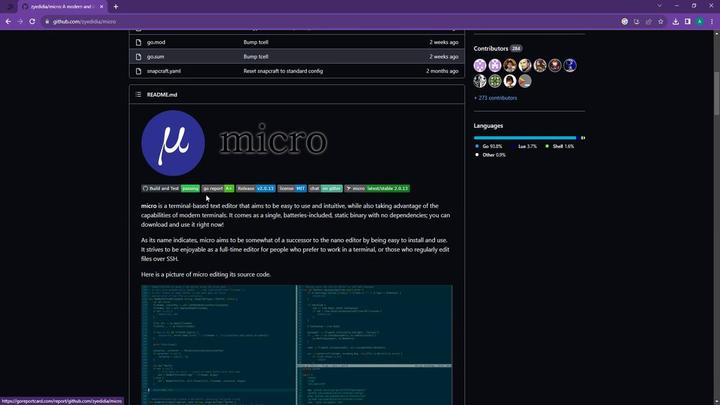 
Action: Mouse scrolled (204, 195) with delta (0, 0)
Screenshot: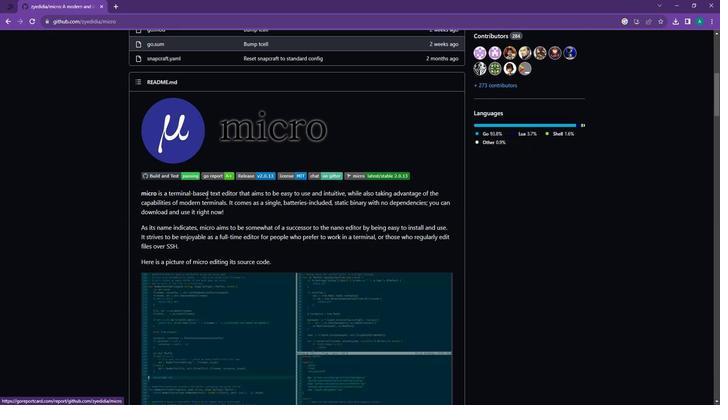 
Action: Mouse moved to (204, 195)
Screenshot: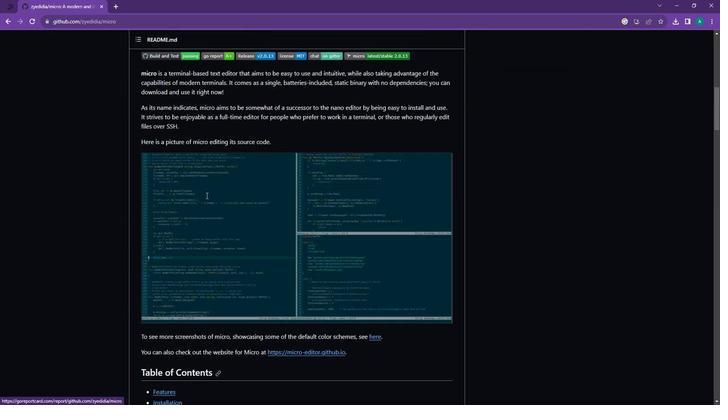 
Action: Mouse scrolled (204, 195) with delta (0, 0)
Screenshot: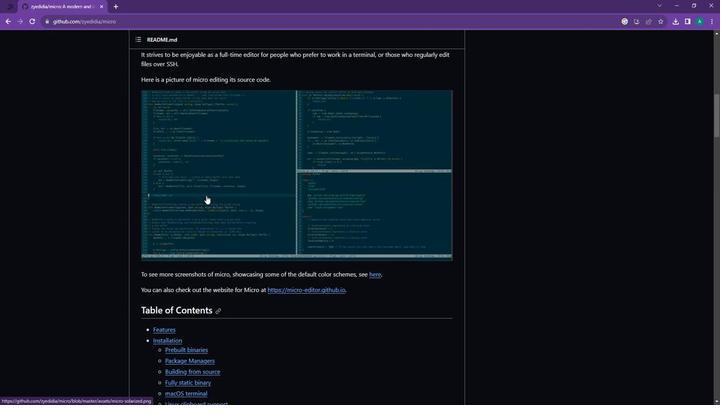 
Action: Mouse scrolled (204, 195) with delta (0, 0)
Screenshot: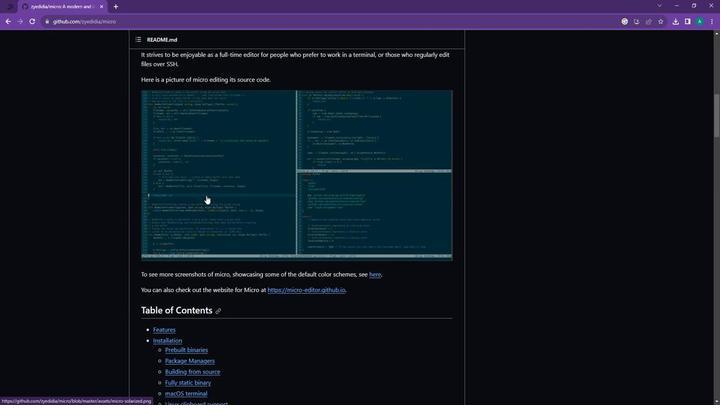 
Action: Mouse scrolled (204, 195) with delta (0, 0)
Screenshot: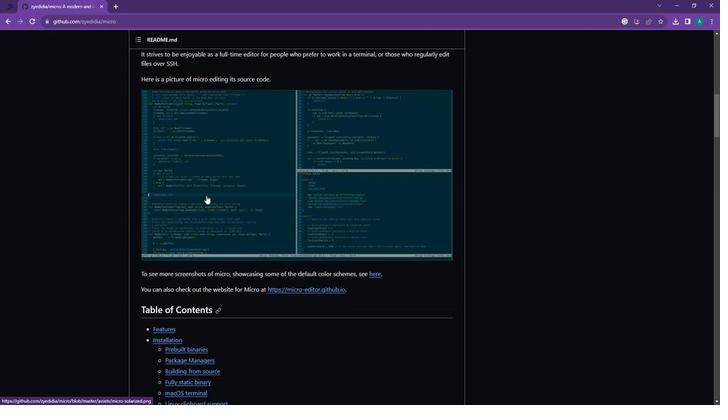 
Action: Mouse scrolled (204, 195) with delta (0, 0)
Screenshot: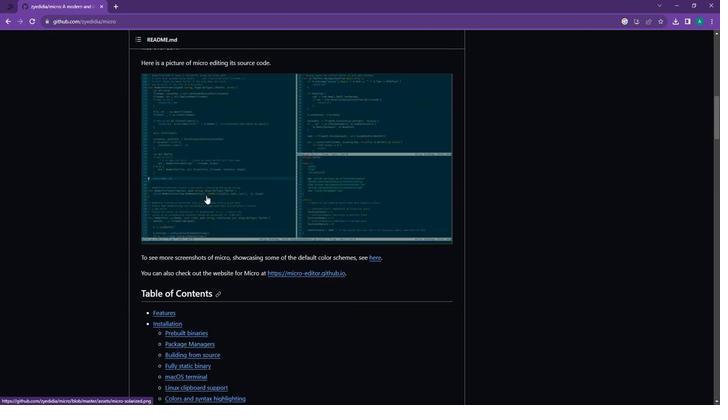 
Action: Mouse scrolled (204, 195) with delta (0, 0)
Screenshot: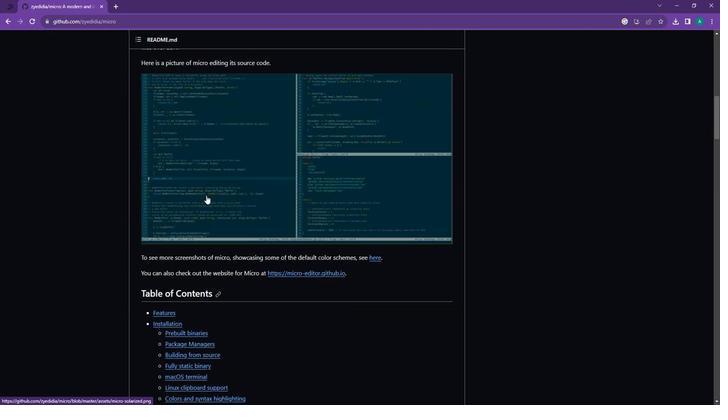 
Action: Mouse scrolled (204, 195) with delta (0, 0)
Screenshot: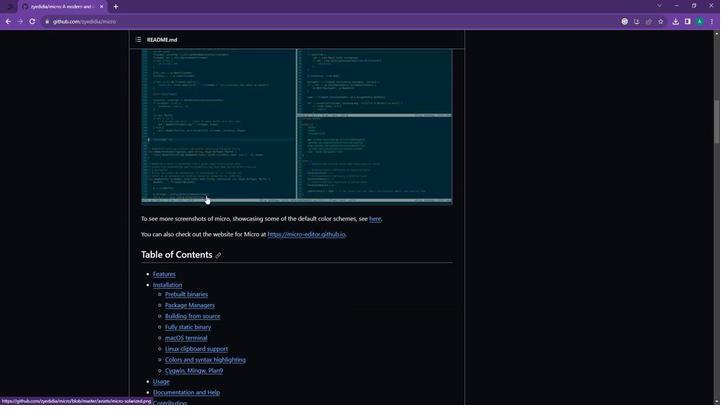 
Action: Mouse moved to (204, 195)
Screenshot: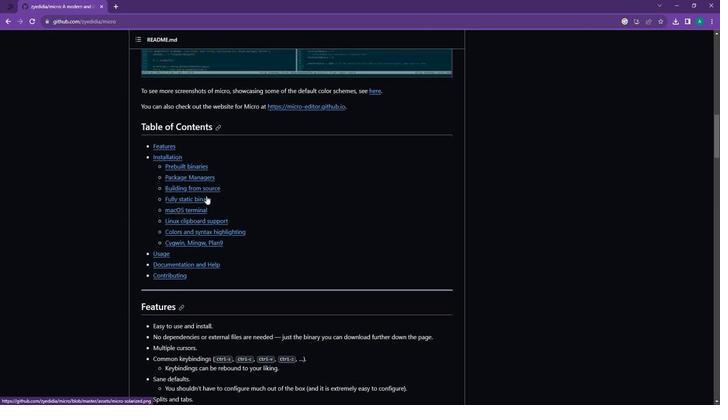 
Action: Mouse scrolled (204, 196) with delta (0, 0)
Screenshot: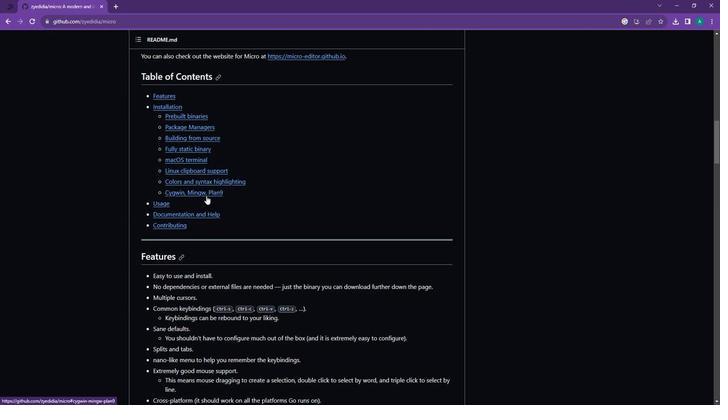 
Action: Mouse scrolled (204, 196) with delta (0, 0)
Screenshot: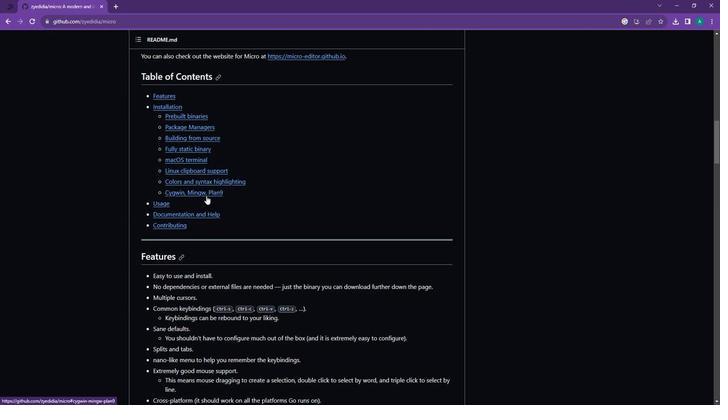 
Action: Mouse scrolled (204, 196) with delta (0, 0)
Screenshot: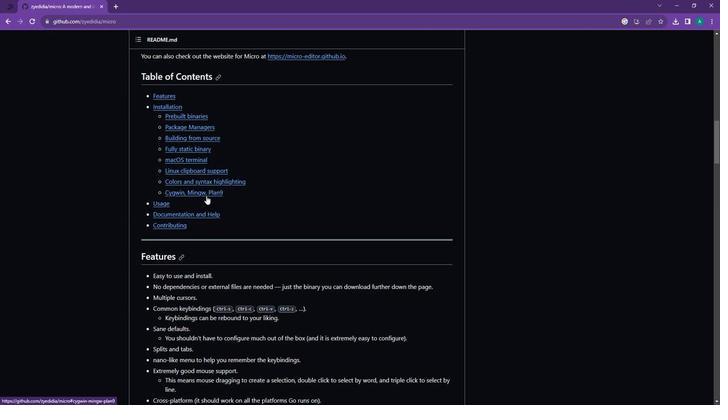 
Action: Mouse scrolled (204, 196) with delta (0, 0)
Screenshot: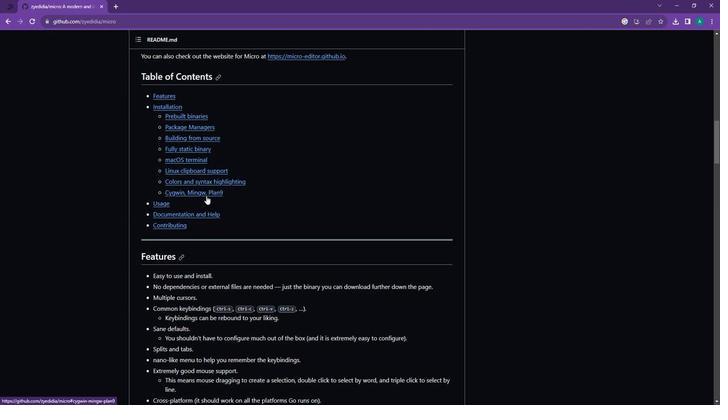 
Action: Mouse scrolled (204, 196) with delta (0, 0)
Screenshot: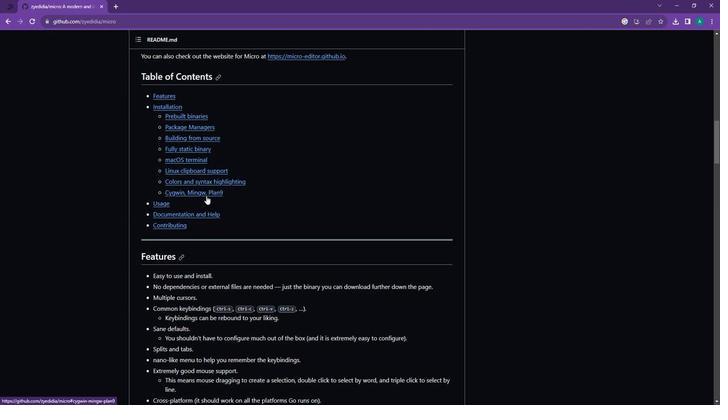 
Action: Mouse scrolled (204, 196) with delta (0, 0)
Screenshot: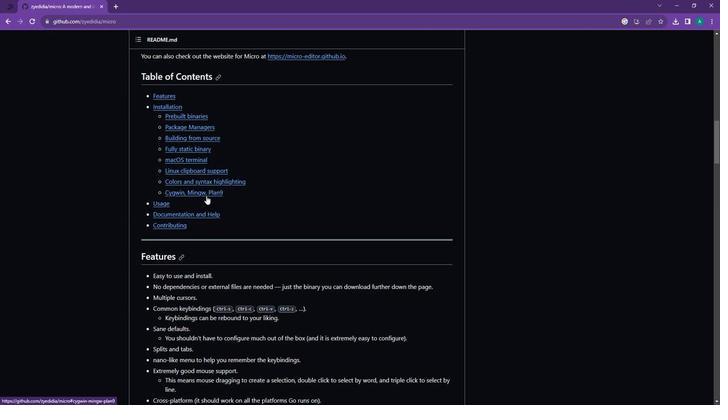
Action: Mouse scrolled (204, 196) with delta (0, 0)
Screenshot: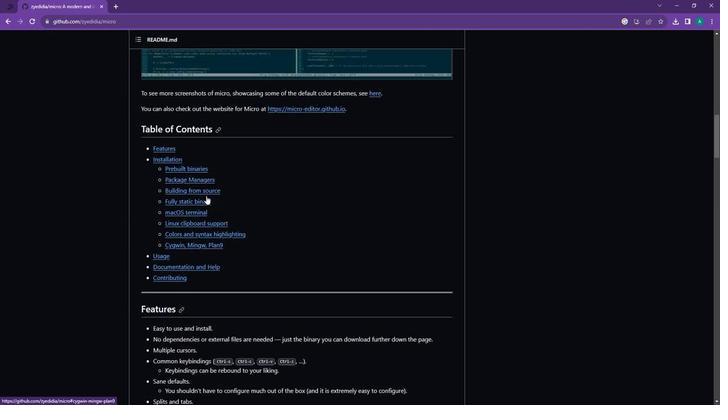 
Action: Mouse scrolled (204, 196) with delta (0, 0)
Screenshot: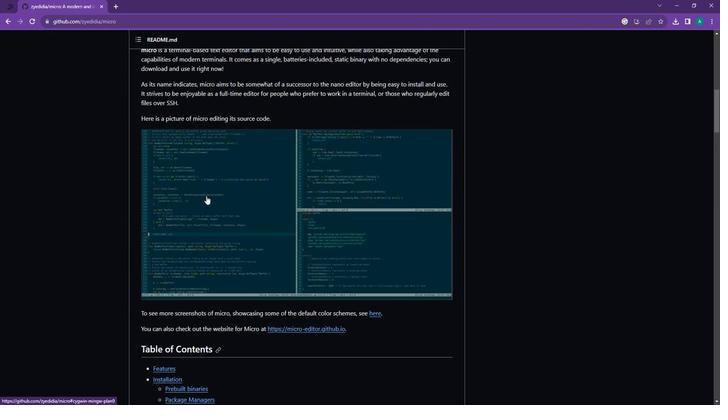 
Action: Mouse scrolled (204, 196) with delta (0, 0)
Screenshot: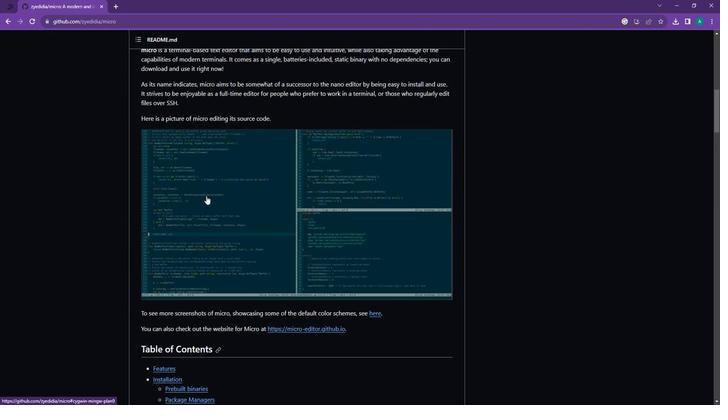 
Action: Mouse scrolled (204, 196) with delta (0, 0)
Screenshot: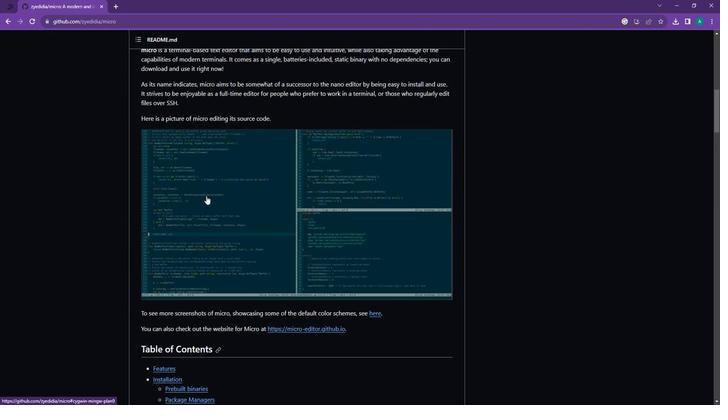 
Action: Mouse scrolled (204, 196) with delta (0, 0)
Screenshot: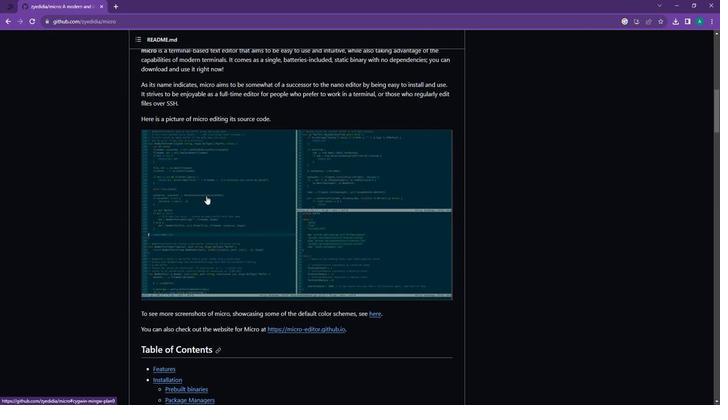 
Action: Mouse scrolled (204, 196) with delta (0, 0)
Screenshot: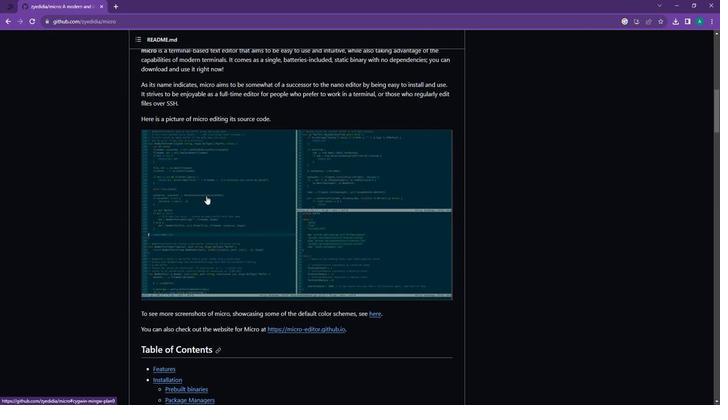 
Action: Mouse scrolled (204, 196) with delta (0, 0)
Screenshot: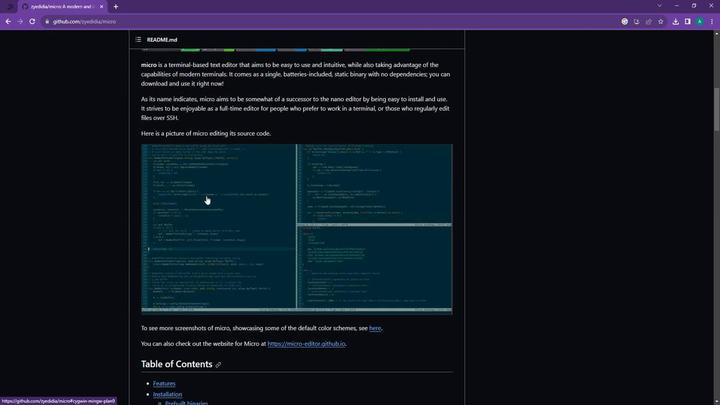 
Action: Mouse scrolled (204, 196) with delta (0, 0)
Screenshot: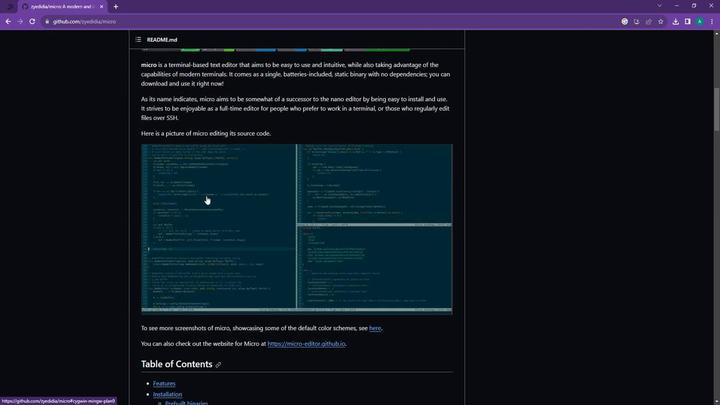 
Action: Mouse scrolled (204, 196) with delta (0, 0)
Screenshot: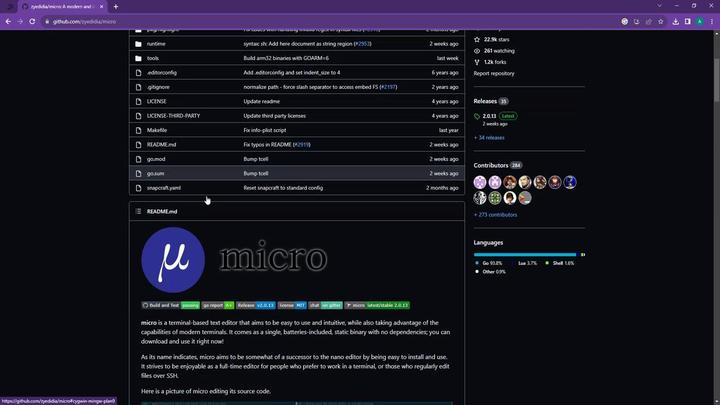 
Action: Mouse scrolled (204, 196) with delta (0, 0)
Screenshot: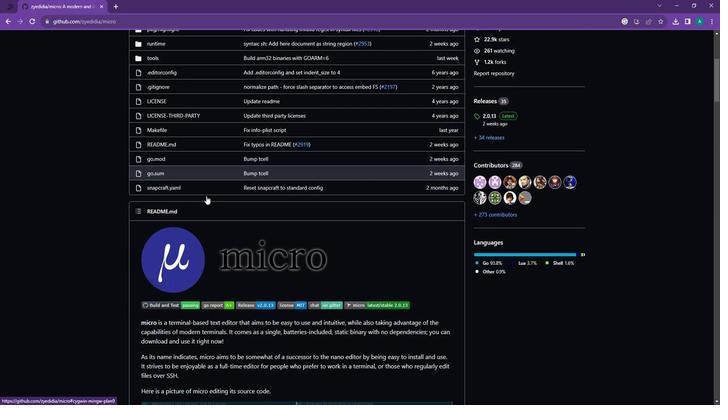 
Action: Mouse scrolled (204, 196) with delta (0, 0)
Screenshot: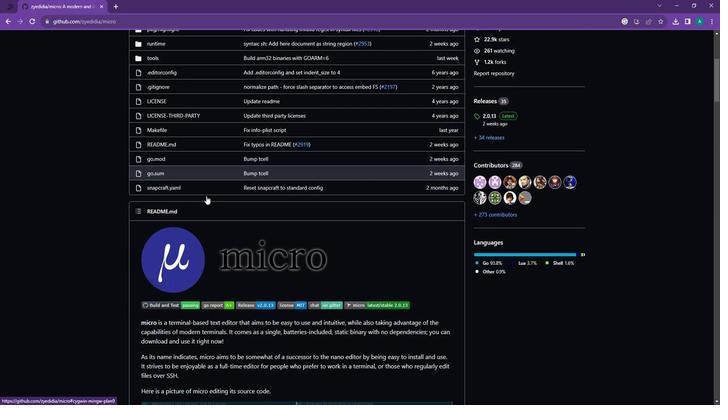 
Action: Mouse scrolled (204, 196) with delta (0, 0)
Screenshot: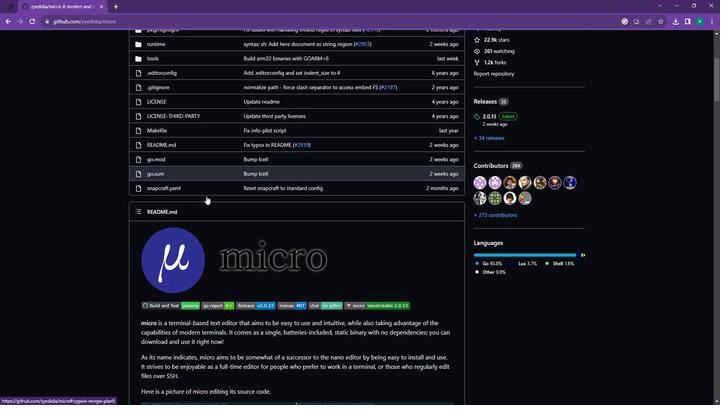 
Action: Mouse scrolled (204, 196) with delta (0, 0)
